 Task: Find connections with filter location Bhavāni with filter topic #Personaldevelopmentwith filter profile language English with filter current company Air India Limited with filter school Jobs in Telangana with filter industry Entertainment Providers with filter service category Ghostwriting with filter keywords title Manufacturing Assembler
Action: Mouse moved to (615, 81)
Screenshot: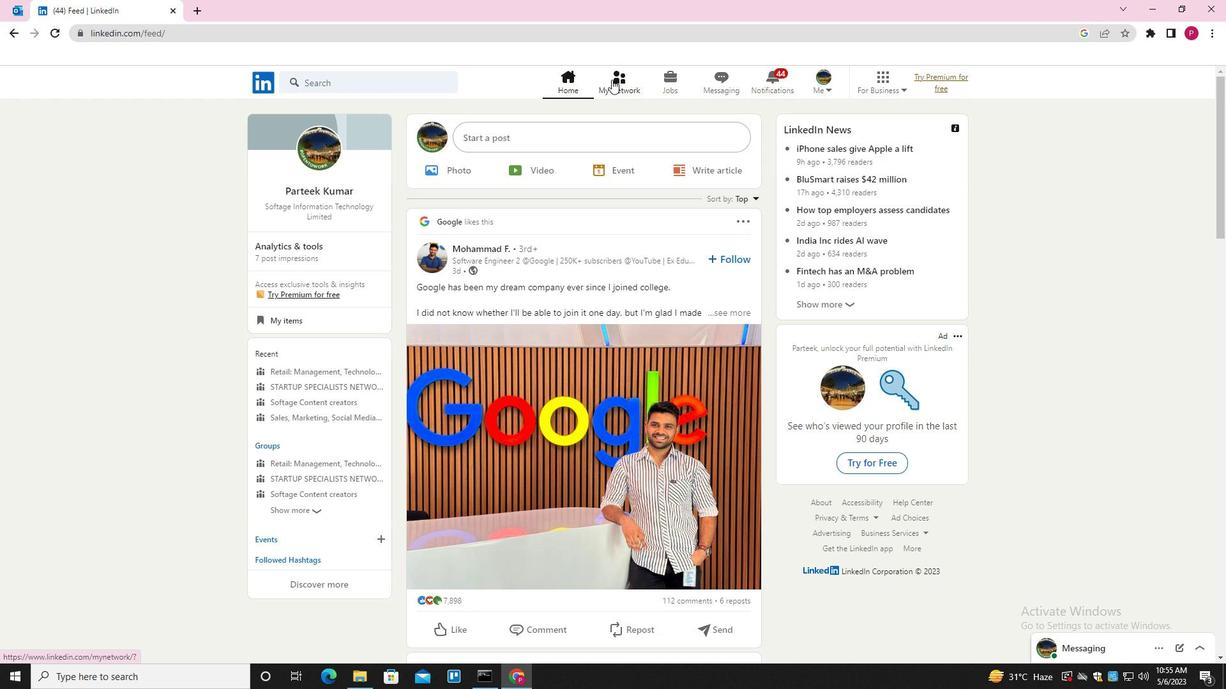 
Action: Mouse pressed left at (615, 81)
Screenshot: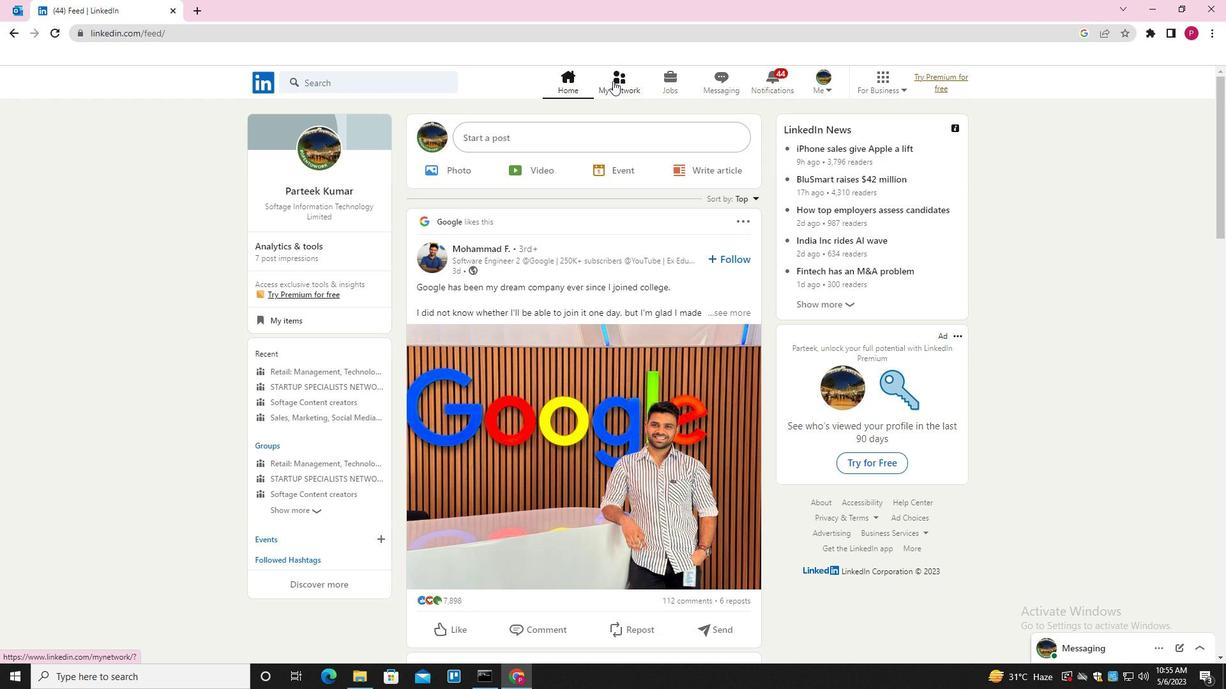 
Action: Mouse moved to (400, 151)
Screenshot: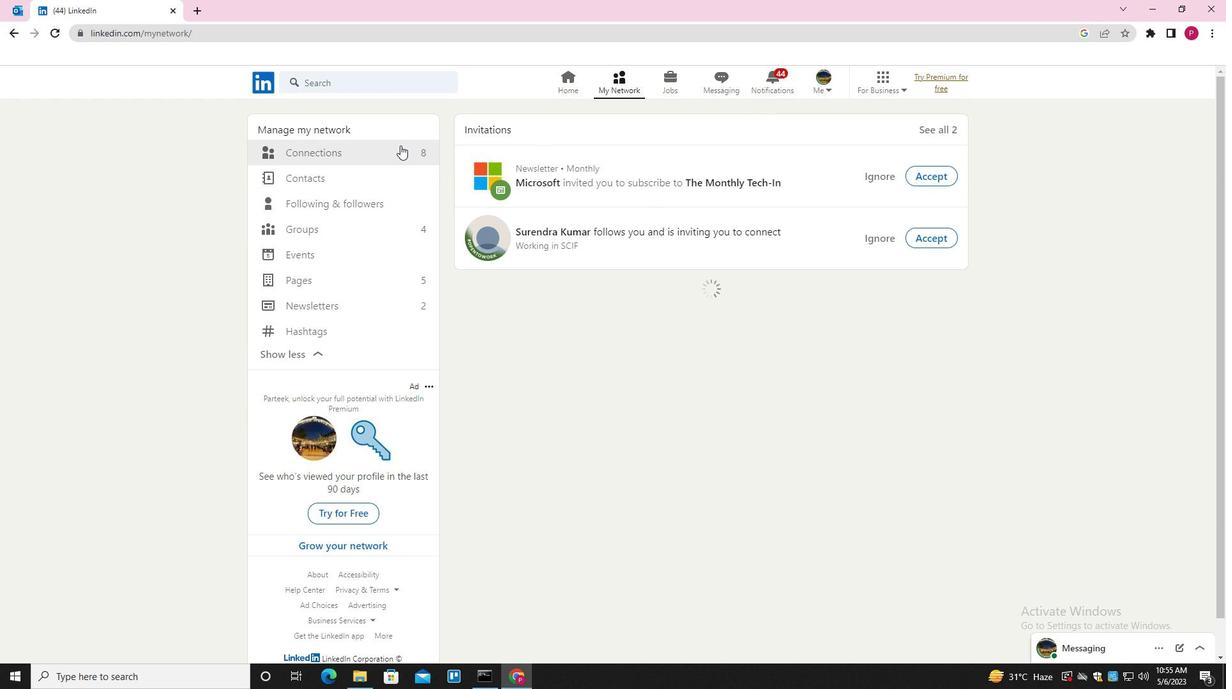 
Action: Mouse pressed left at (400, 151)
Screenshot: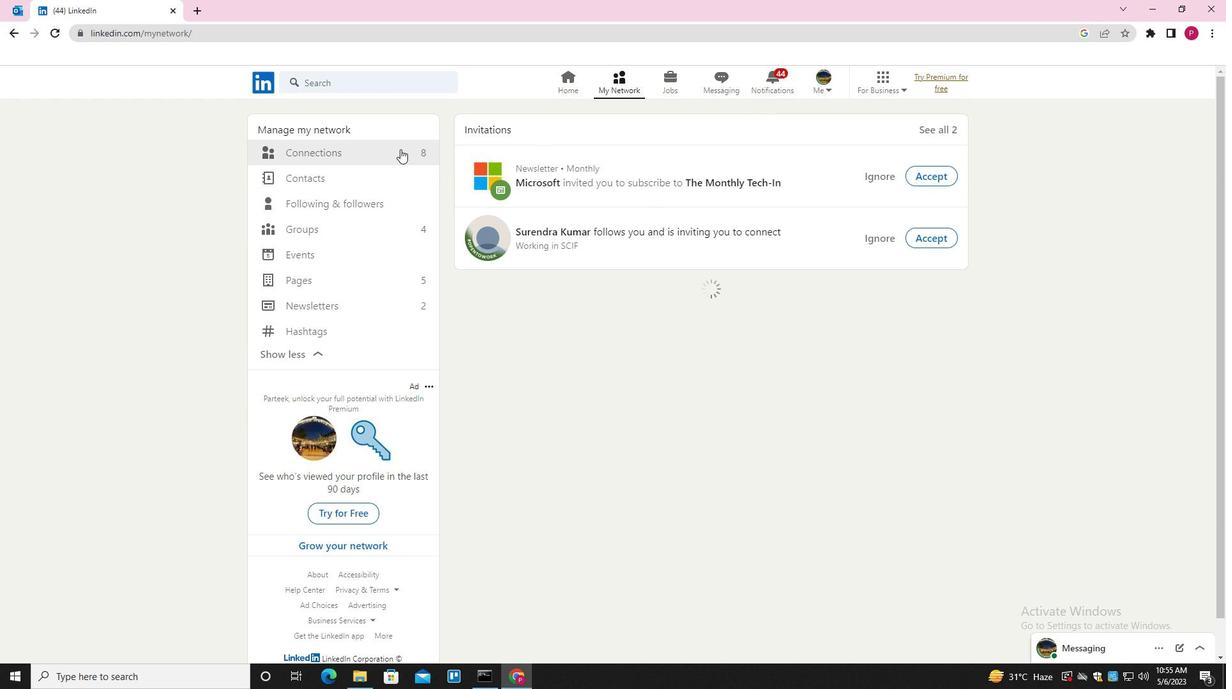 
Action: Mouse moved to (723, 152)
Screenshot: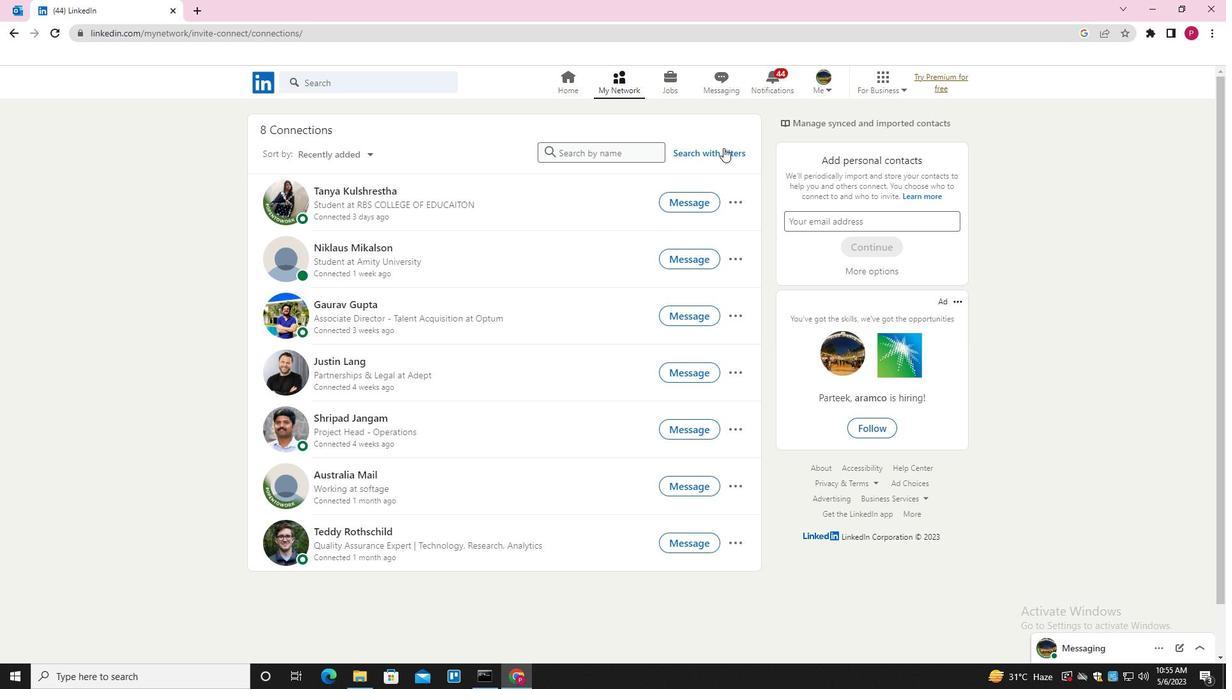 
Action: Mouse pressed left at (723, 152)
Screenshot: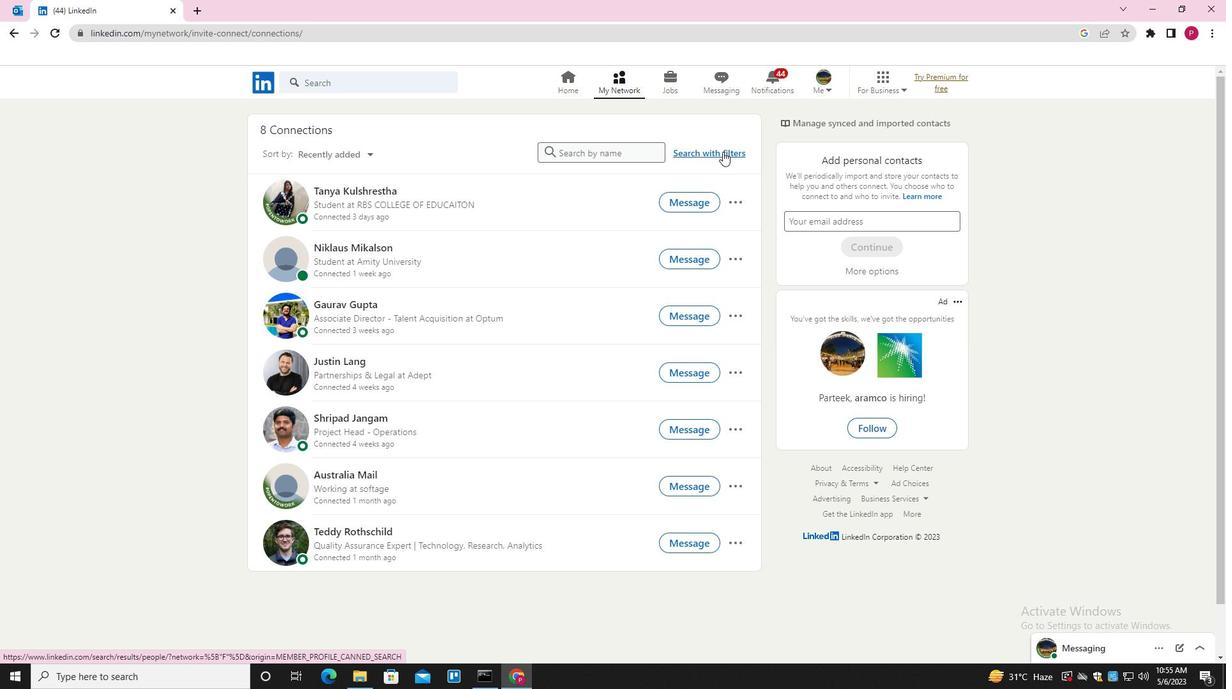 
Action: Mouse moved to (656, 118)
Screenshot: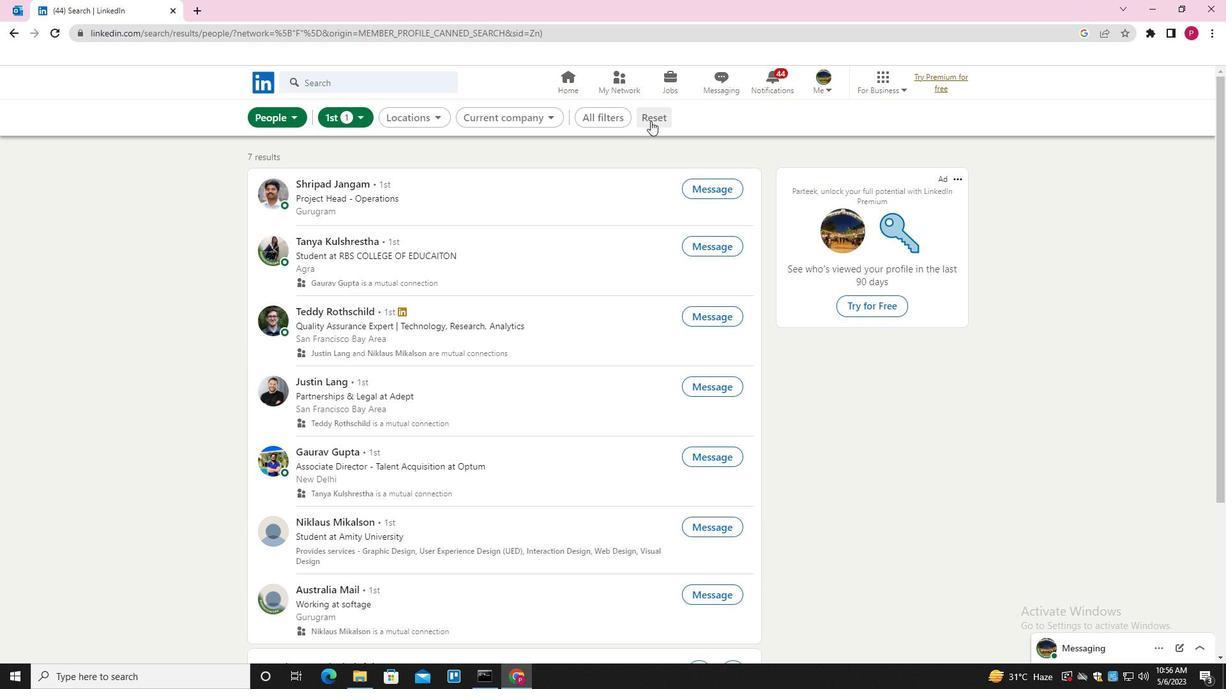 
Action: Mouse pressed left at (656, 118)
Screenshot: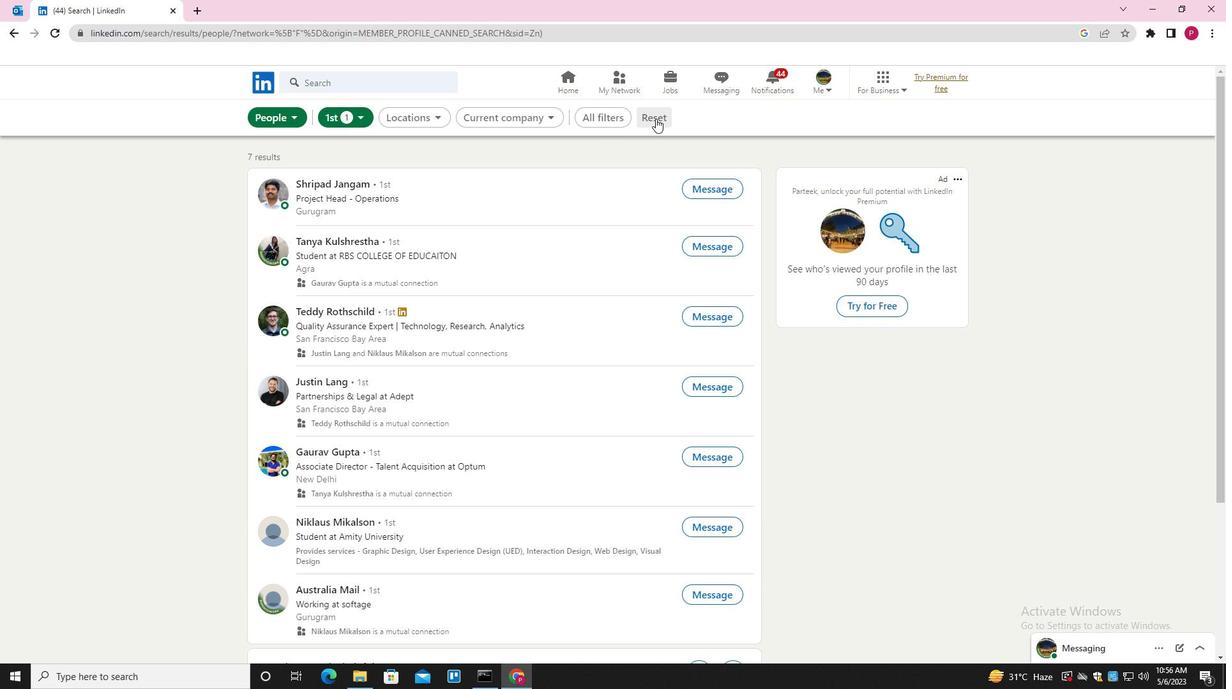 
Action: Mouse moved to (632, 119)
Screenshot: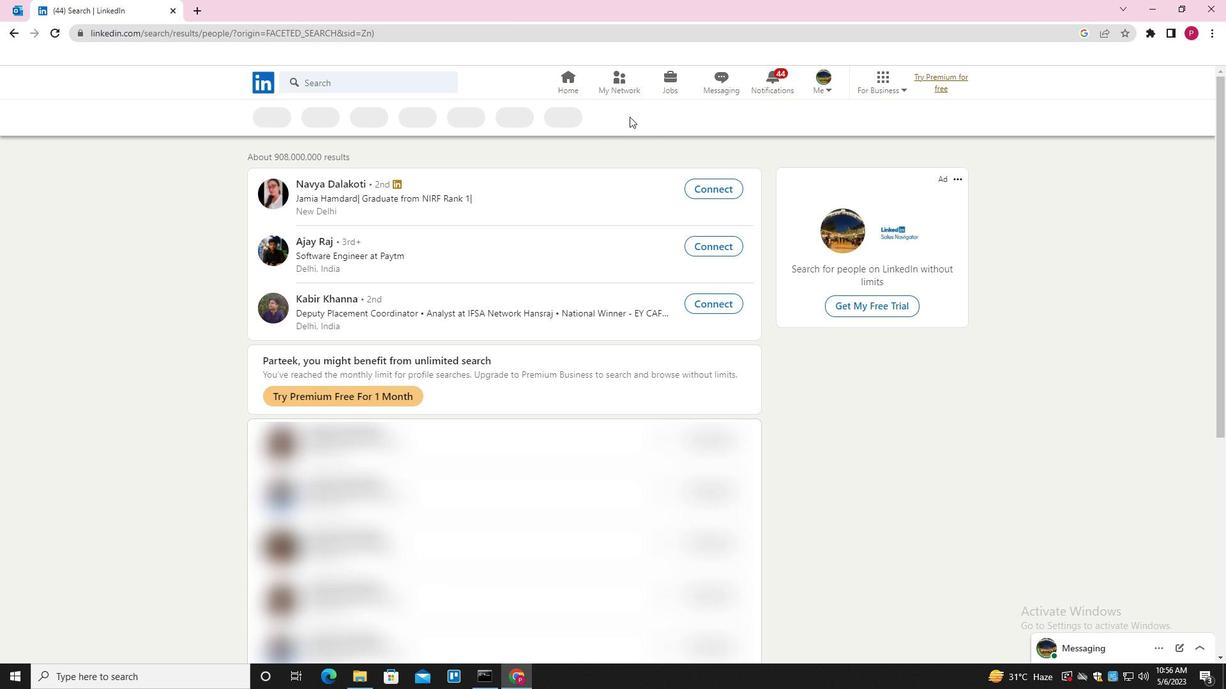 
Action: Mouse pressed left at (632, 119)
Screenshot: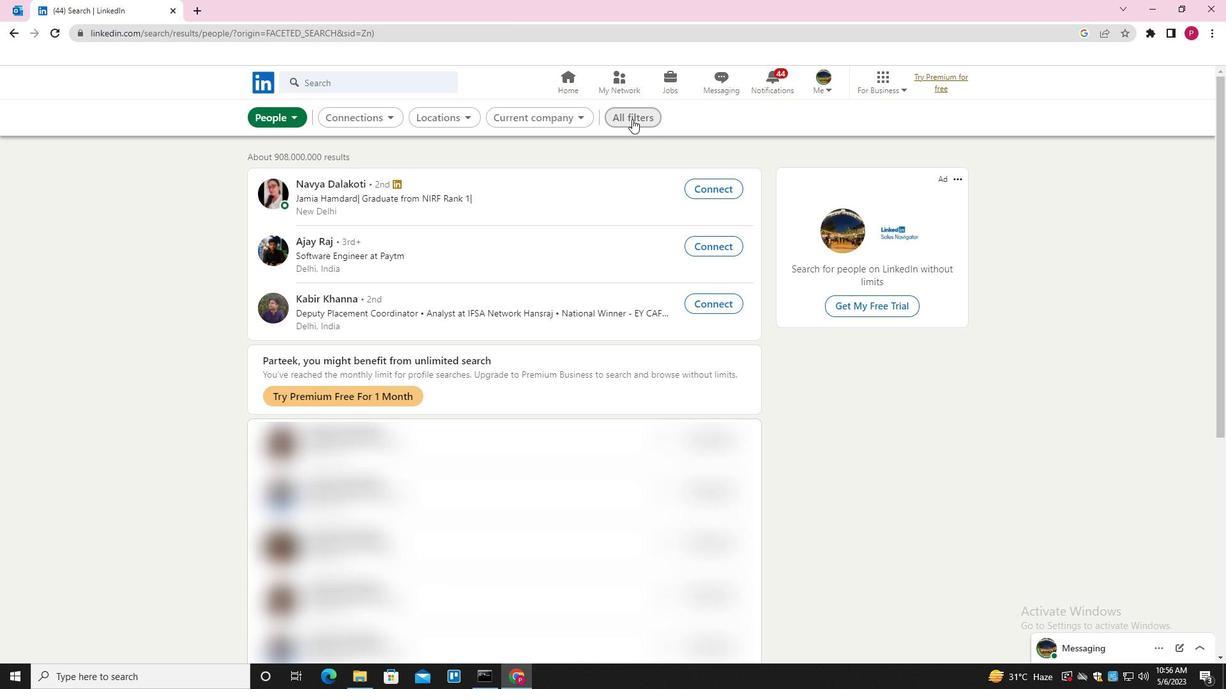 
Action: Mouse moved to (939, 277)
Screenshot: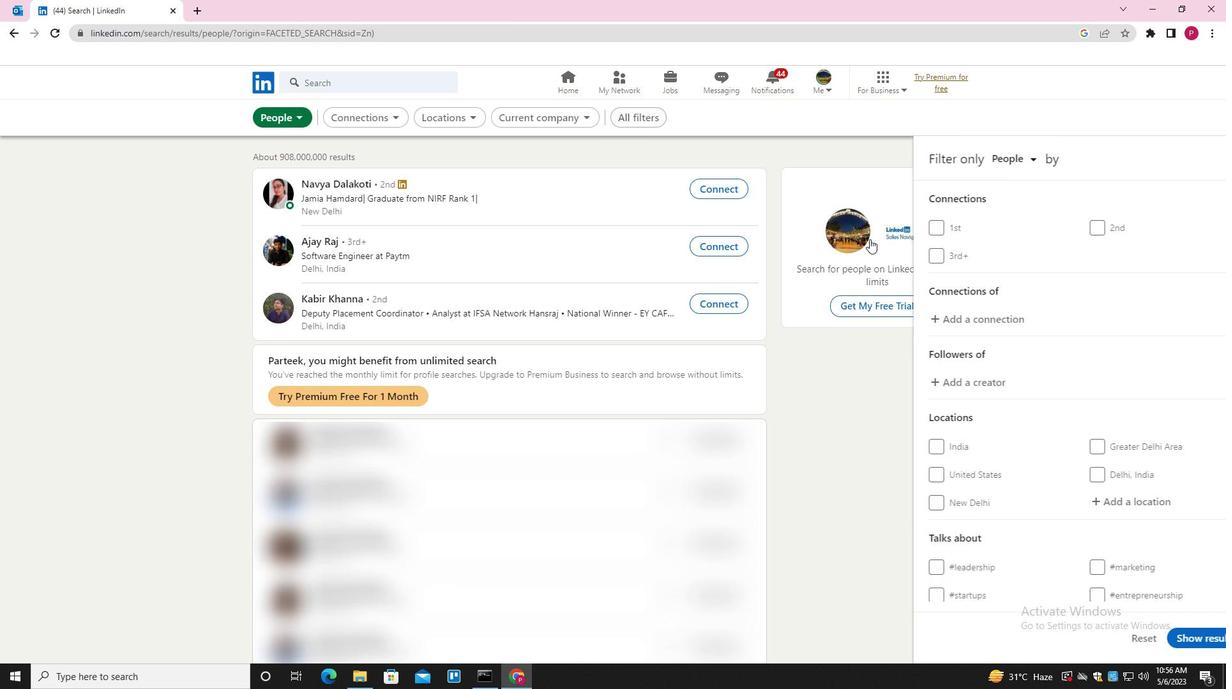 
Action: Mouse scrolled (939, 276) with delta (0, 0)
Screenshot: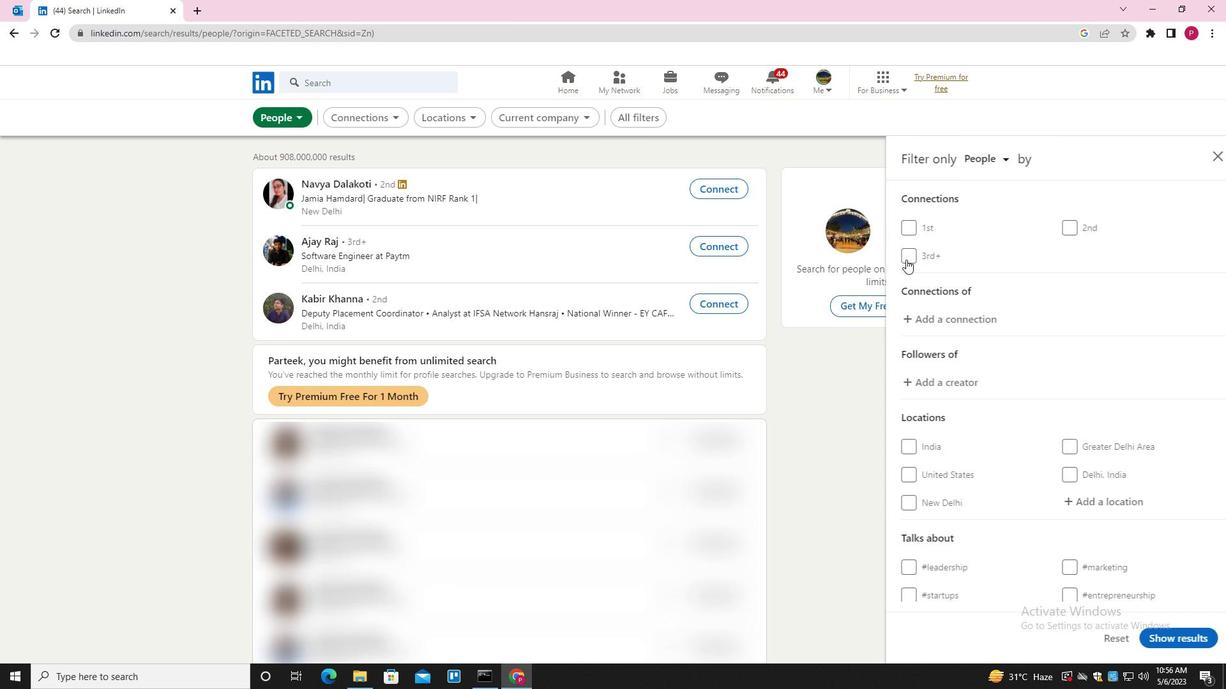 
Action: Mouse moved to (941, 277)
Screenshot: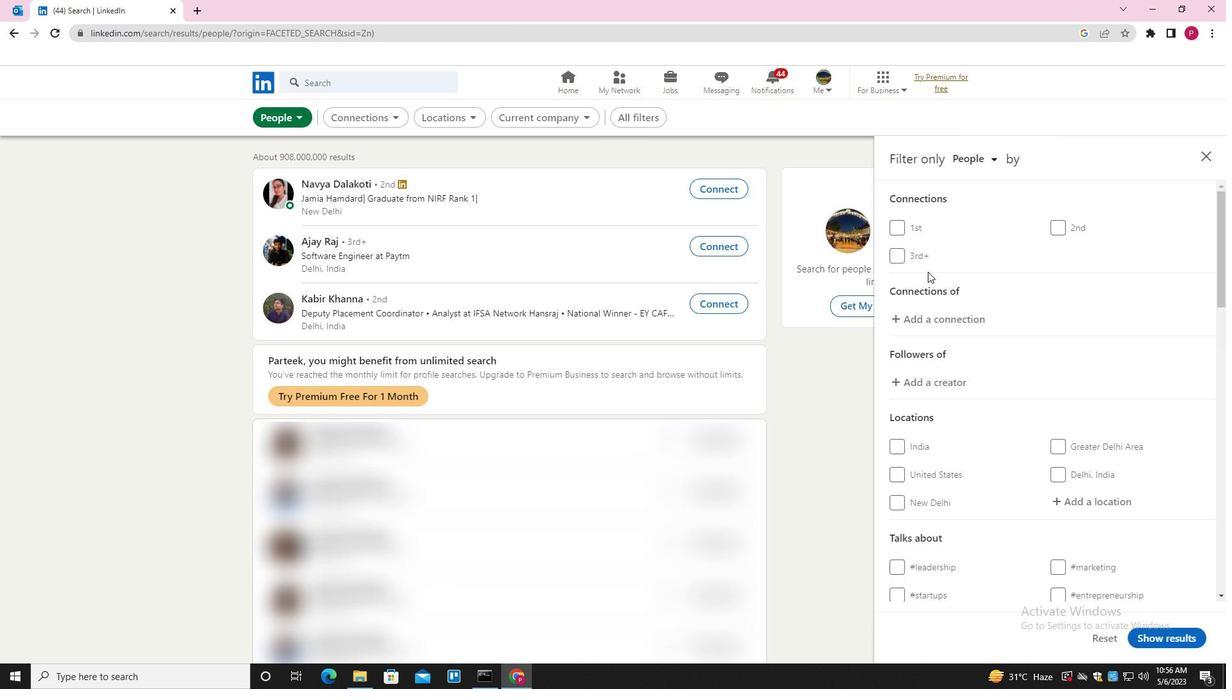 
Action: Mouse scrolled (941, 276) with delta (0, 0)
Screenshot: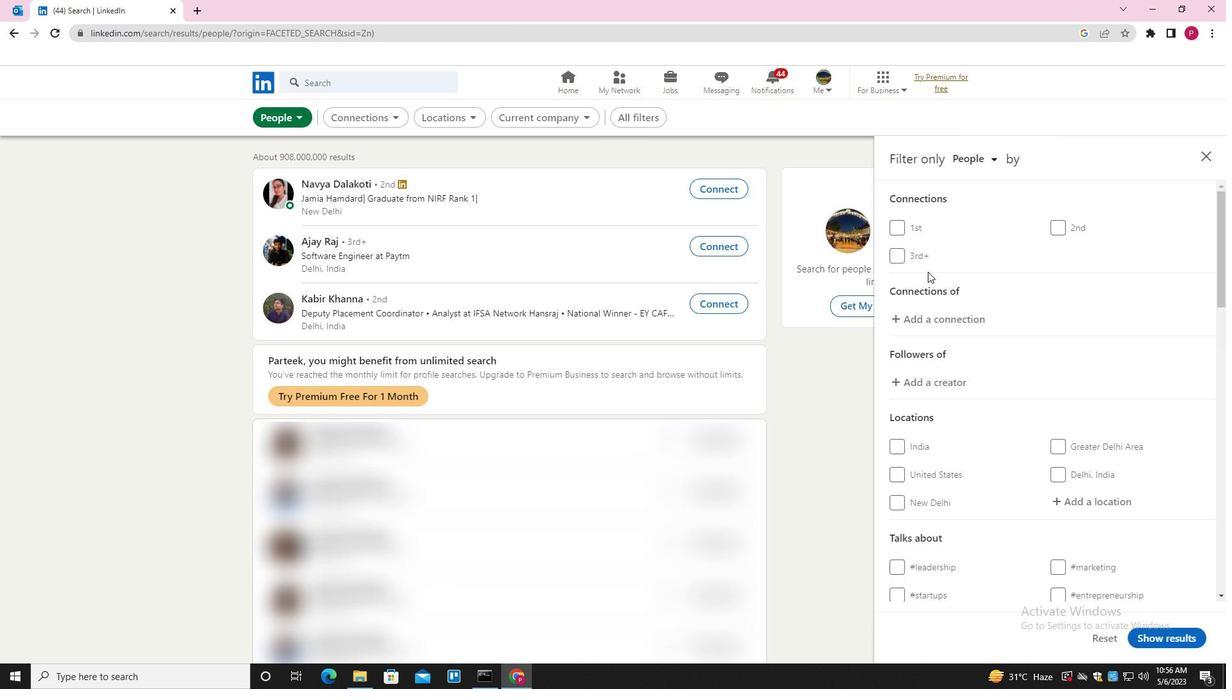 
Action: Mouse moved to (954, 281)
Screenshot: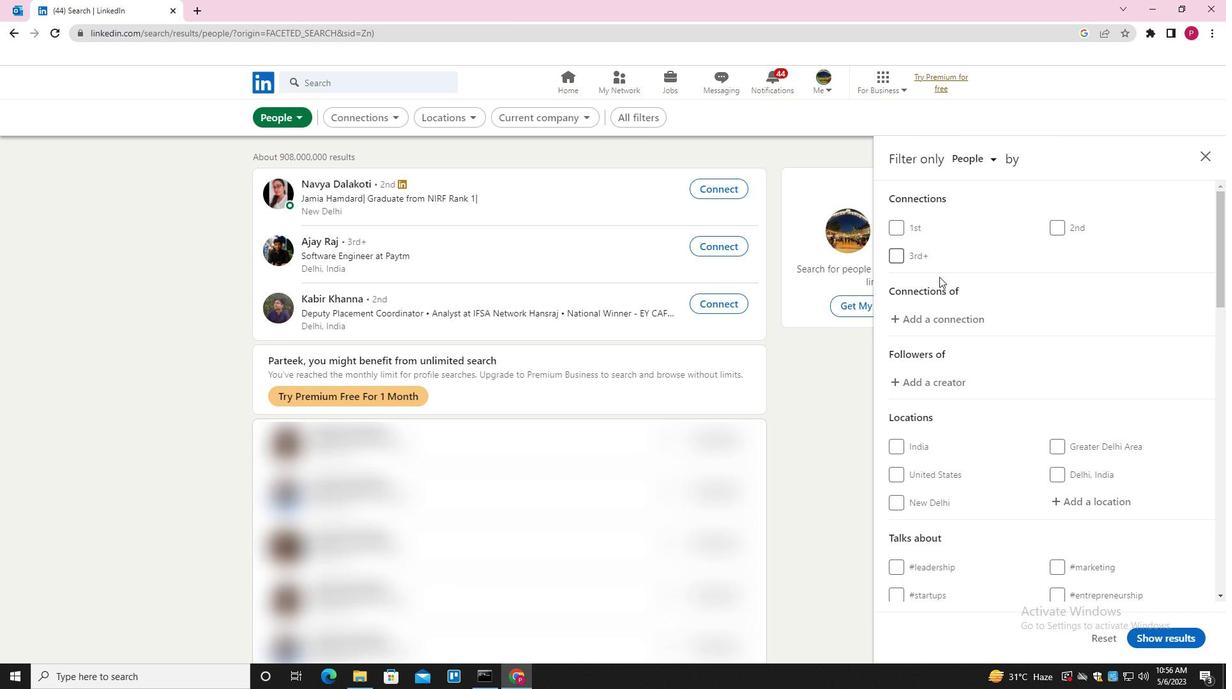 
Action: Mouse scrolled (954, 281) with delta (0, 0)
Screenshot: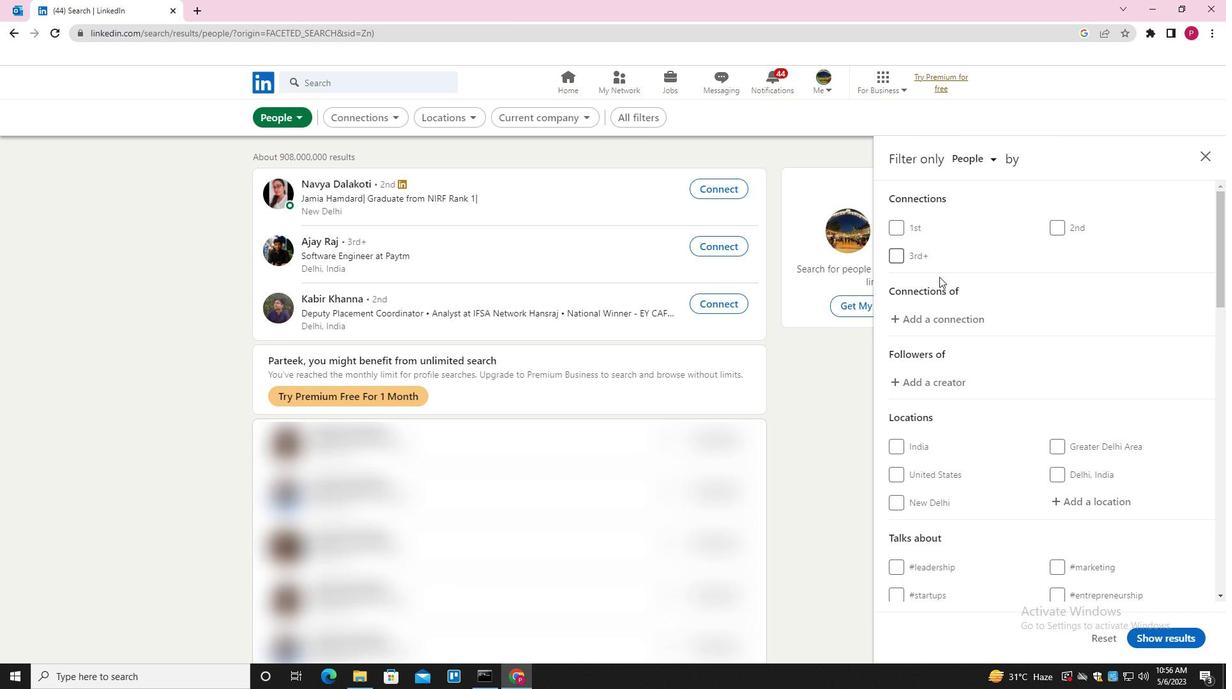 
Action: Mouse moved to (1085, 316)
Screenshot: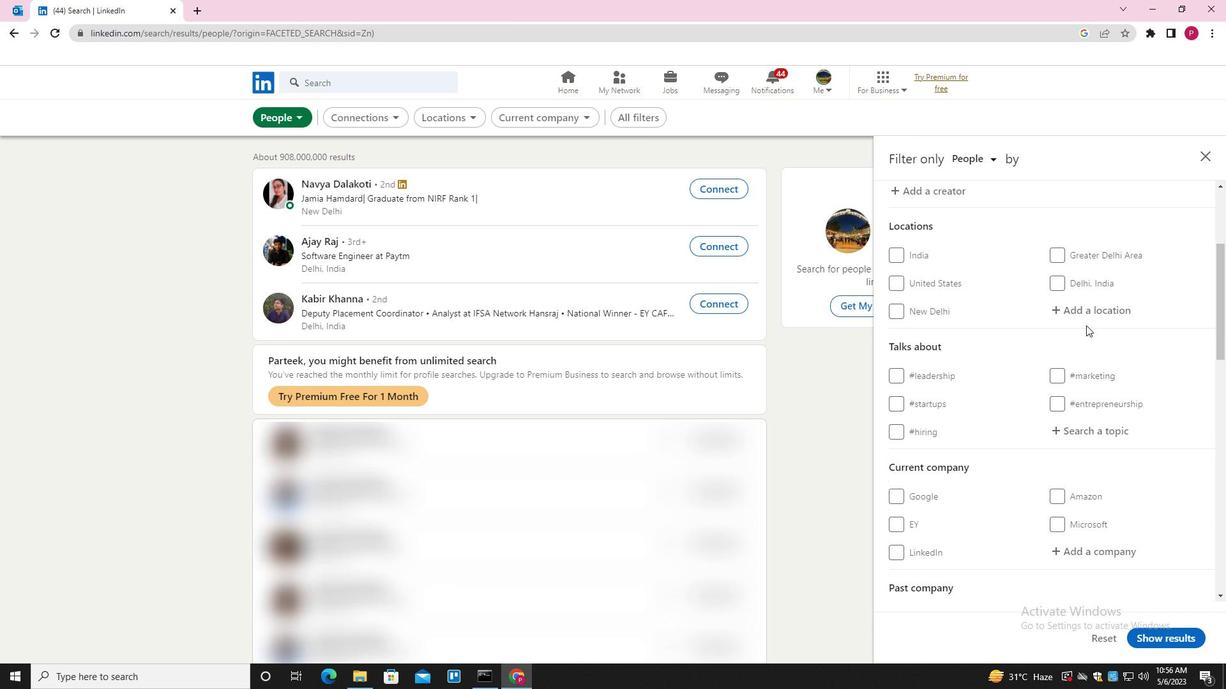 
Action: Mouse pressed left at (1085, 316)
Screenshot: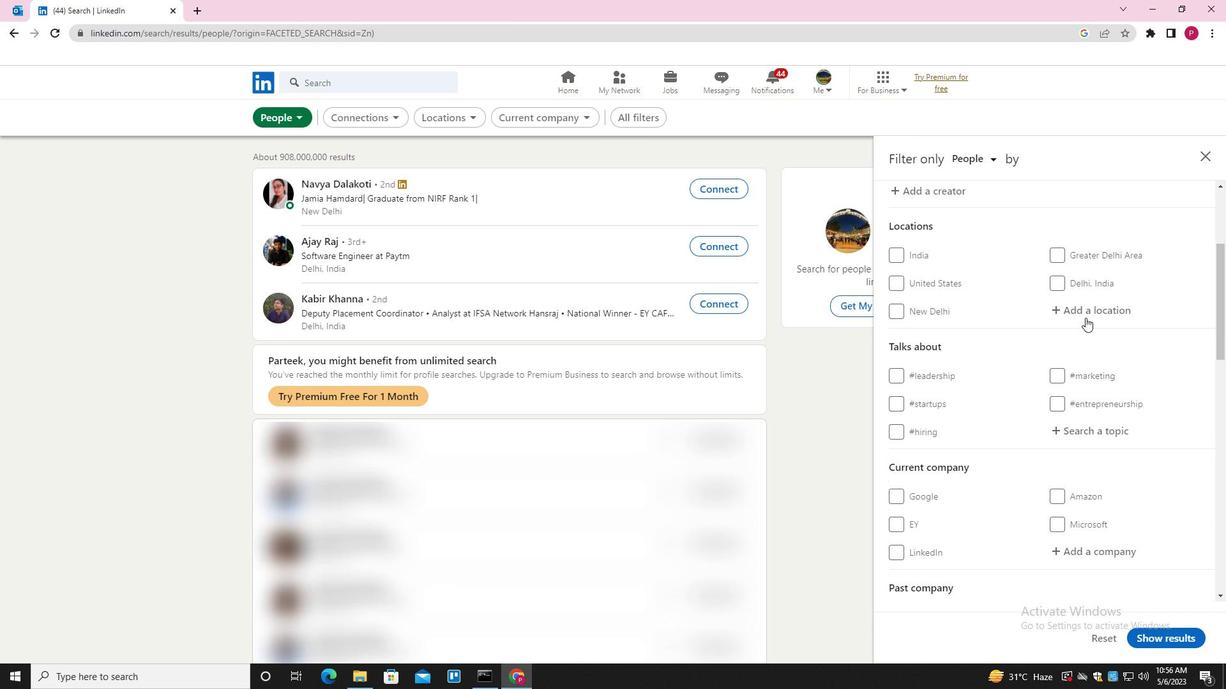 
Action: Key pressed <Key.shift>BHAVANI<Key.down><Key.enter>
Screenshot: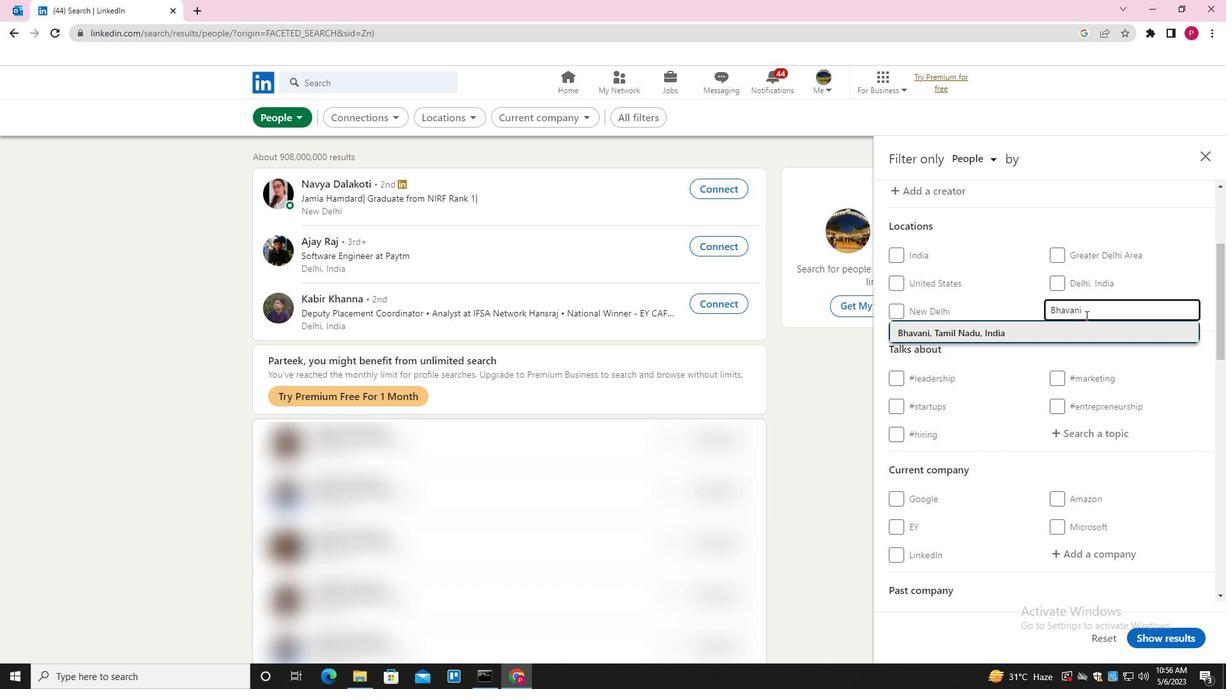 
Action: Mouse moved to (1114, 336)
Screenshot: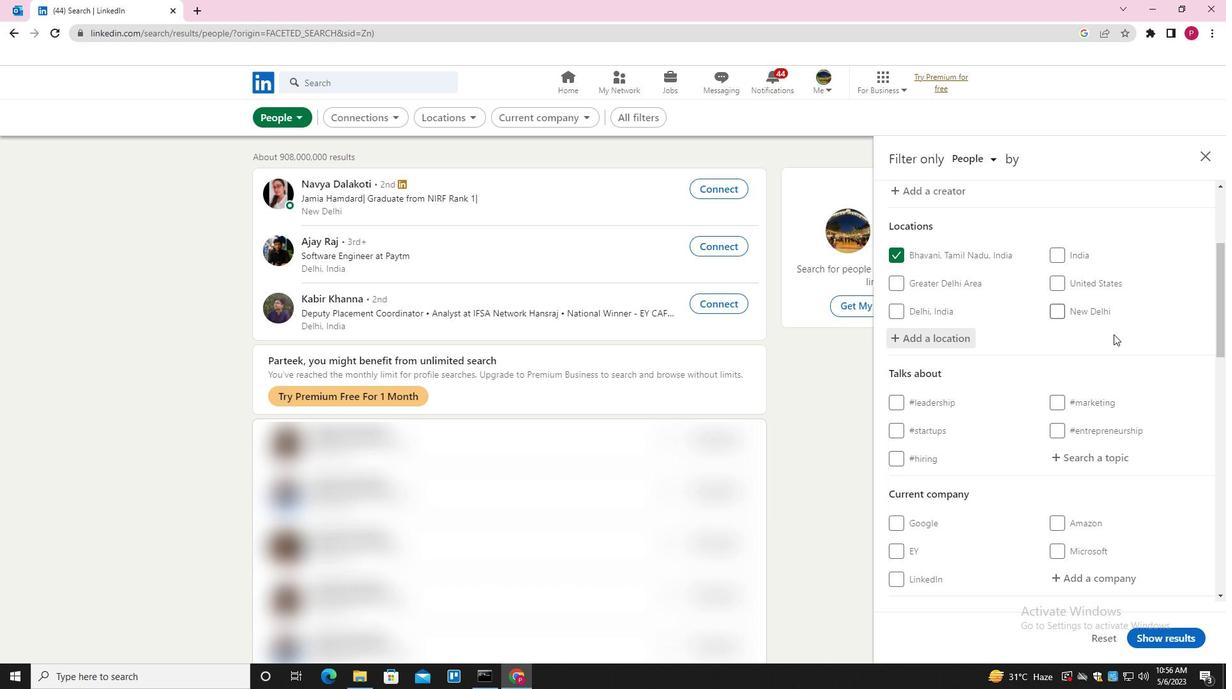 
Action: Mouse scrolled (1114, 336) with delta (0, 0)
Screenshot: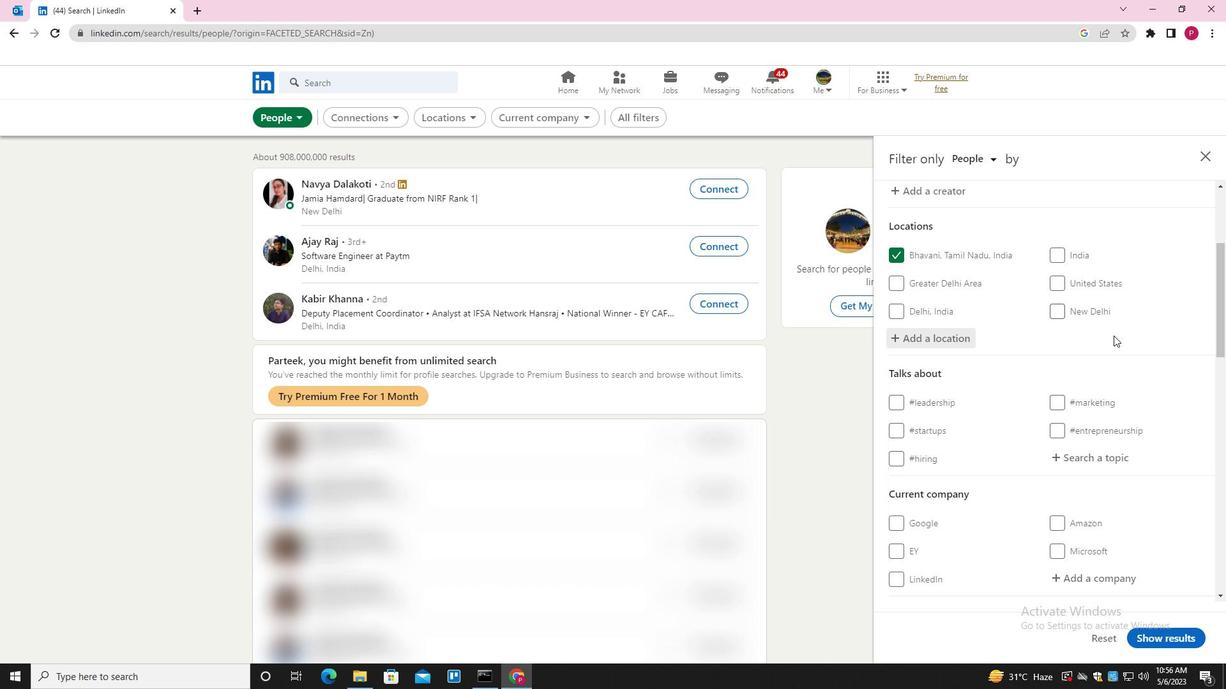 
Action: Mouse moved to (1115, 336)
Screenshot: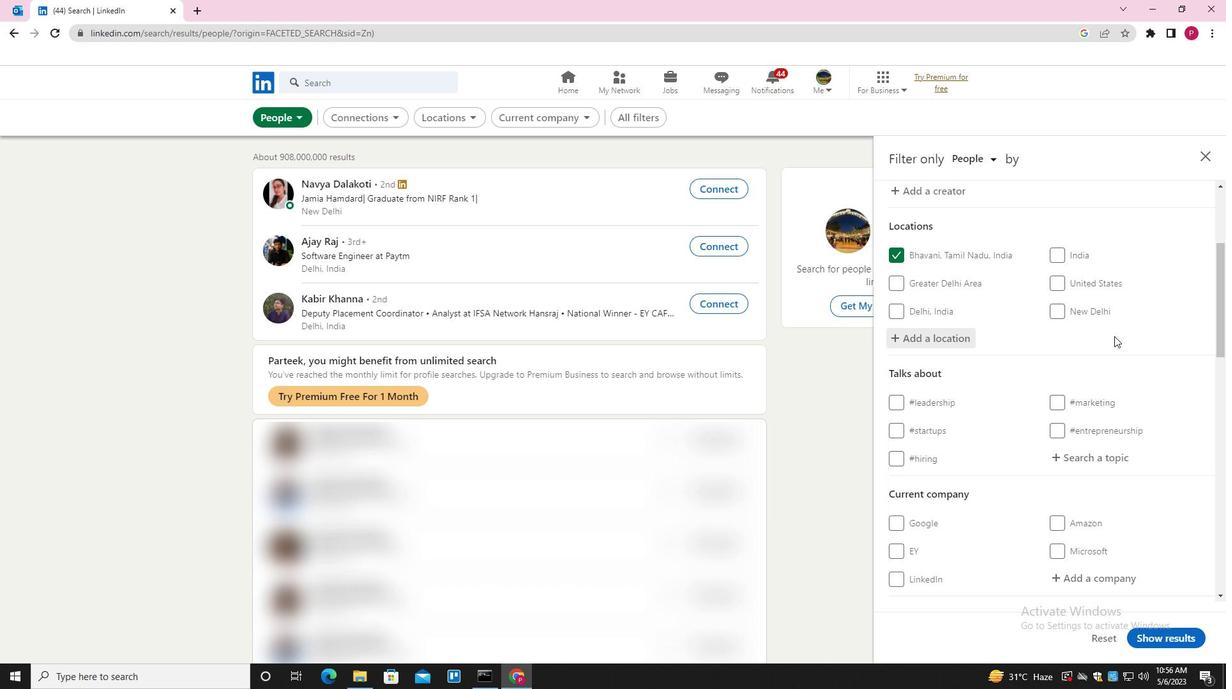 
Action: Mouse scrolled (1115, 336) with delta (0, 0)
Screenshot: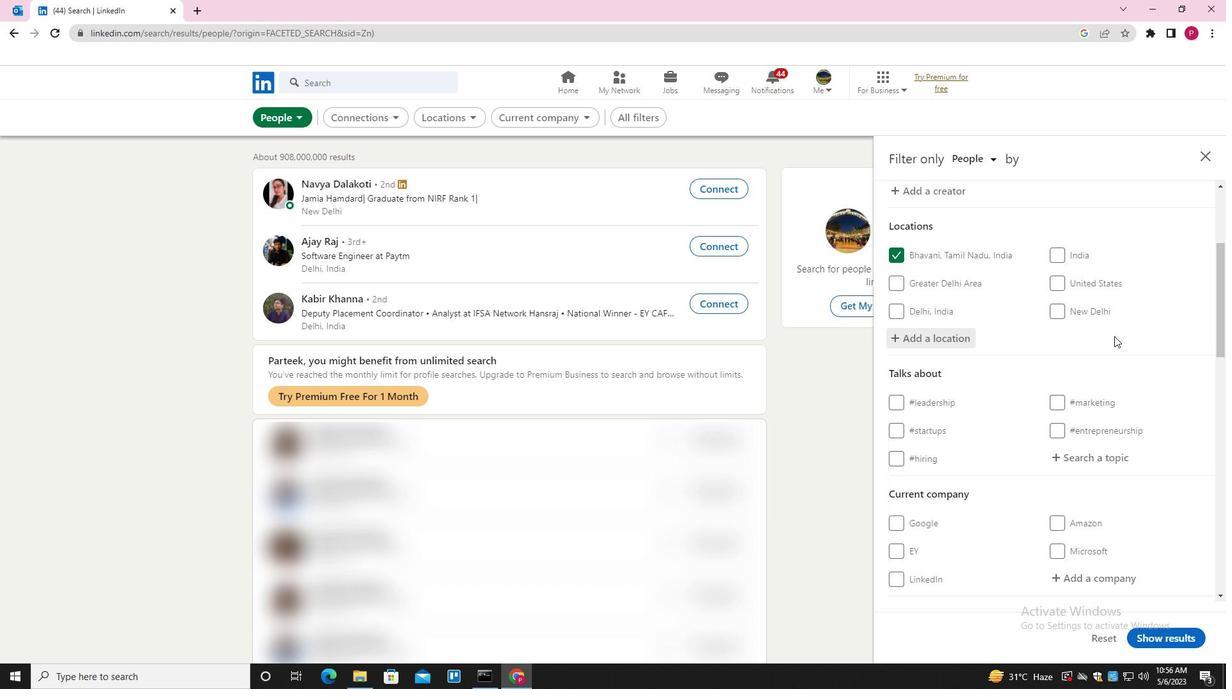 
Action: Mouse moved to (1102, 332)
Screenshot: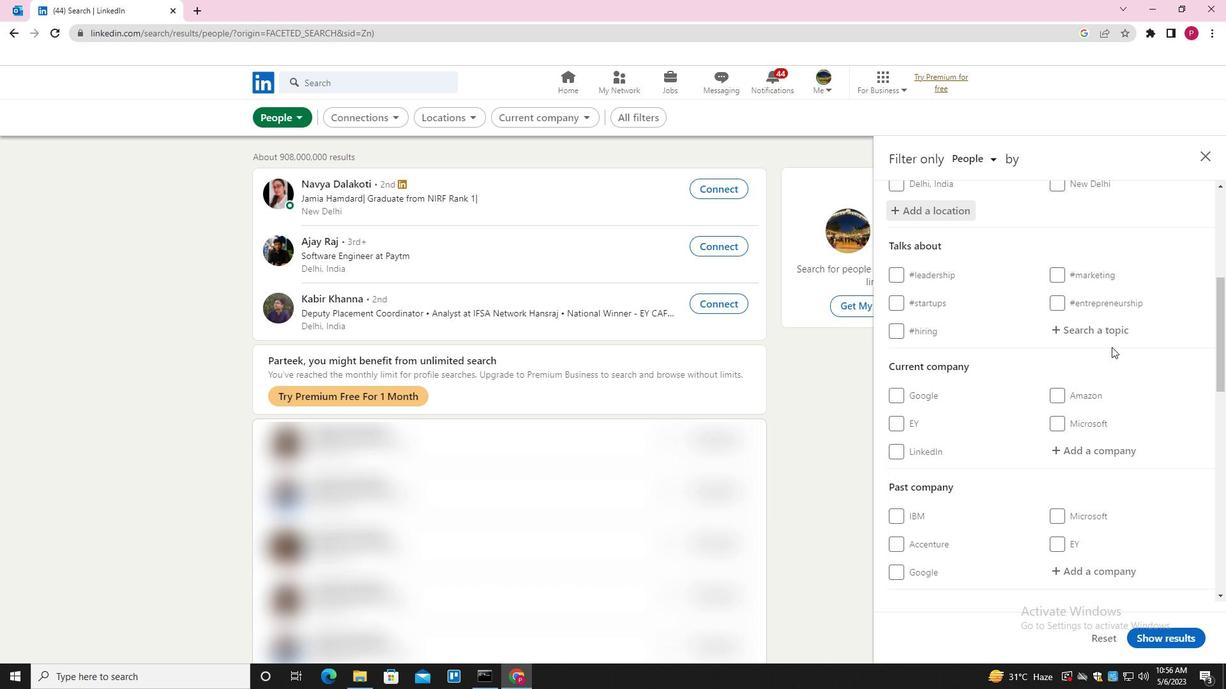 
Action: Mouse pressed left at (1102, 332)
Screenshot: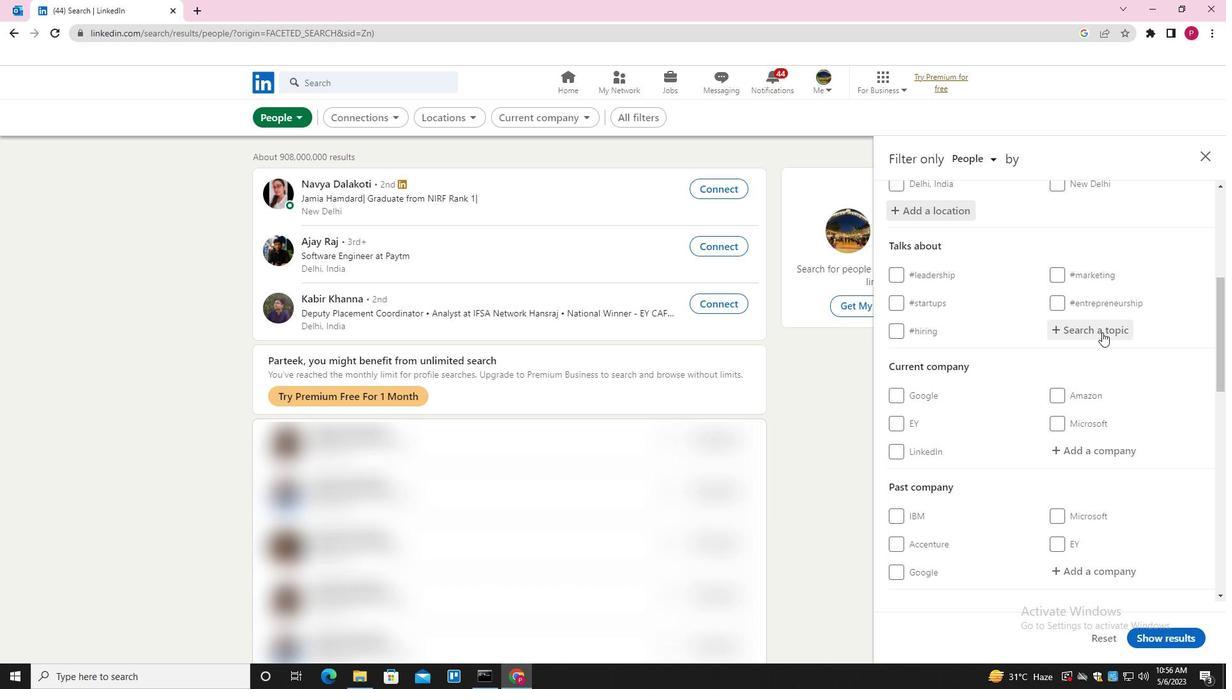 
Action: Key pressed PERSONALDEVELOPMENT<Key.down><Key.enter>
Screenshot: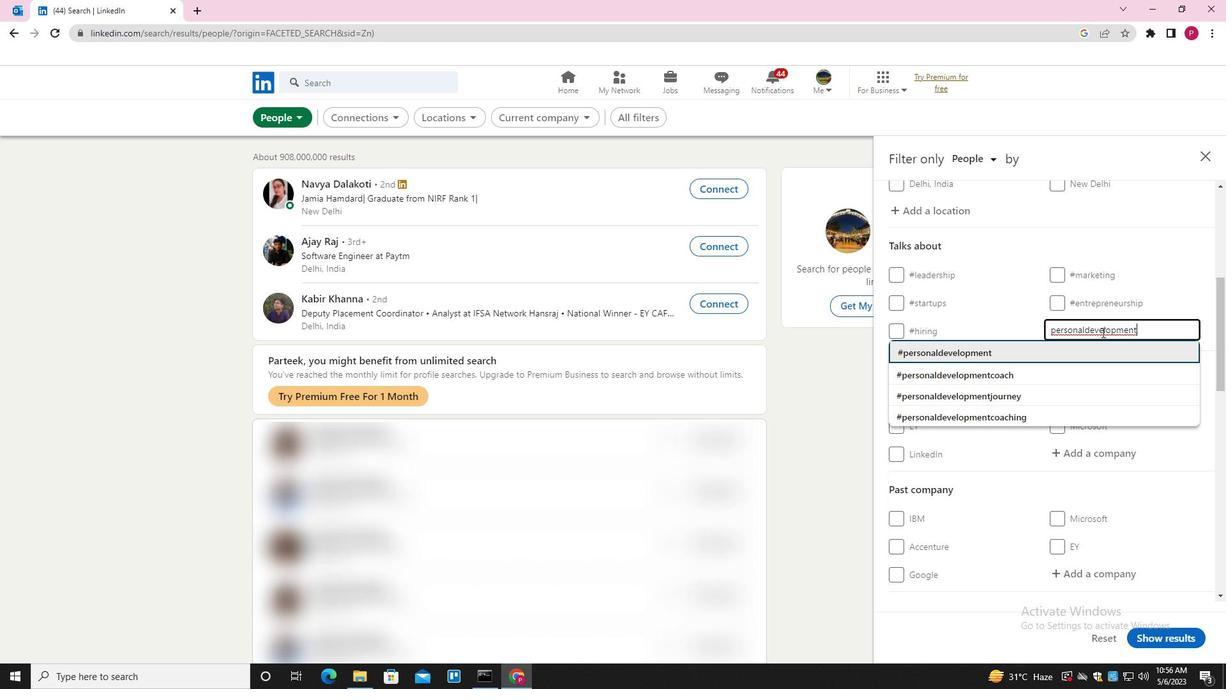 
Action: Mouse moved to (1105, 338)
Screenshot: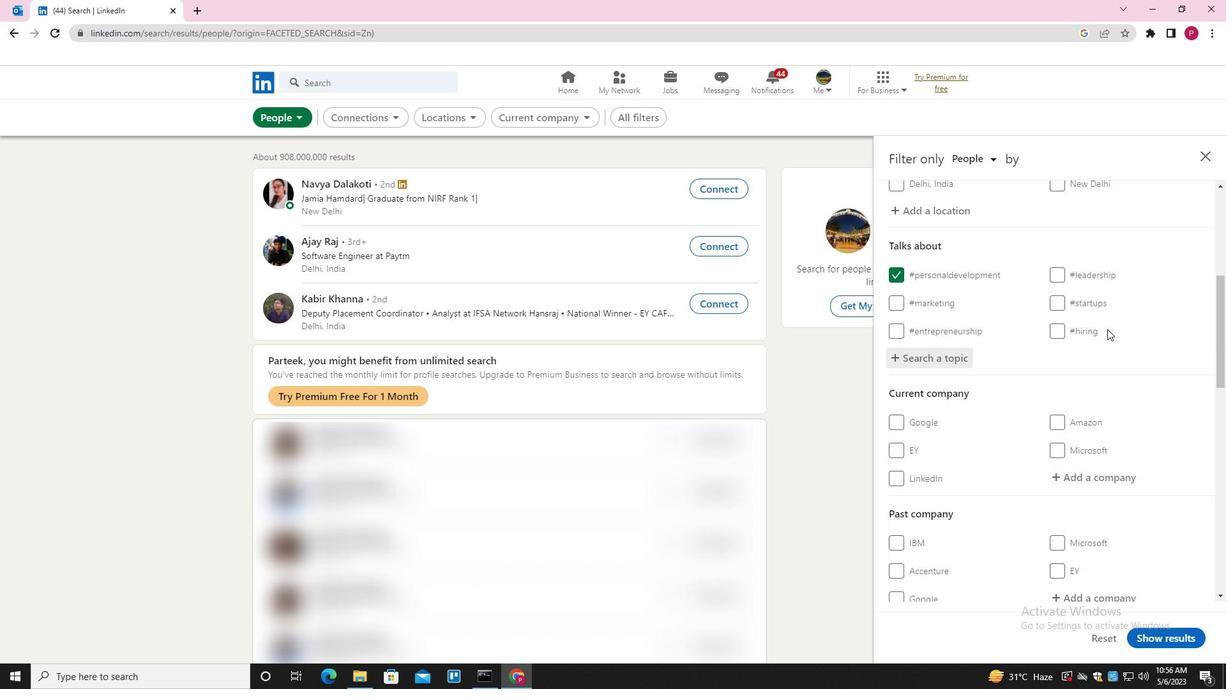
Action: Mouse scrolled (1105, 337) with delta (0, 0)
Screenshot: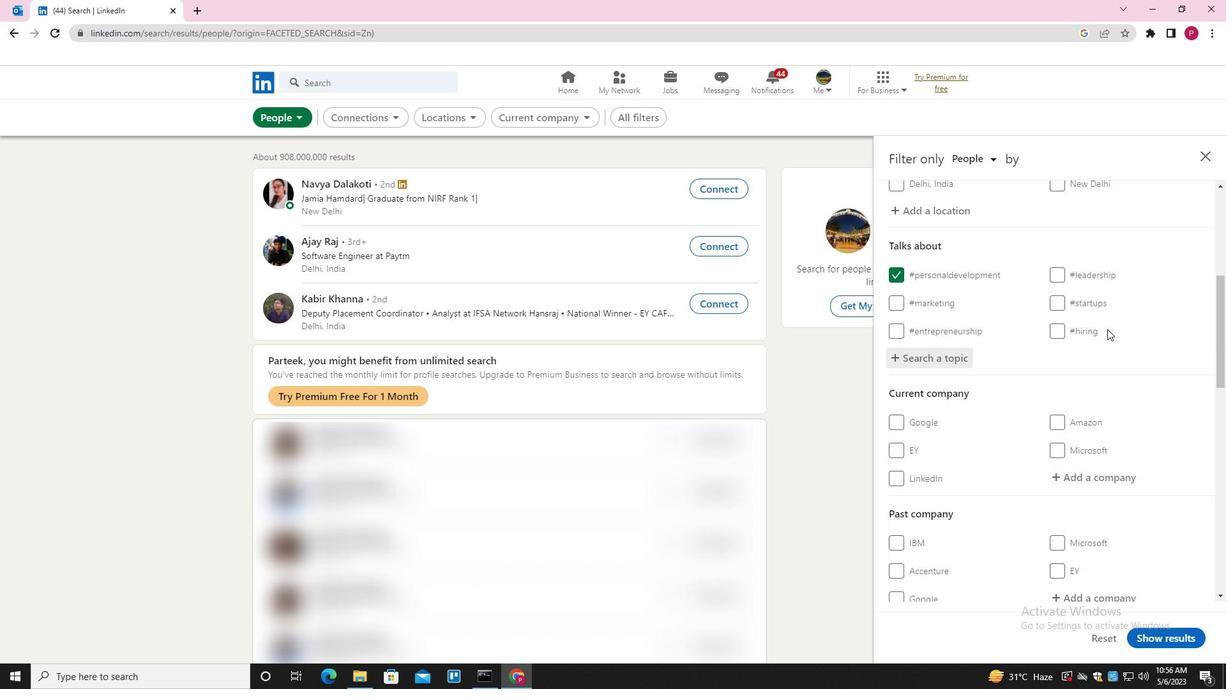 
Action: Mouse moved to (1104, 343)
Screenshot: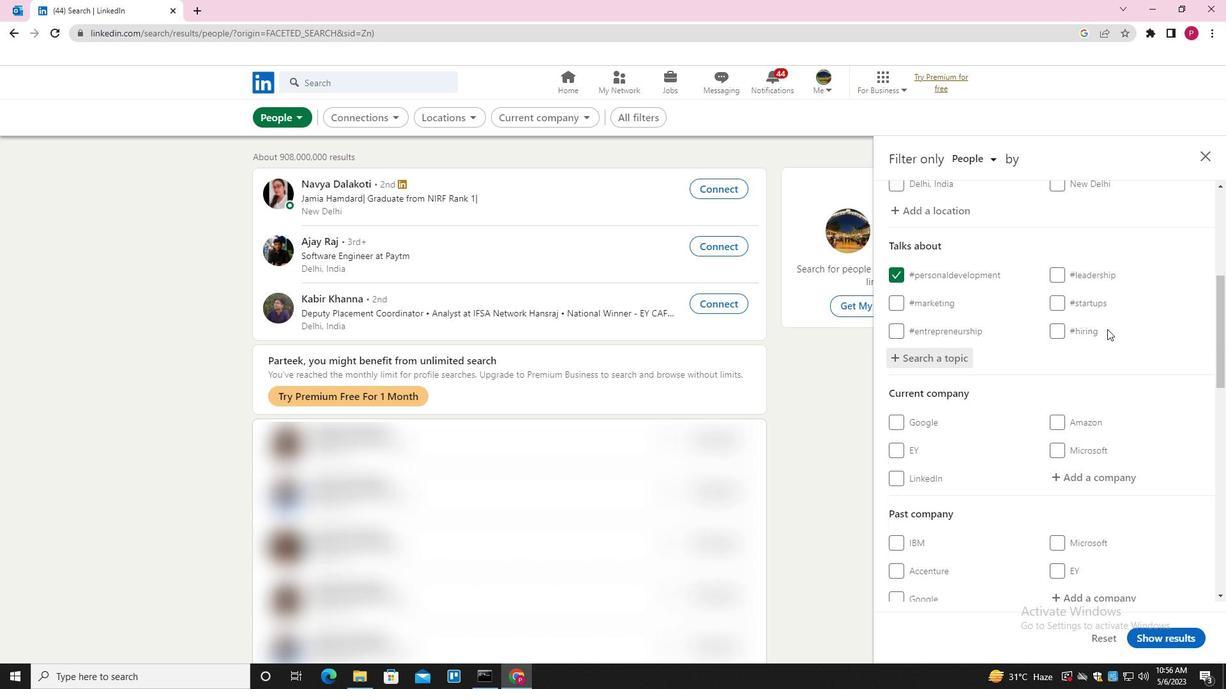 
Action: Mouse scrolled (1104, 342) with delta (0, 0)
Screenshot: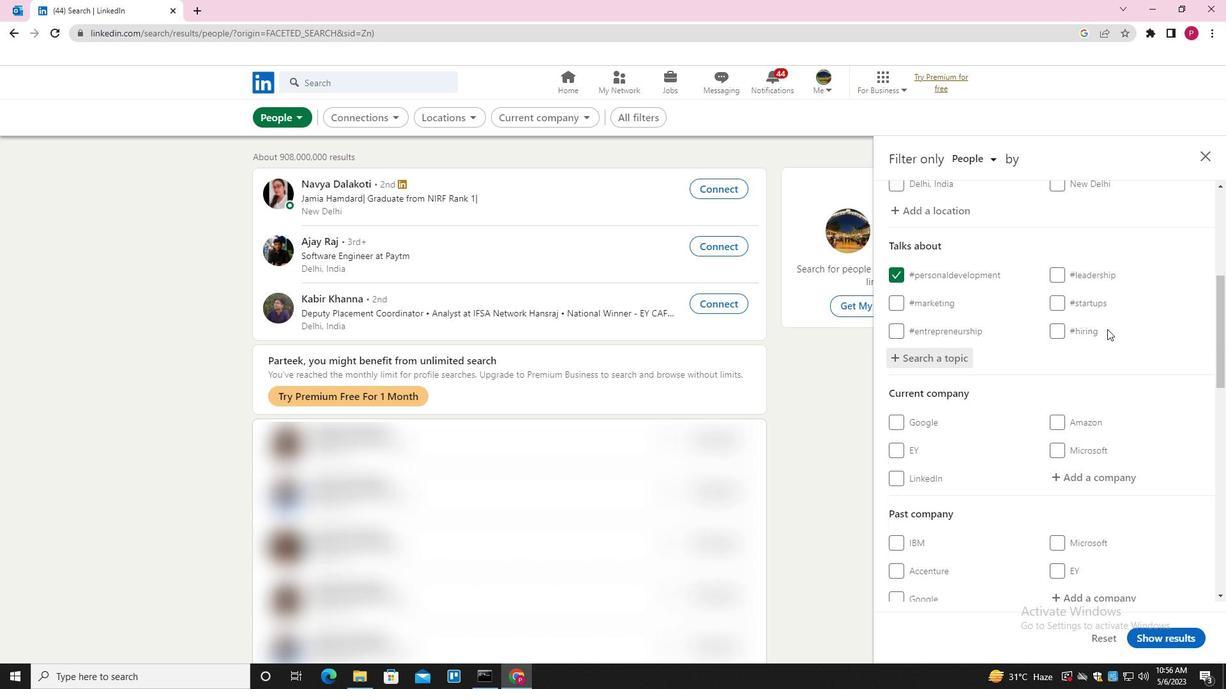 
Action: Mouse moved to (1104, 344)
Screenshot: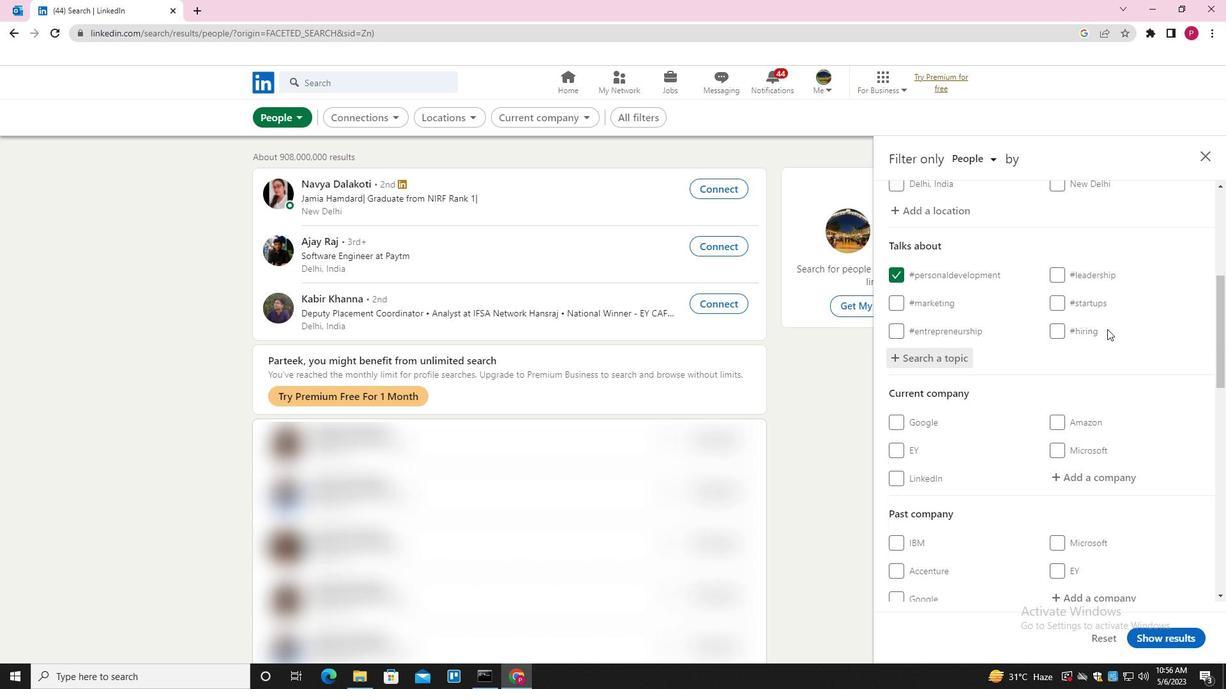 
Action: Mouse scrolled (1104, 343) with delta (0, 0)
Screenshot: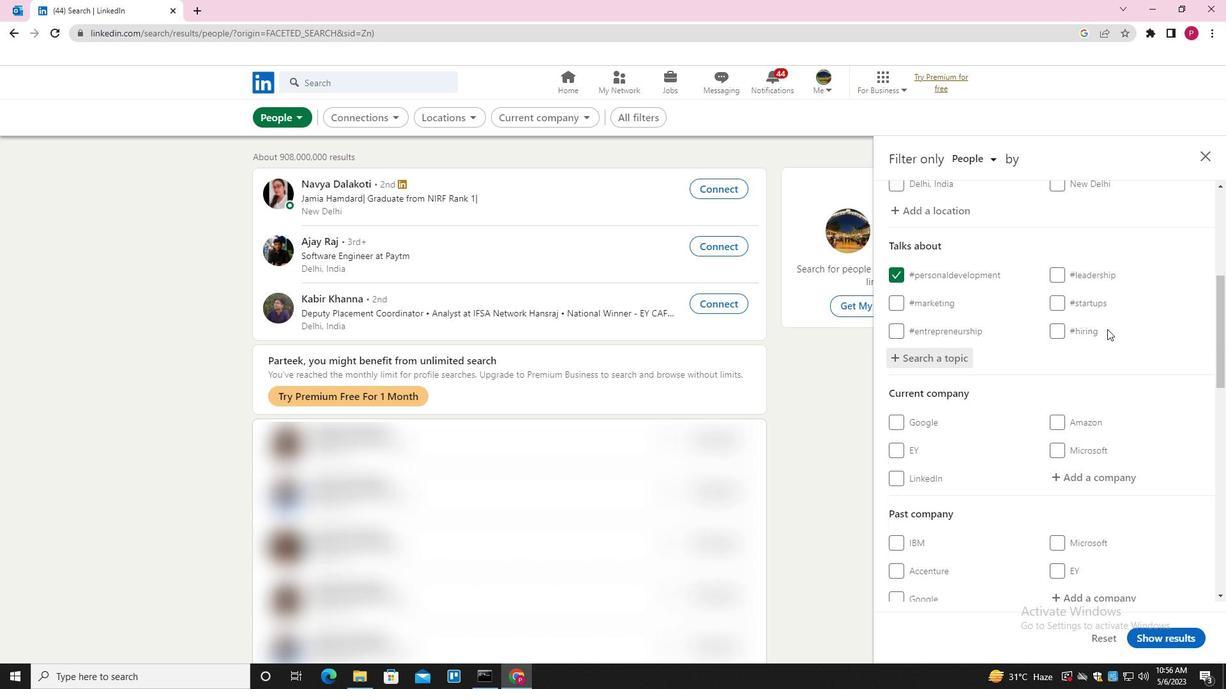 
Action: Mouse moved to (1104, 344)
Screenshot: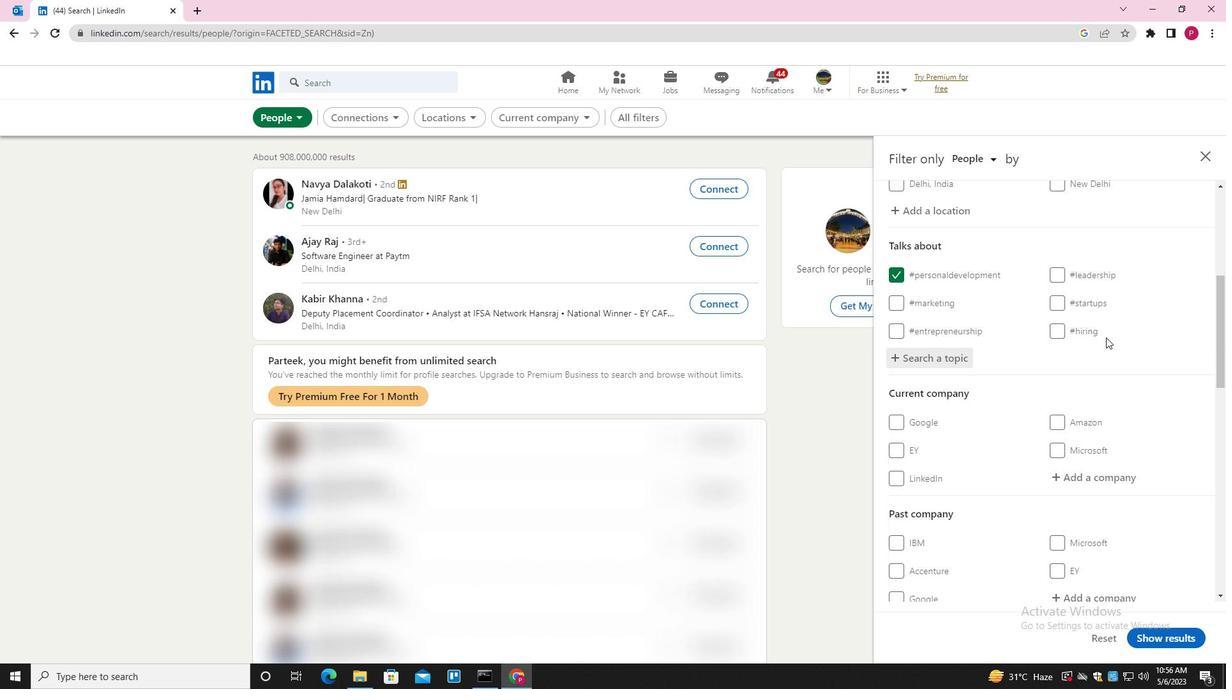 
Action: Mouse scrolled (1104, 343) with delta (0, 0)
Screenshot: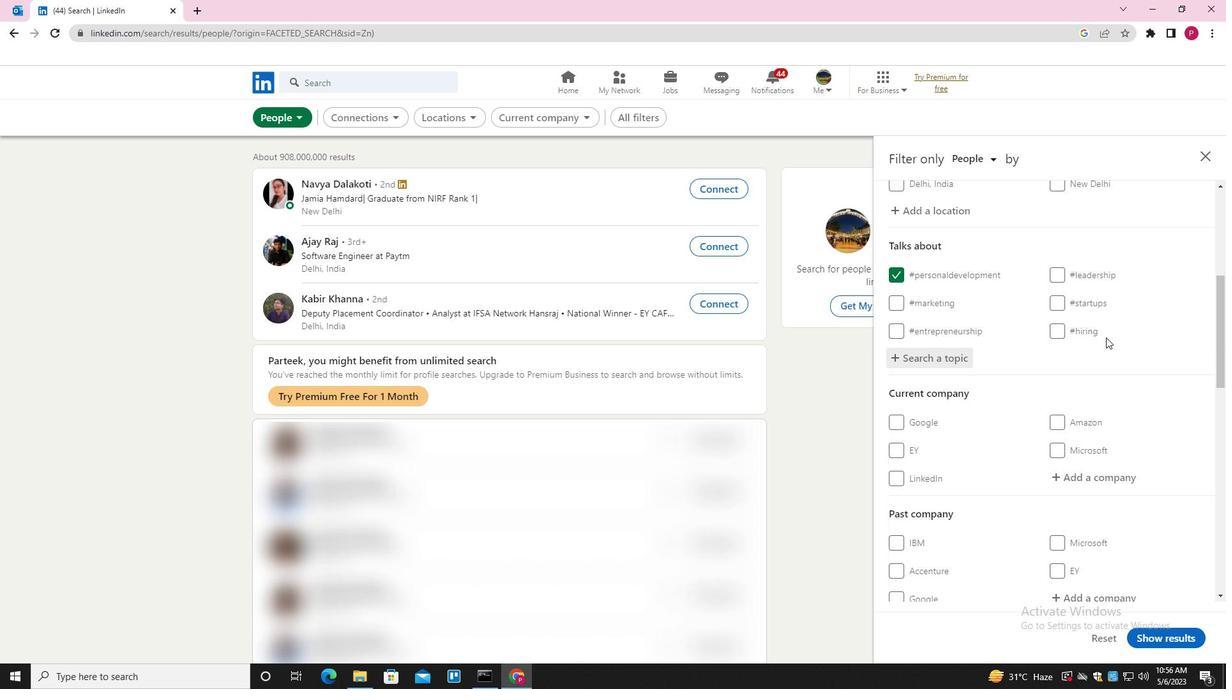 
Action: Mouse moved to (1103, 346)
Screenshot: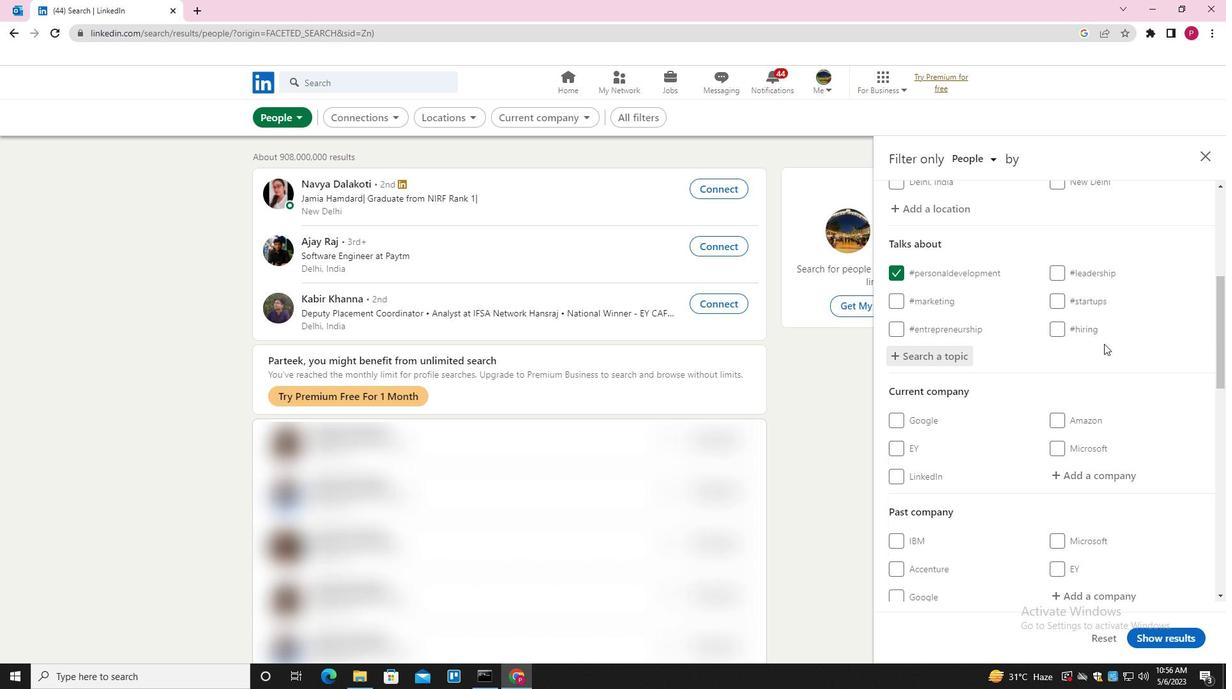 
Action: Mouse scrolled (1103, 345) with delta (0, 0)
Screenshot: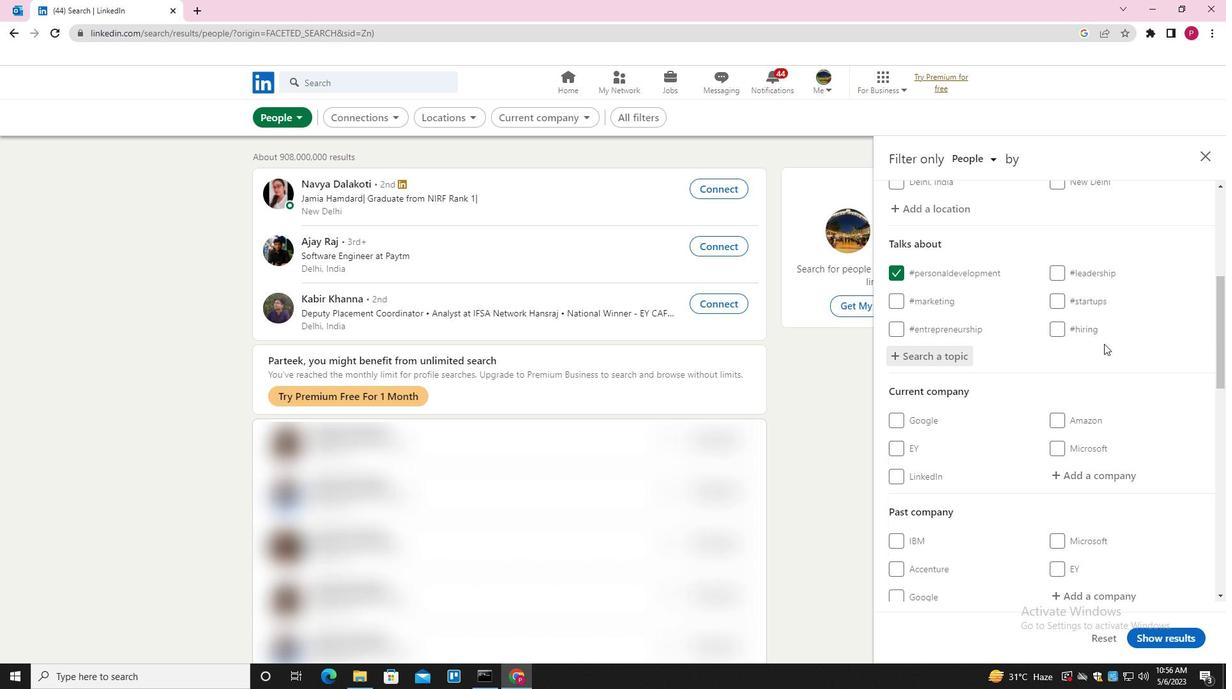 
Action: Mouse moved to (1015, 402)
Screenshot: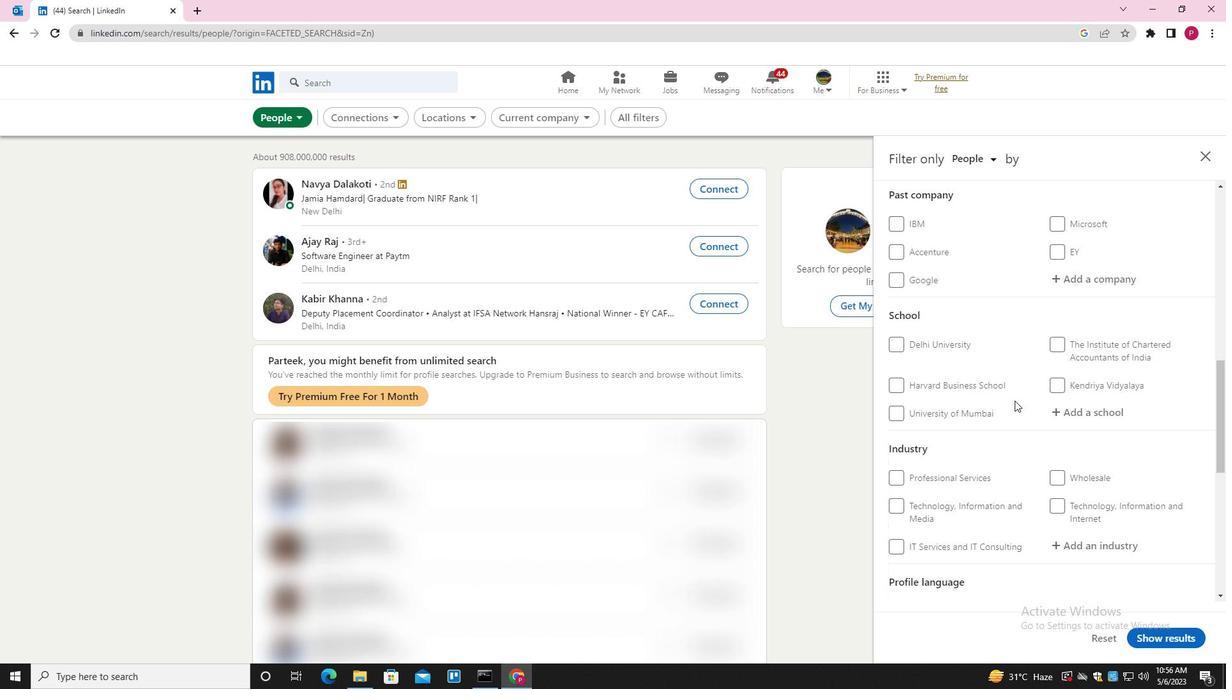 
Action: Mouse scrolled (1015, 401) with delta (0, 0)
Screenshot: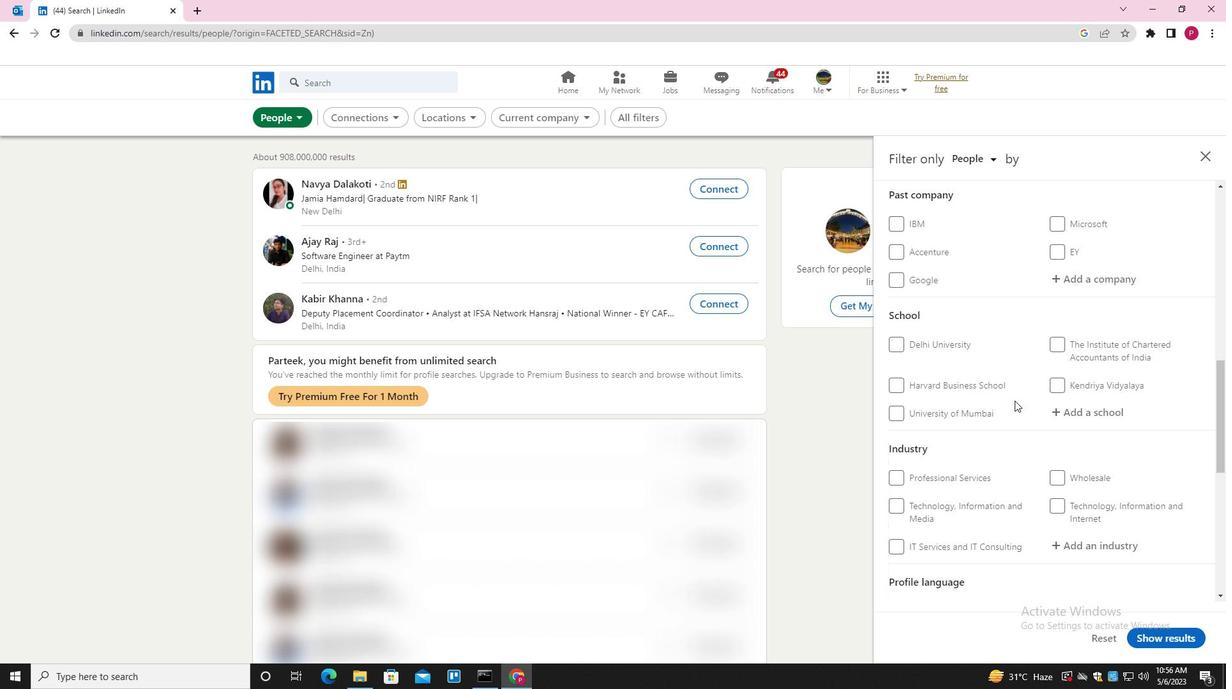 
Action: Mouse moved to (1013, 403)
Screenshot: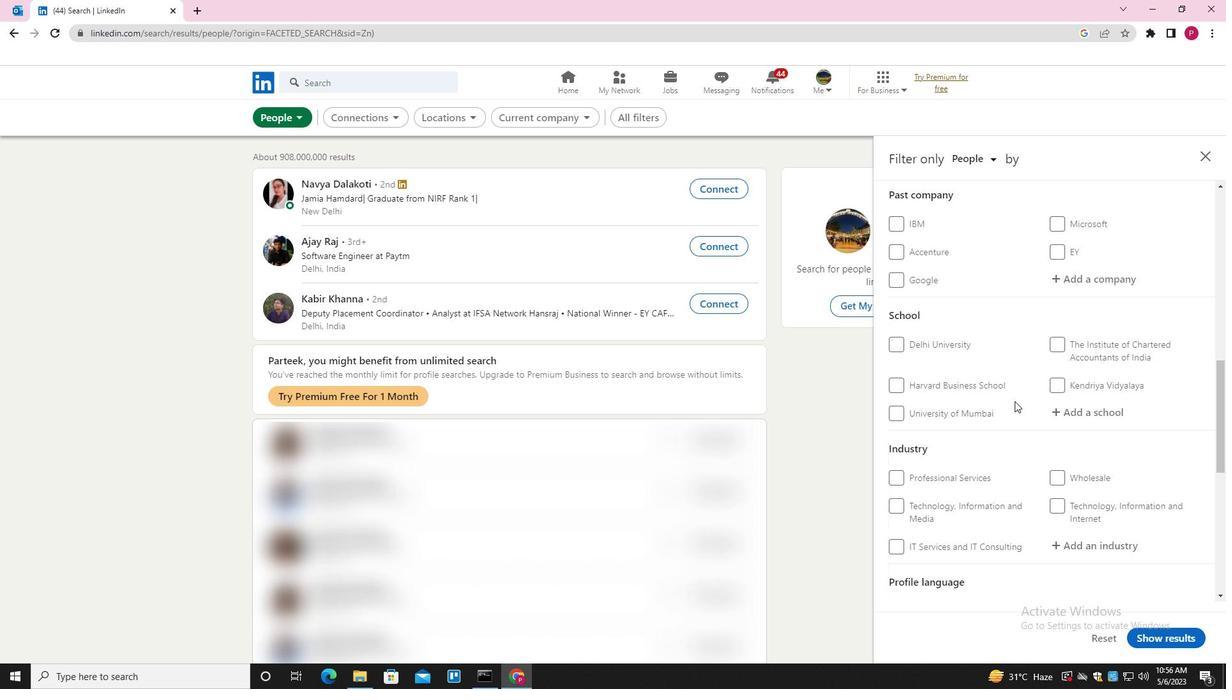 
Action: Mouse scrolled (1013, 402) with delta (0, 0)
Screenshot: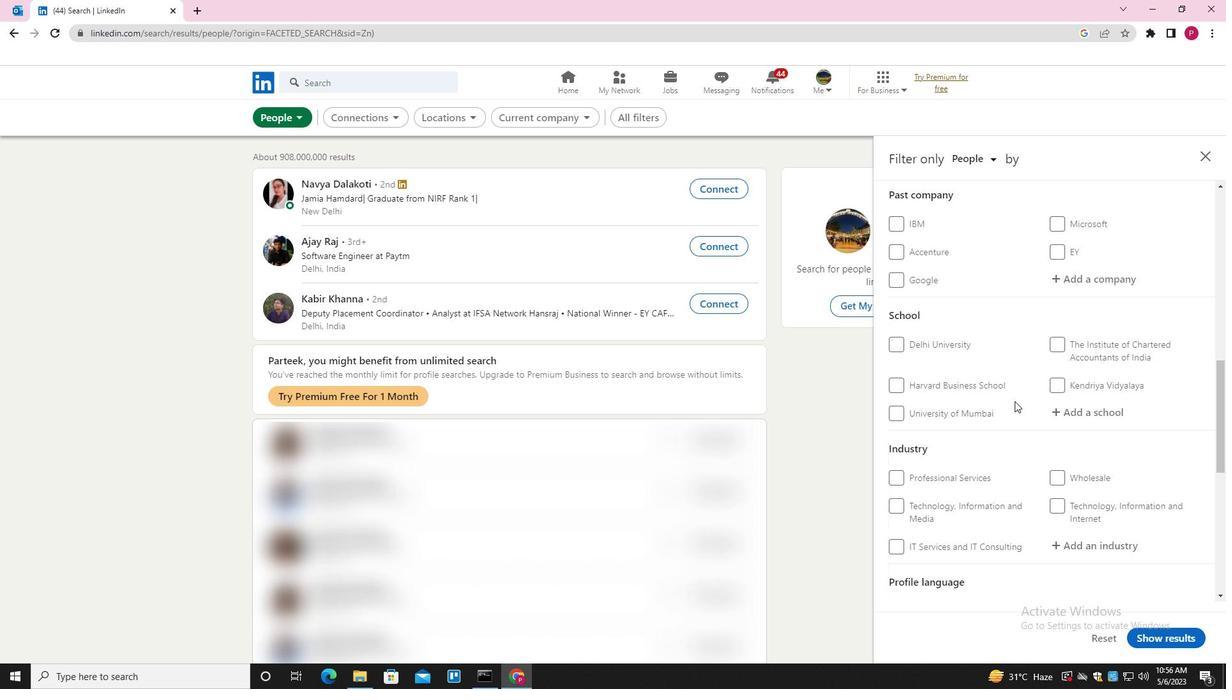 
Action: Mouse scrolled (1013, 402) with delta (0, 0)
Screenshot: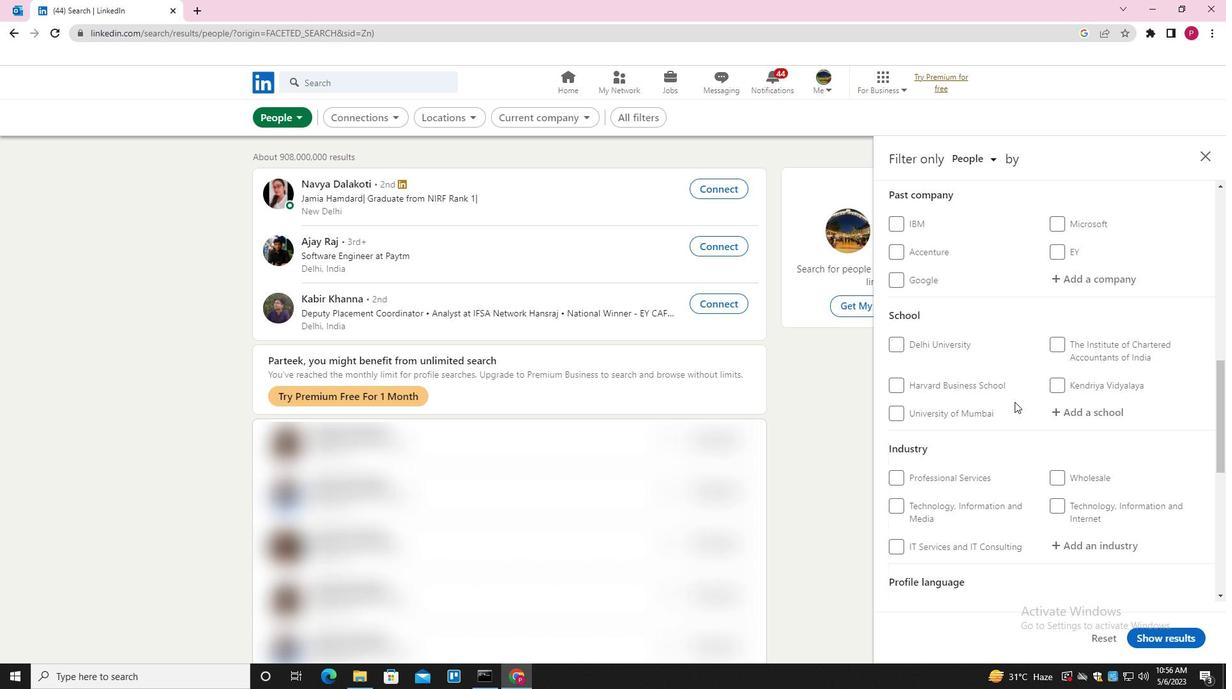 
Action: Mouse scrolled (1013, 402) with delta (0, 0)
Screenshot: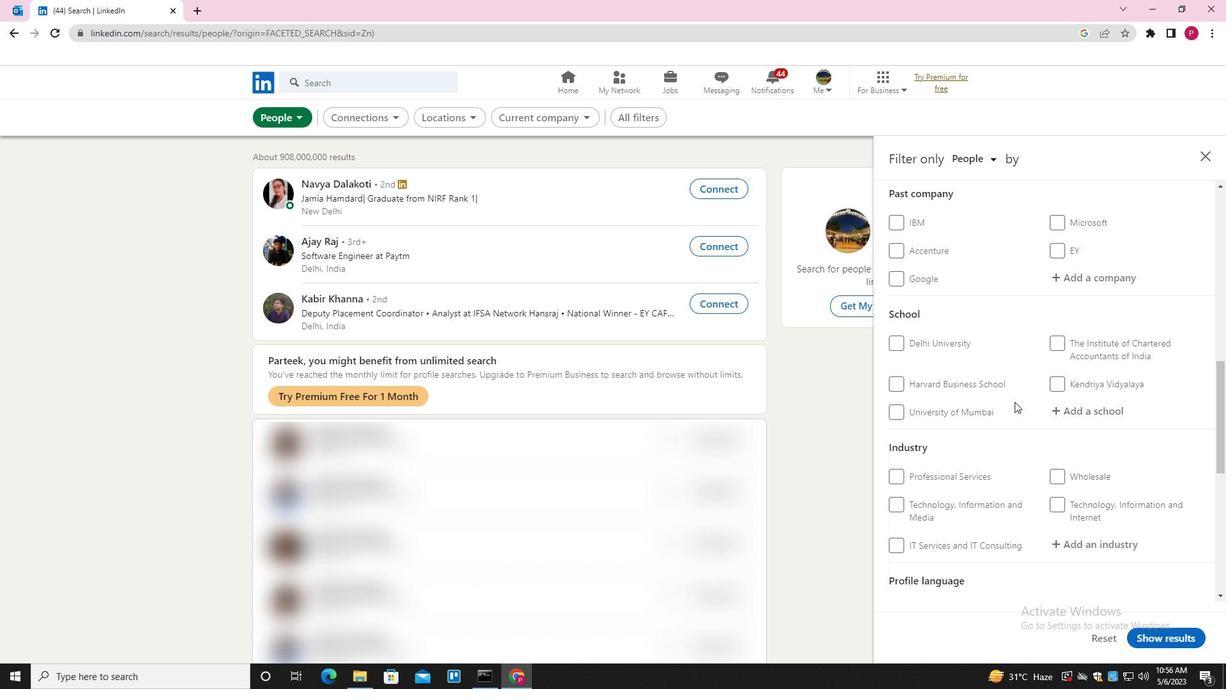 
Action: Mouse scrolled (1013, 402) with delta (0, 0)
Screenshot: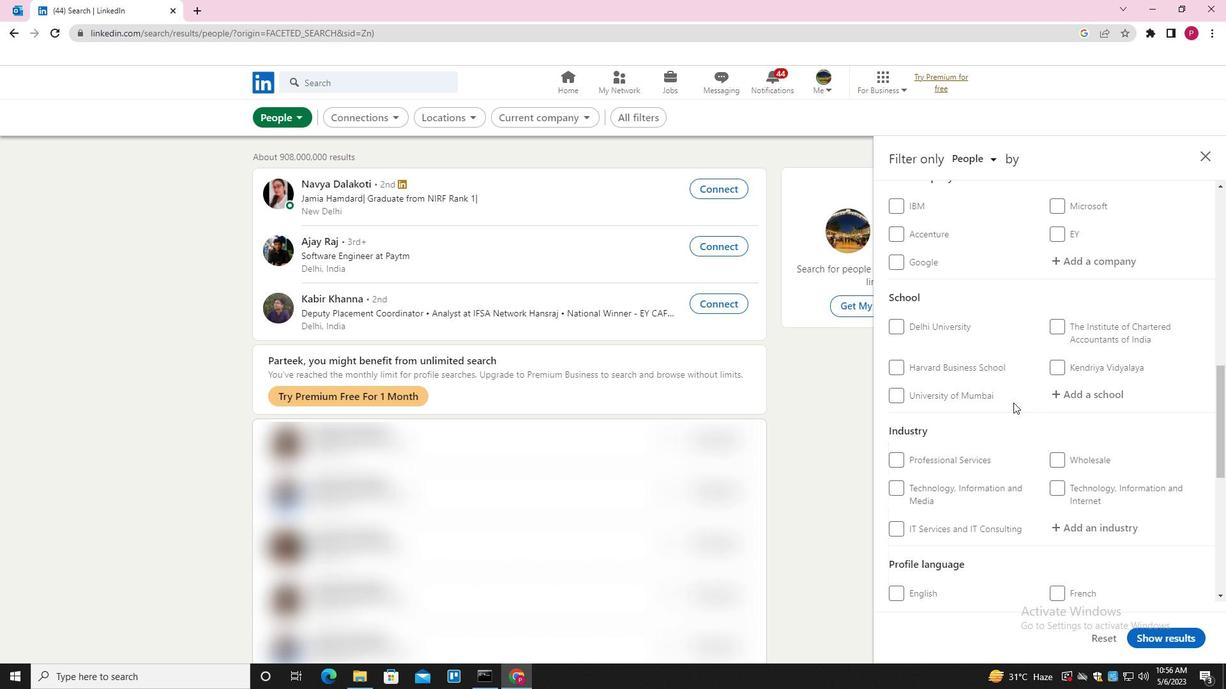 
Action: Mouse moved to (896, 292)
Screenshot: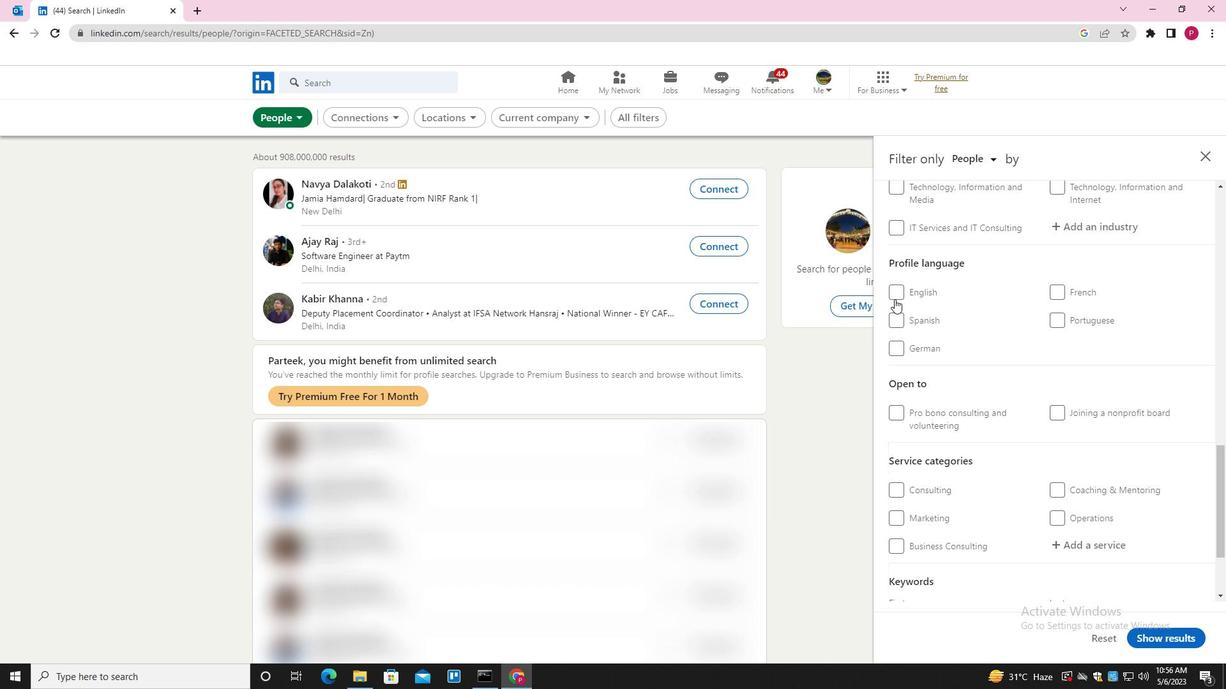 
Action: Mouse pressed left at (896, 292)
Screenshot: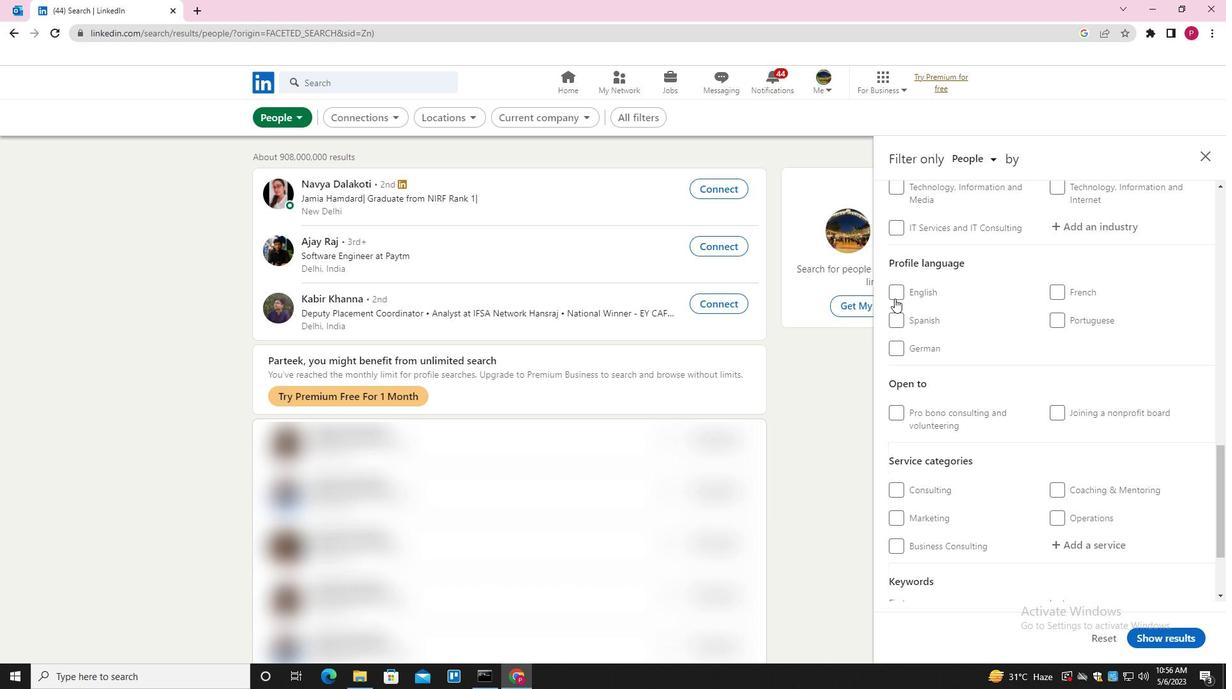 
Action: Mouse moved to (965, 356)
Screenshot: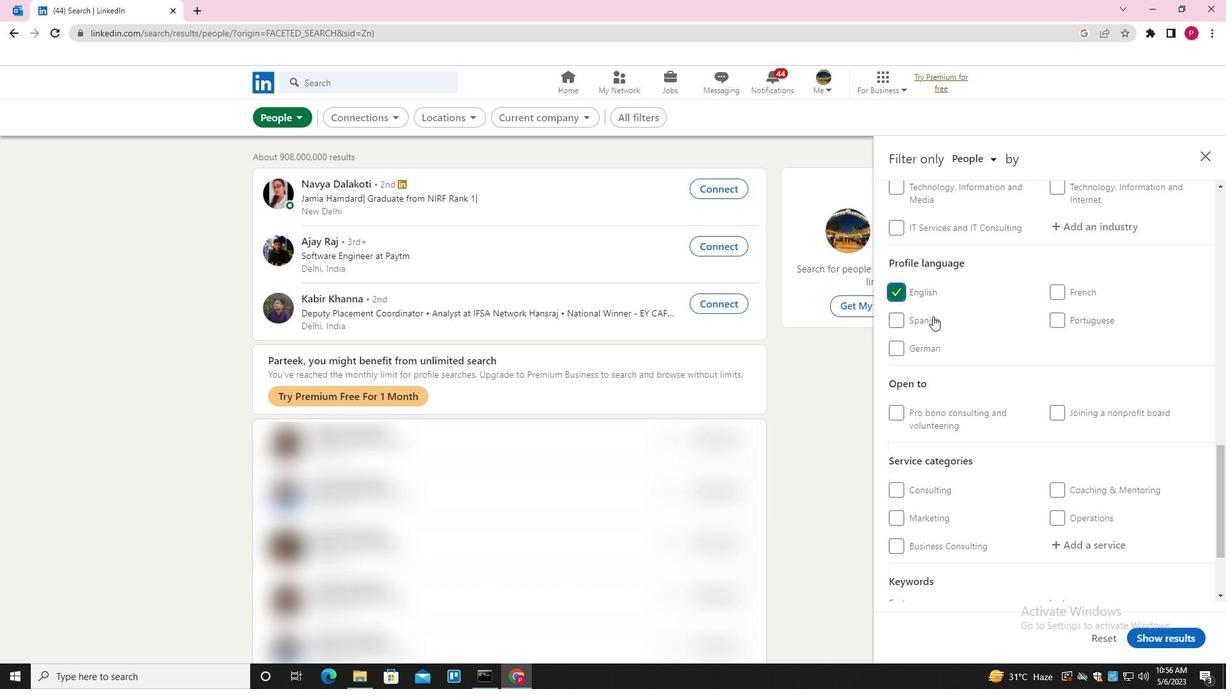 
Action: Mouse scrolled (965, 357) with delta (0, 0)
Screenshot: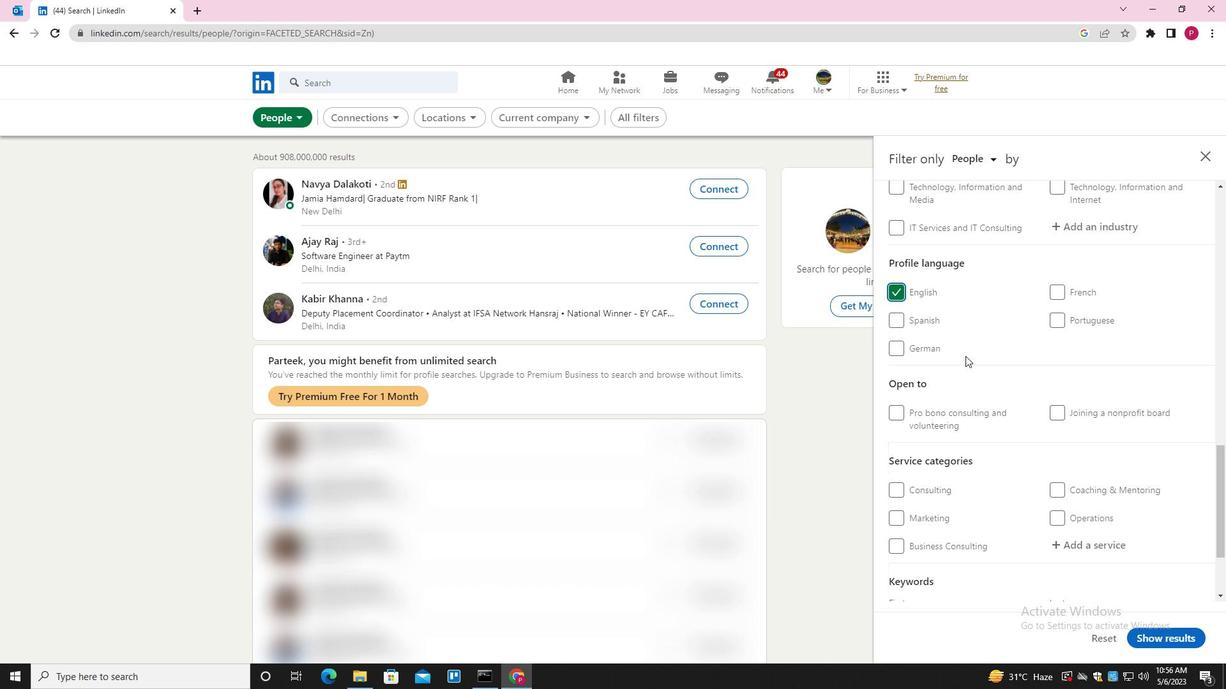 
Action: Mouse scrolled (965, 357) with delta (0, 0)
Screenshot: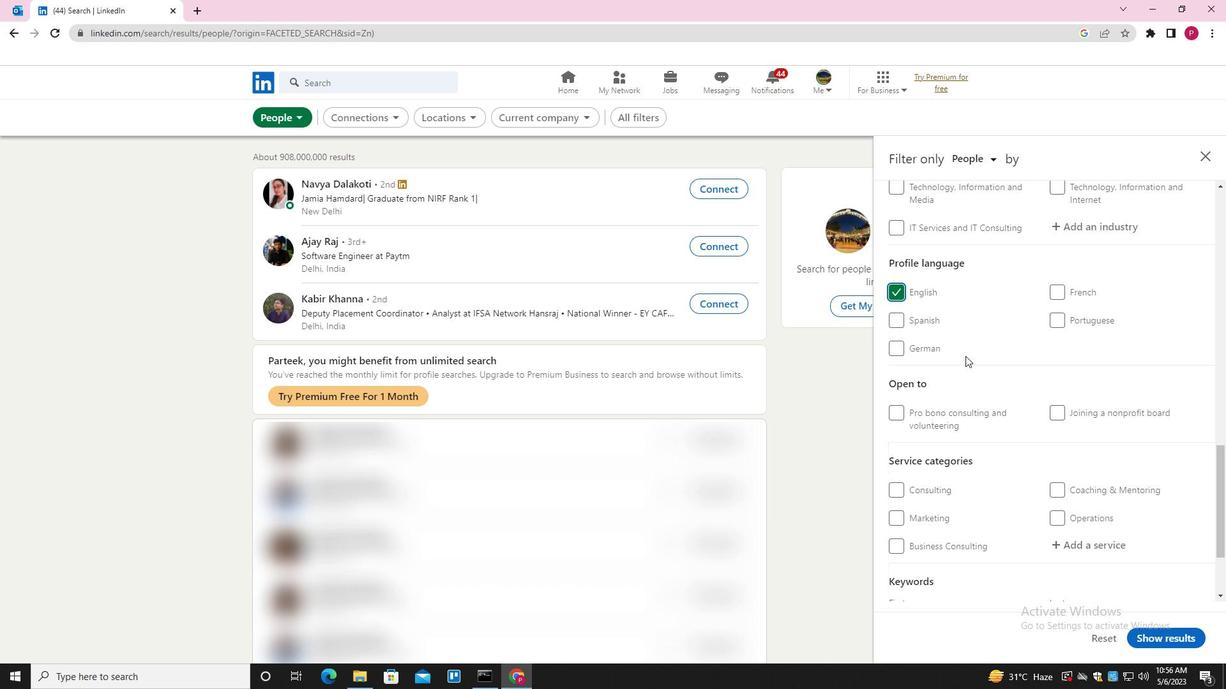 
Action: Mouse scrolled (965, 357) with delta (0, 0)
Screenshot: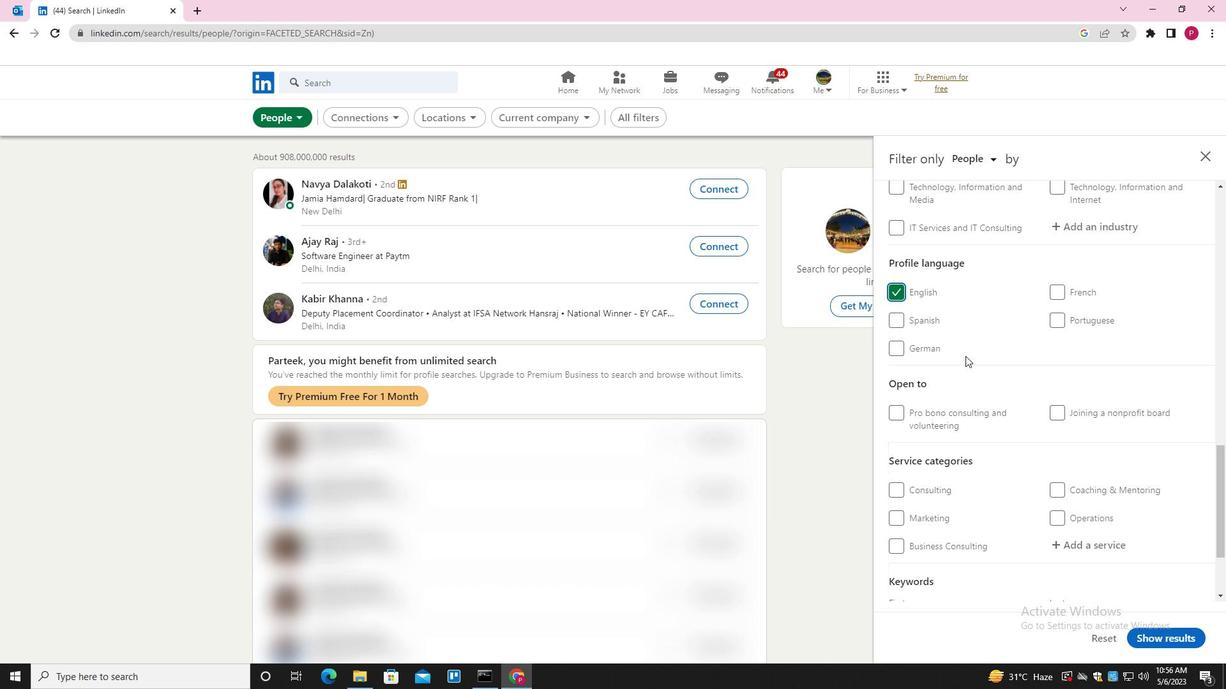 
Action: Mouse scrolled (965, 357) with delta (0, 0)
Screenshot: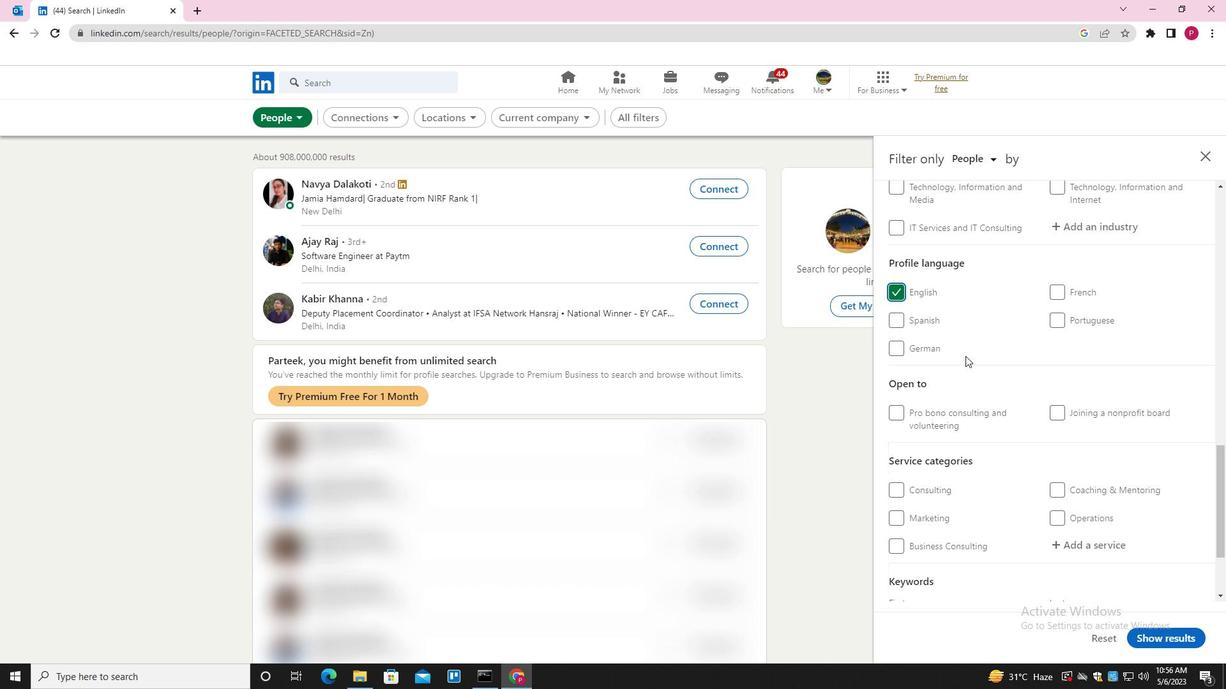 
Action: Mouse scrolled (965, 357) with delta (0, 0)
Screenshot: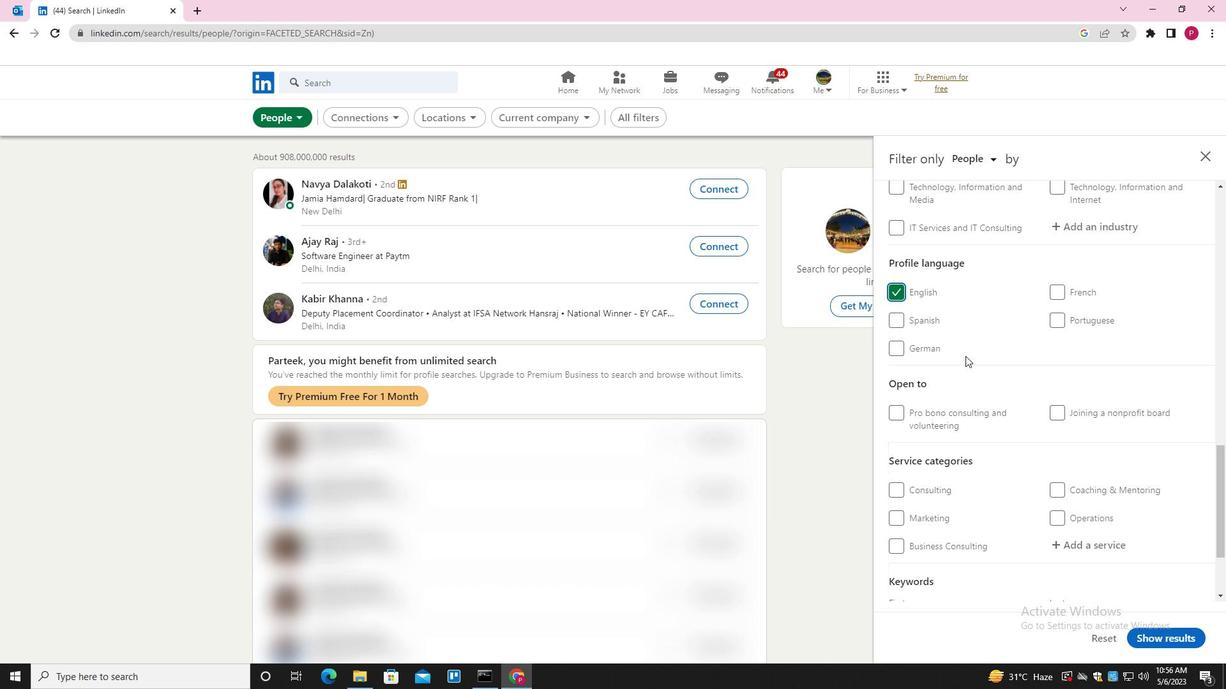 
Action: Mouse moved to (965, 359)
Screenshot: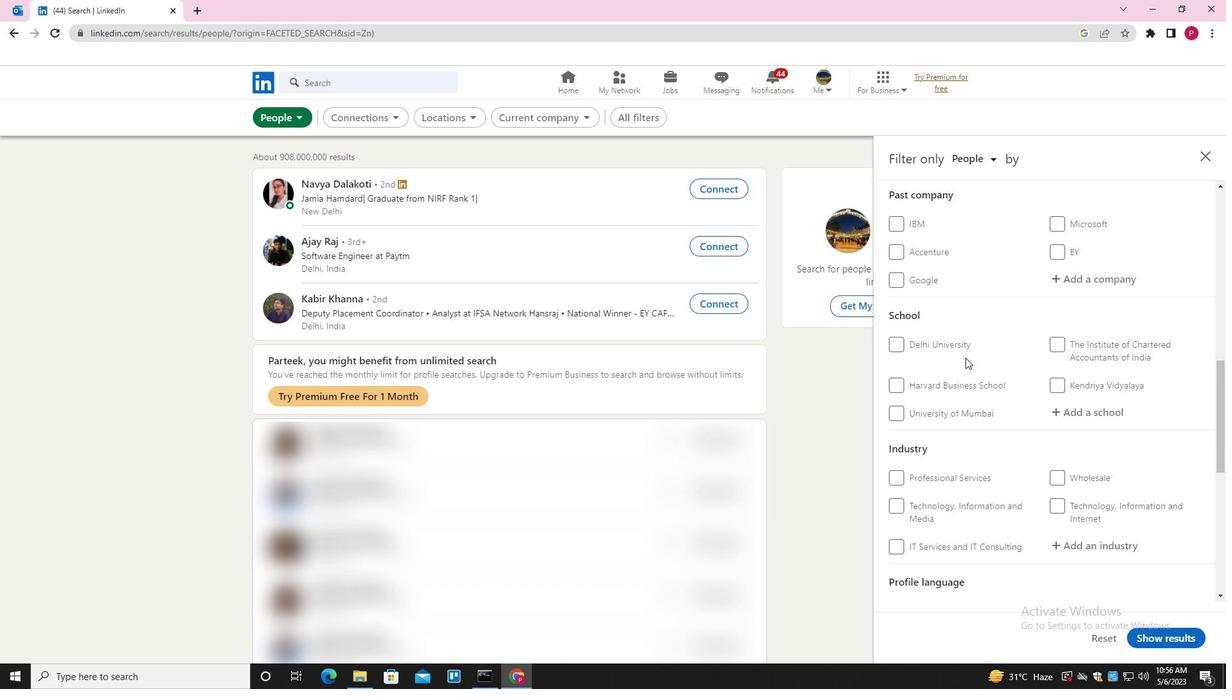 
Action: Mouse scrolled (965, 359) with delta (0, 0)
Screenshot: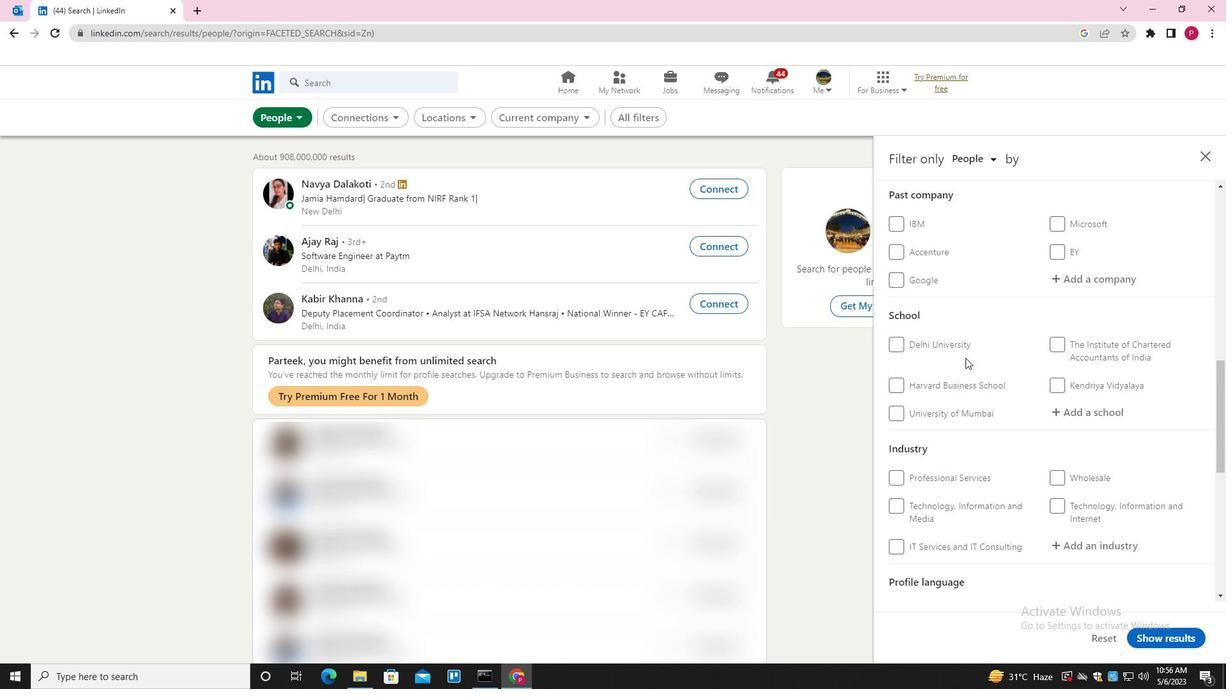 
Action: Mouse scrolled (965, 359) with delta (0, 0)
Screenshot: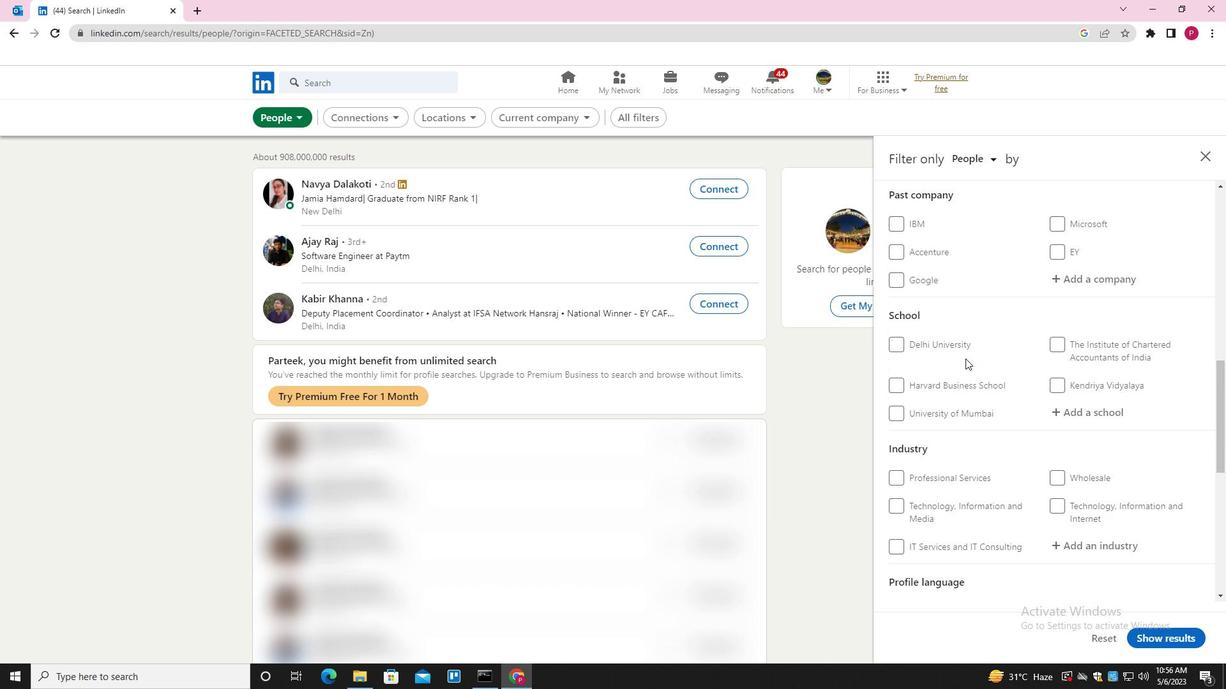 
Action: Mouse scrolled (965, 359) with delta (0, 0)
Screenshot: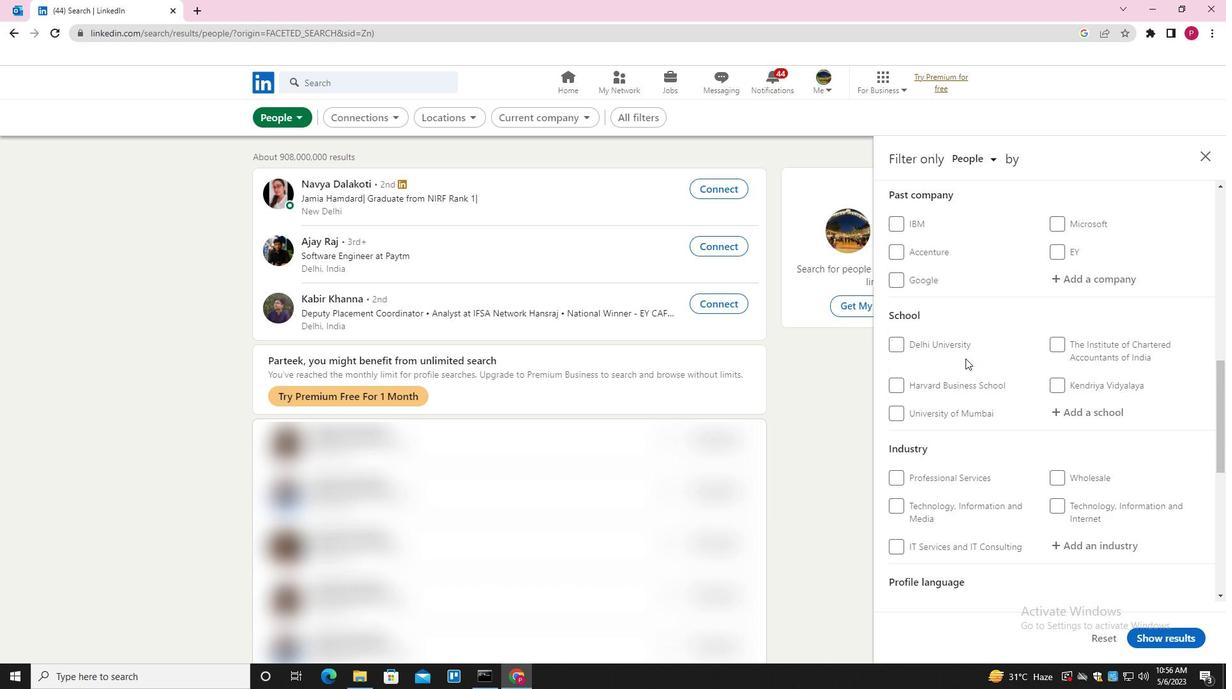 
Action: Mouse moved to (1084, 354)
Screenshot: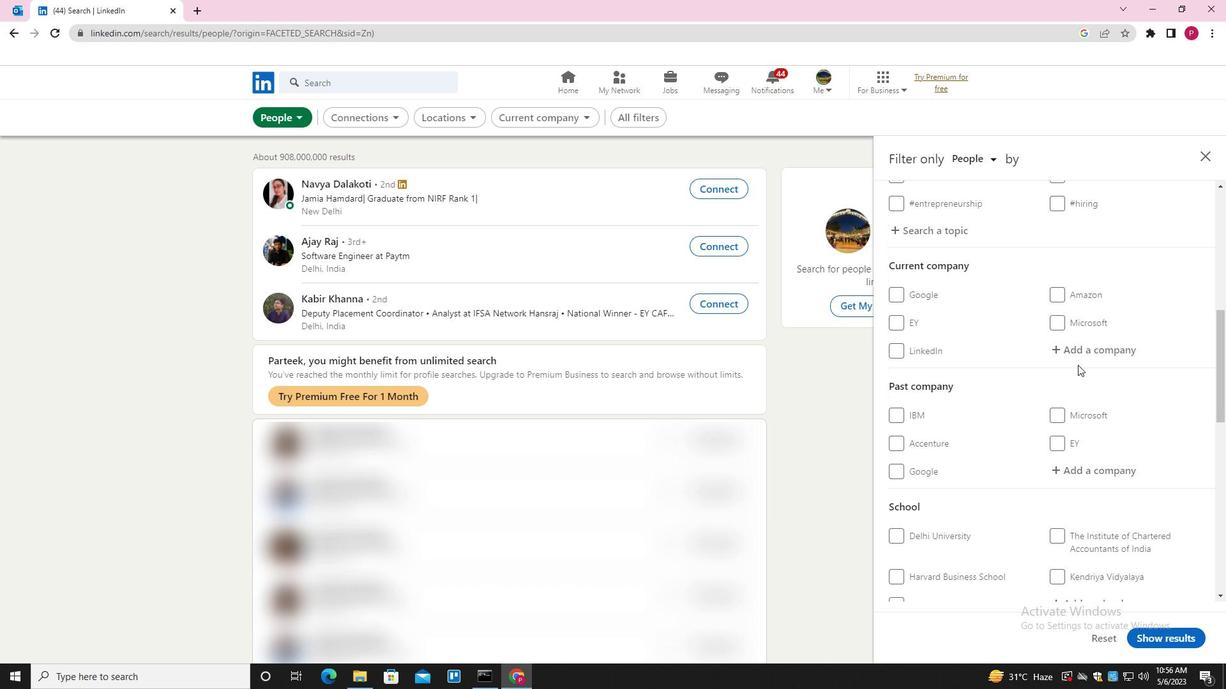 
Action: Mouse pressed left at (1084, 354)
Screenshot: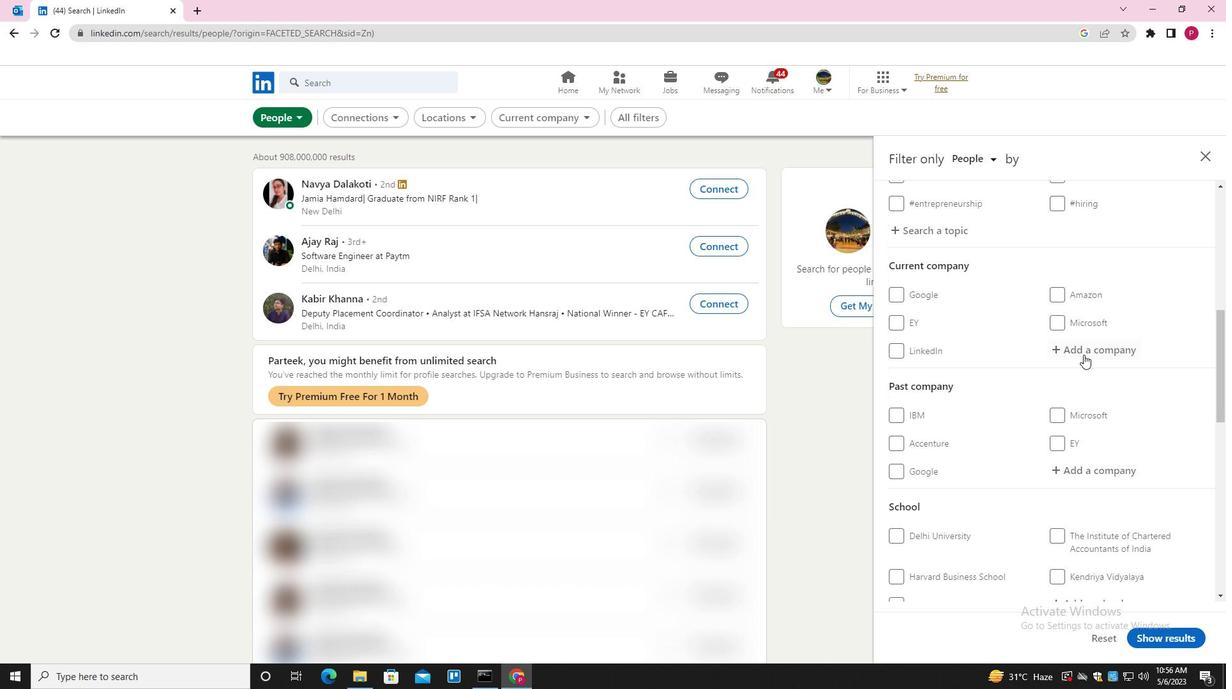 
Action: Key pressed <Key.shift>AIR<Key.space><Key.shift>INDIA<Key.space><Key.shift>LIM<Key.backspace>MITED<Key.down><Key.enter>
Screenshot: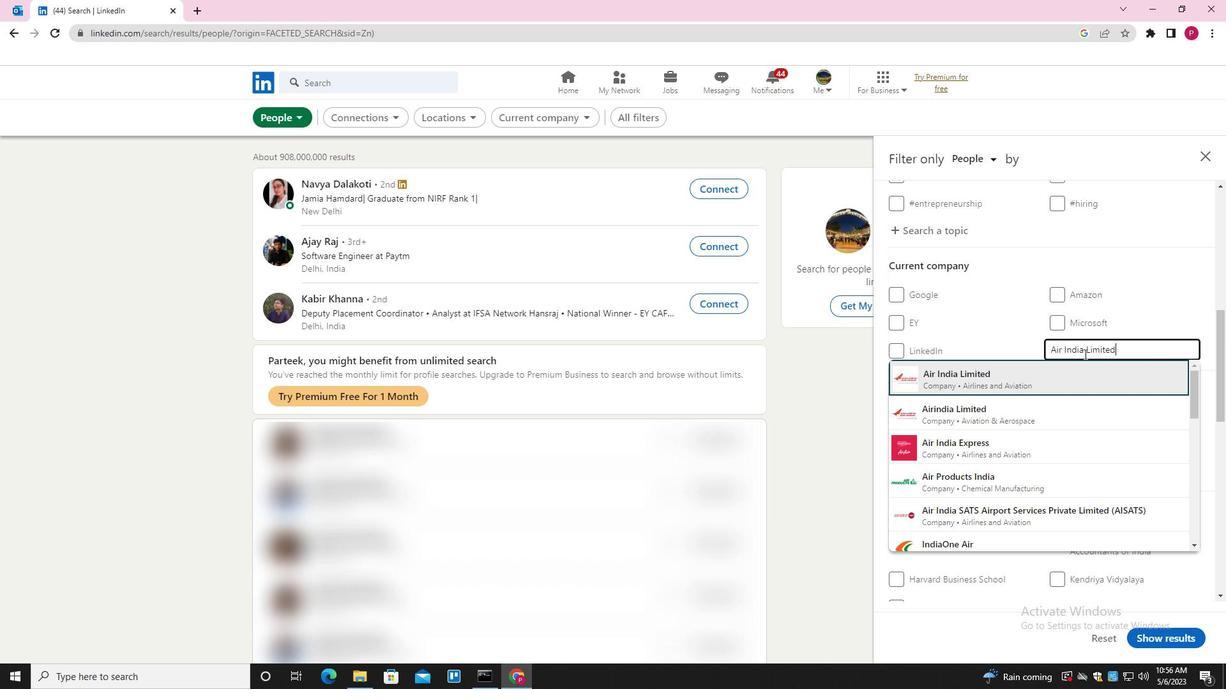 
Action: Mouse scrolled (1084, 353) with delta (0, 0)
Screenshot: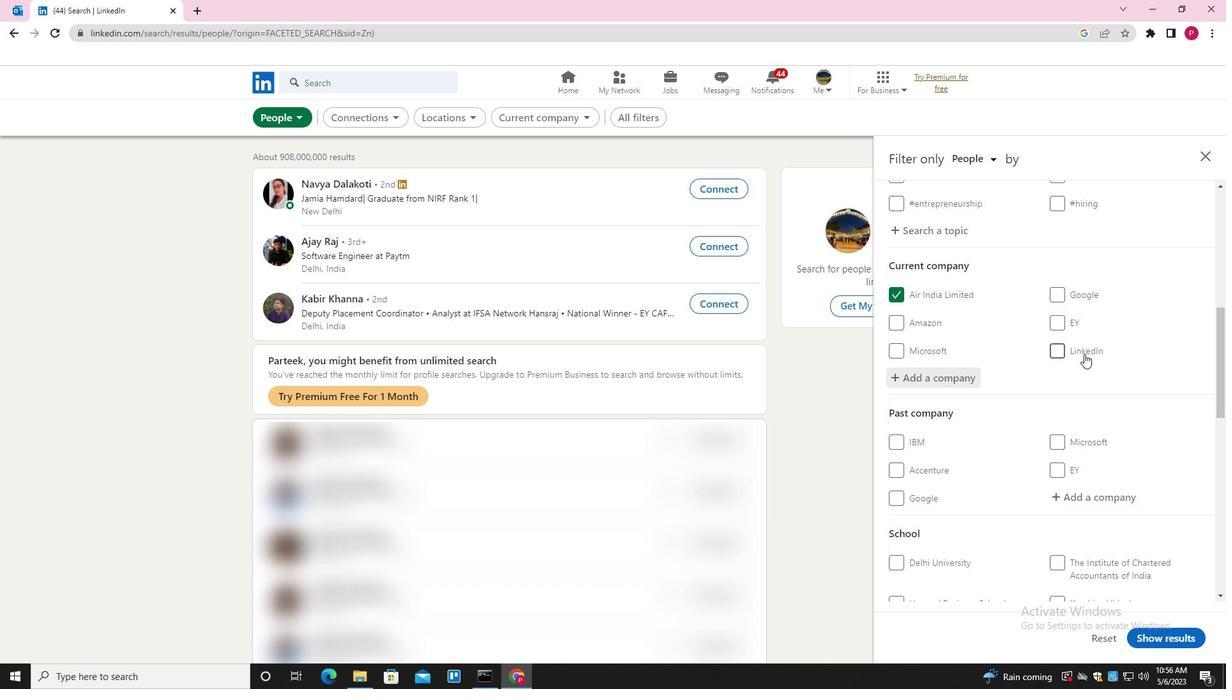 
Action: Mouse scrolled (1084, 353) with delta (0, 0)
Screenshot: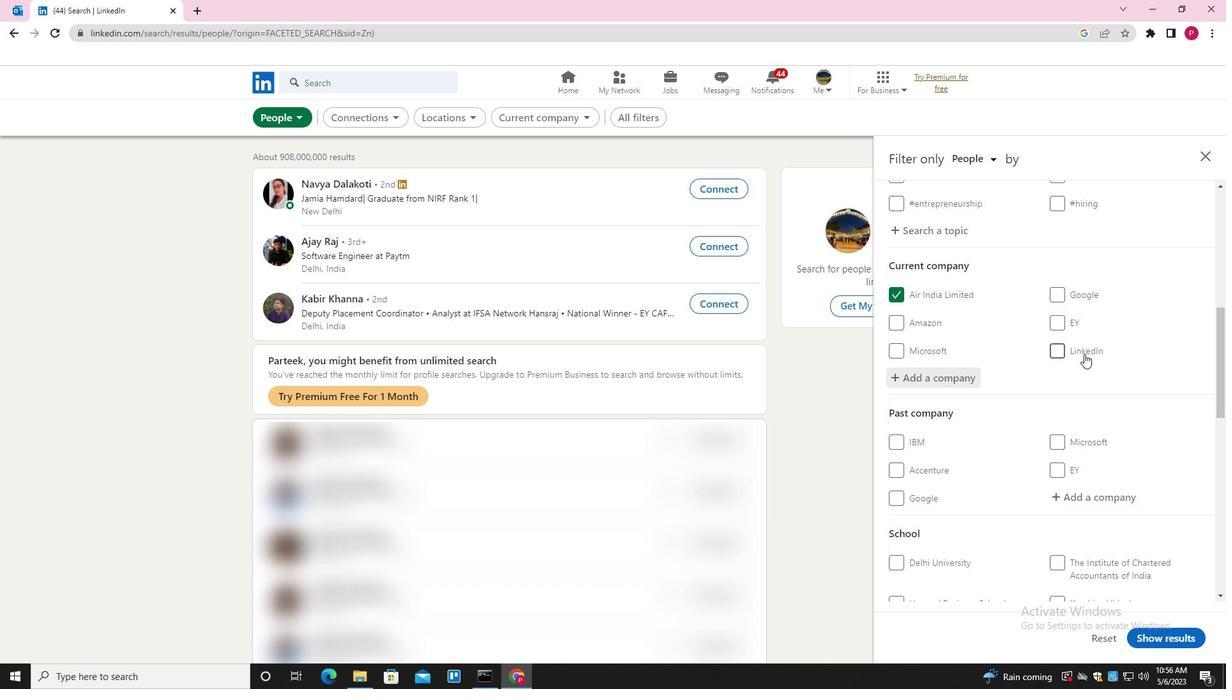 
Action: Mouse scrolled (1084, 353) with delta (0, 0)
Screenshot: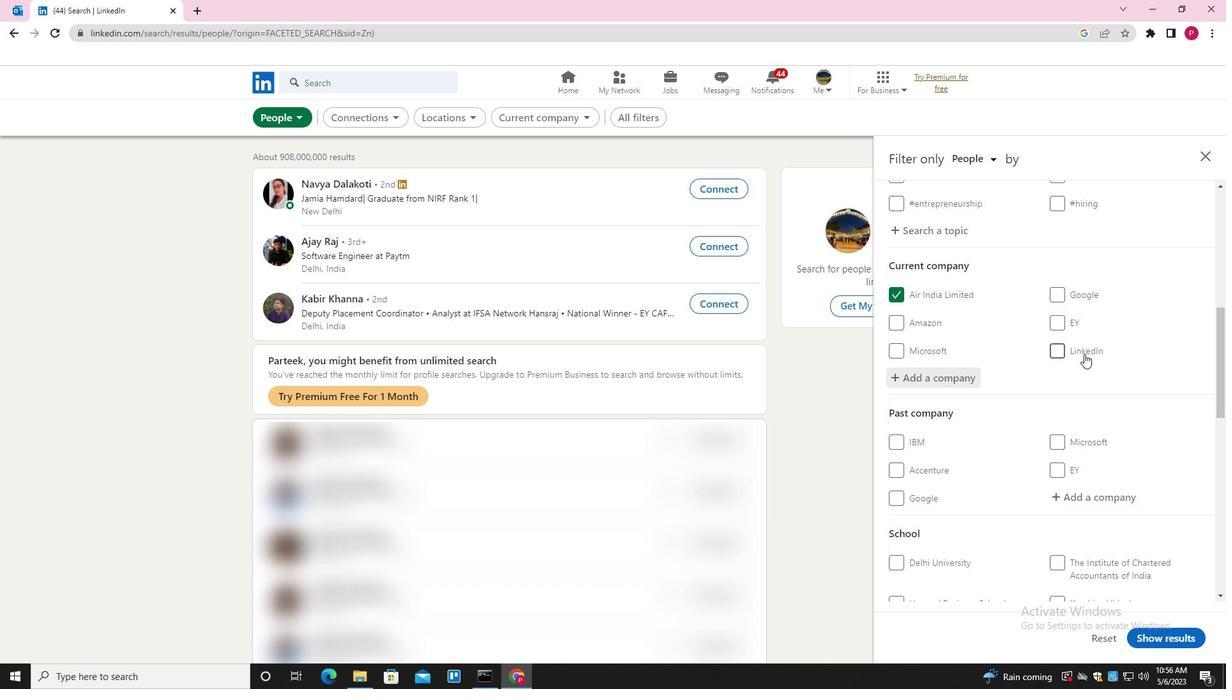 
Action: Mouse scrolled (1084, 353) with delta (0, 0)
Screenshot: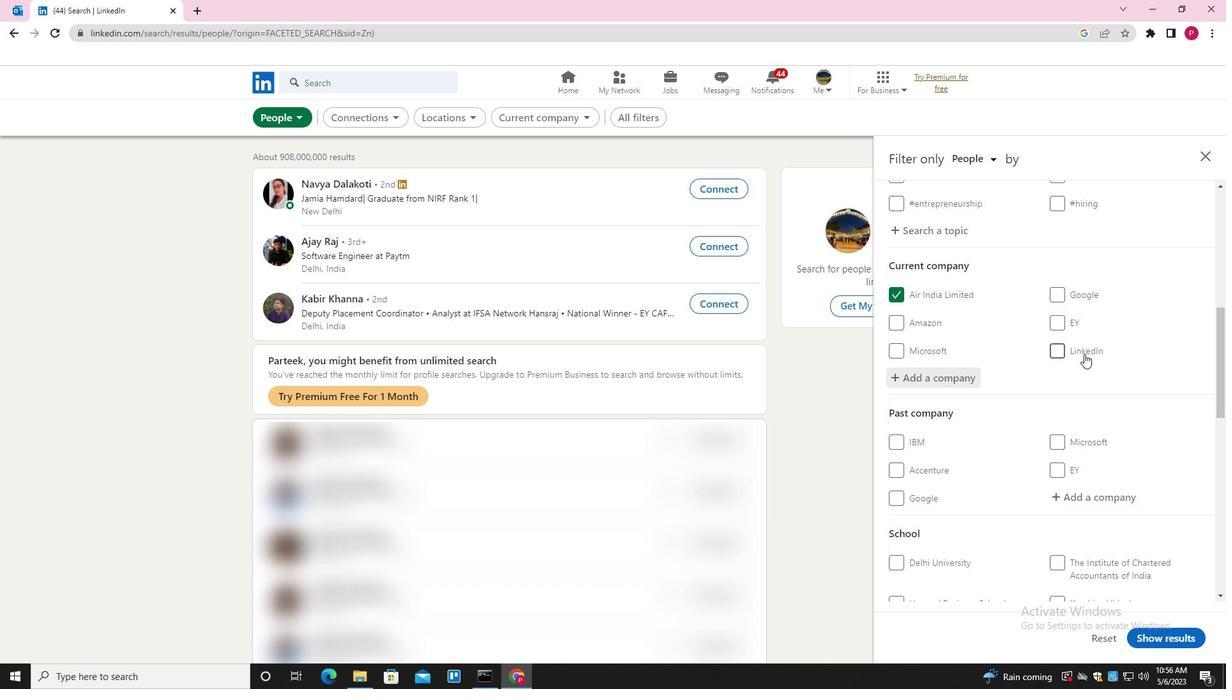 
Action: Mouse scrolled (1084, 353) with delta (0, 0)
Screenshot: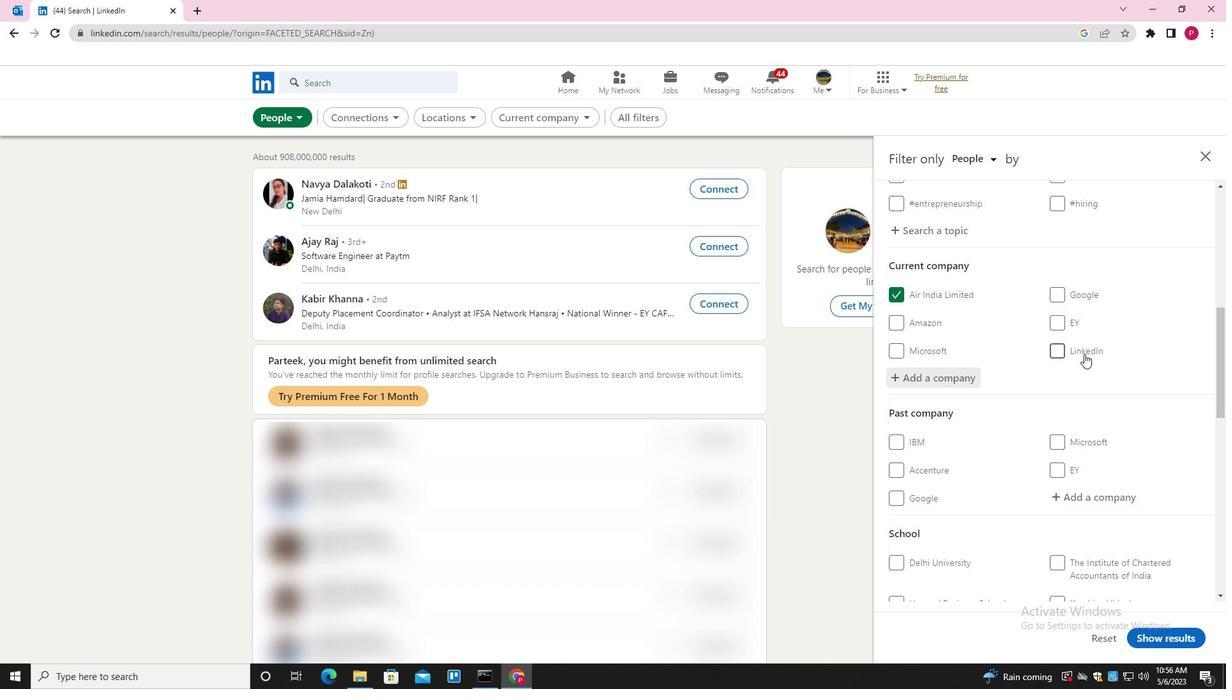 
Action: Mouse moved to (1092, 314)
Screenshot: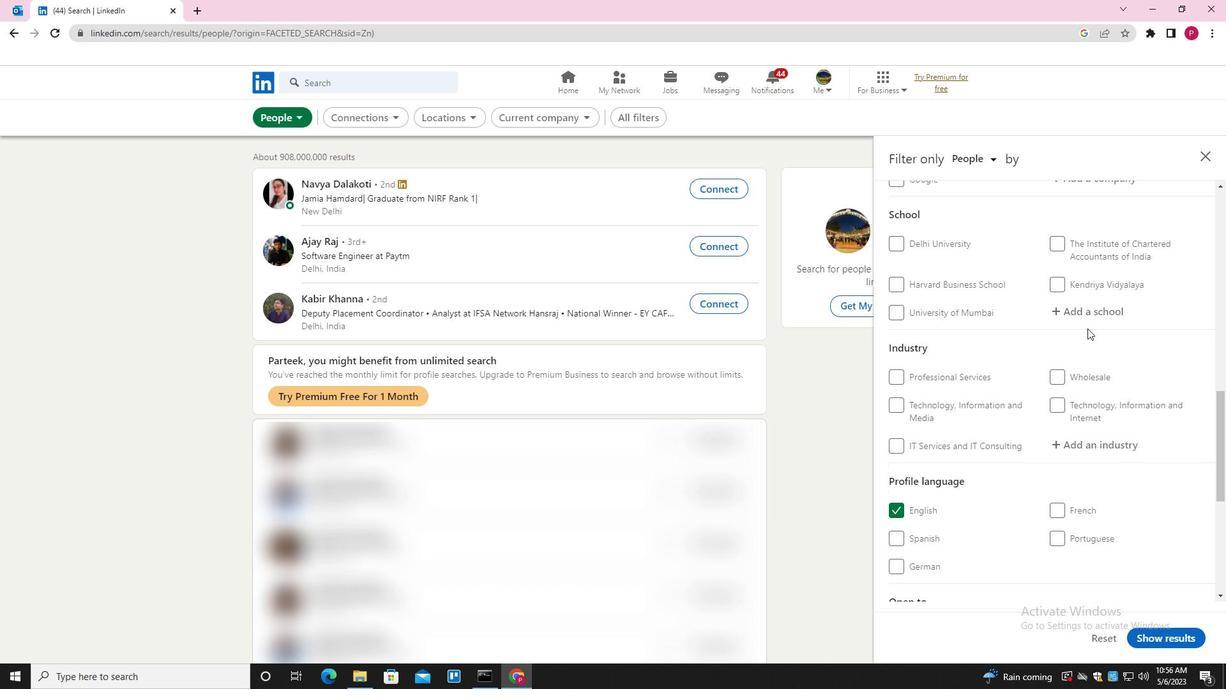 
Action: Mouse pressed left at (1092, 314)
Screenshot: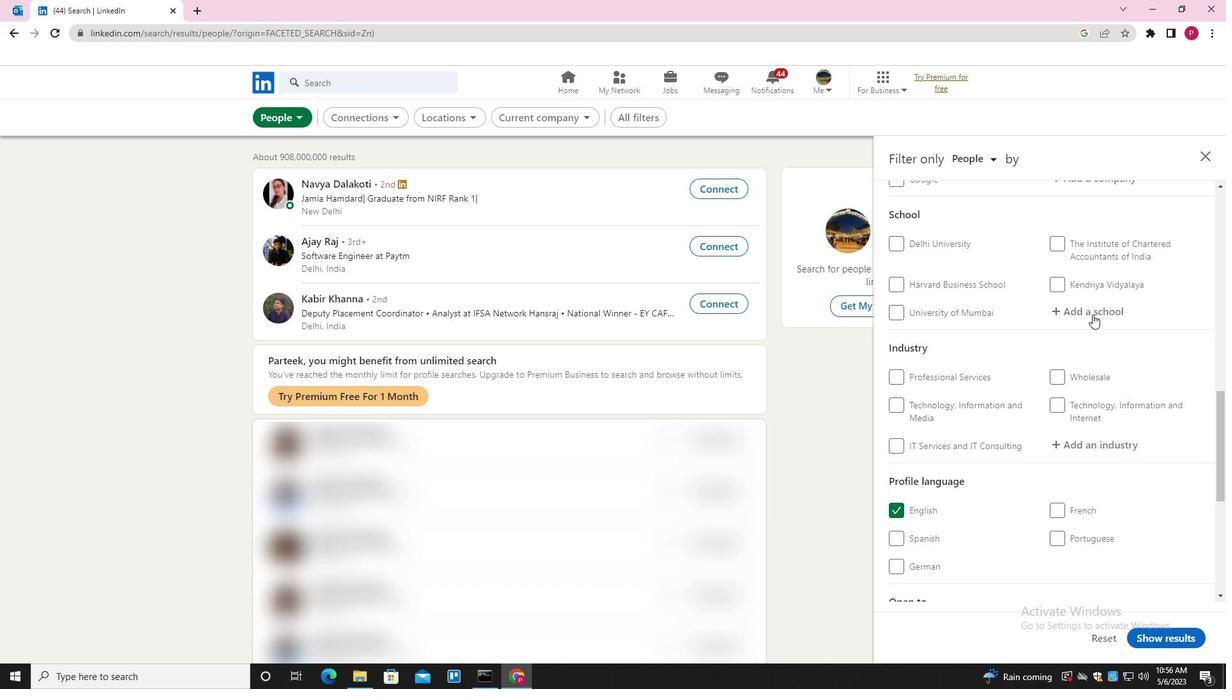 
Action: Key pressed <Key.shift><Key.shift><Key.shift><Key.shift><Key.shift><Key.shift><Key.shift><Key.shift><Key.shift><Key.shift><Key.shift><Key.shift><Key.shift>JOBS<Key.space>IN<Key.space><Key.shift>TELENGANA<Key.space><Key.backspace><Key.backspace><Key.backspace><Key.backspace><Key.backspace><Key.backspace><Key.backspace>ANGANA<Key.down><Key.enter>
Screenshot: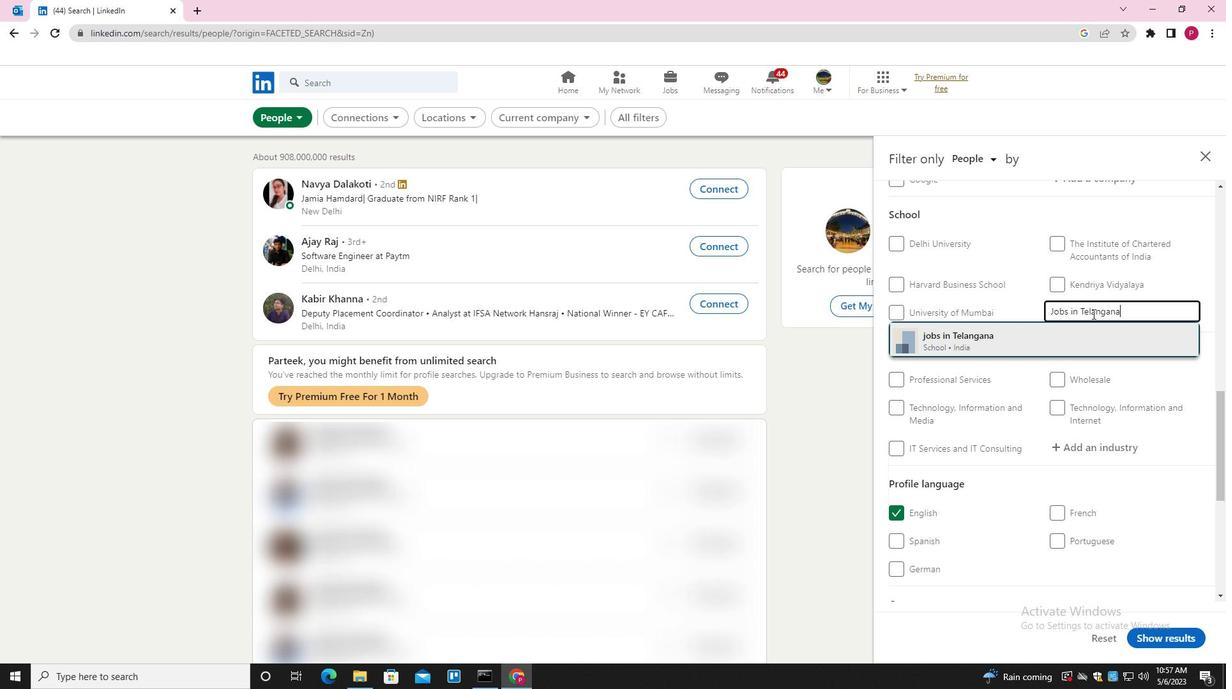 
Action: Mouse moved to (1101, 349)
Screenshot: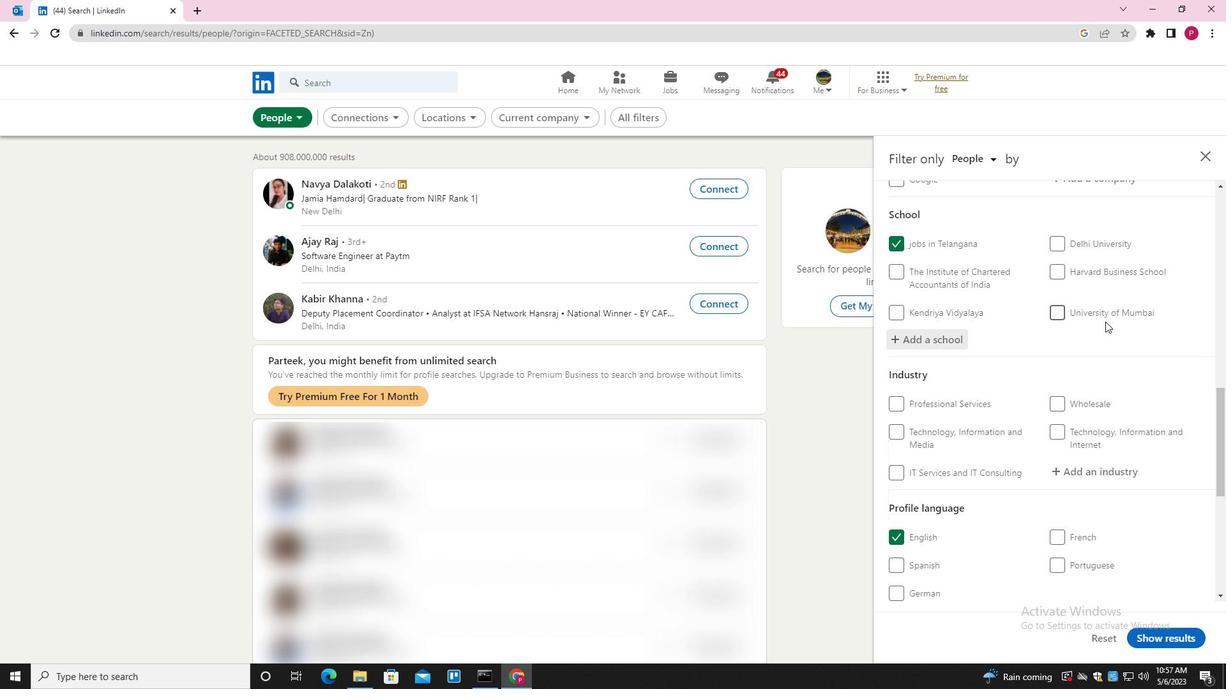 
Action: Mouse scrolled (1101, 348) with delta (0, 0)
Screenshot: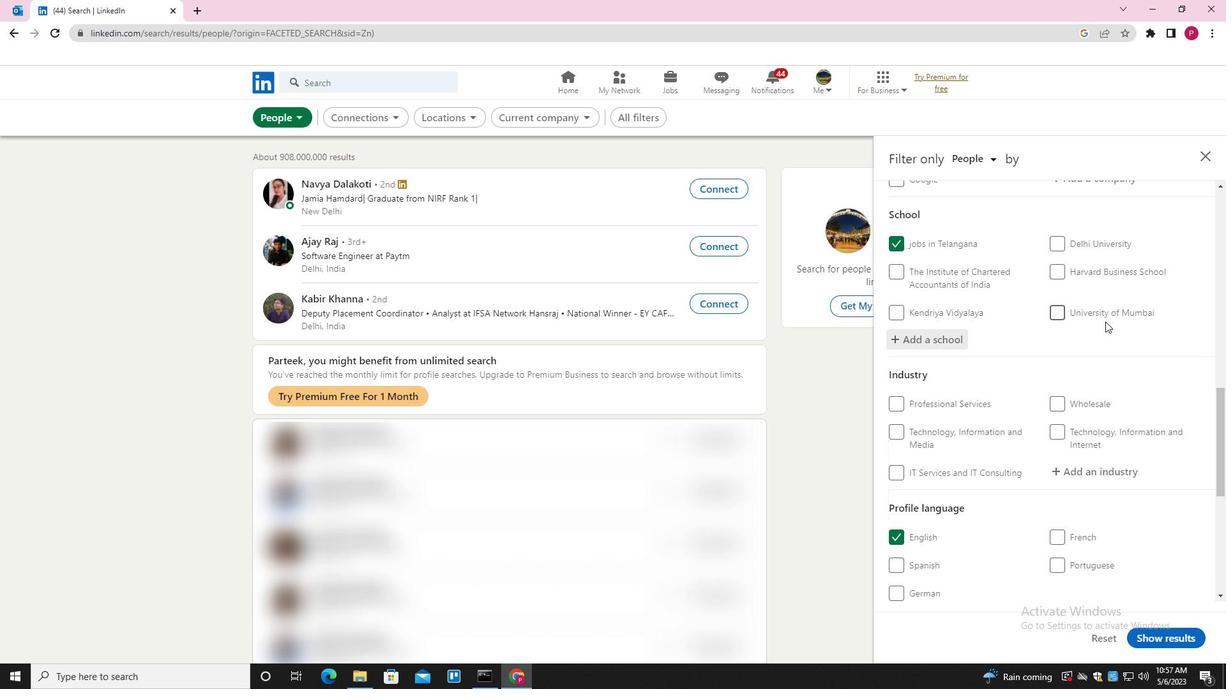 
Action: Mouse moved to (1100, 350)
Screenshot: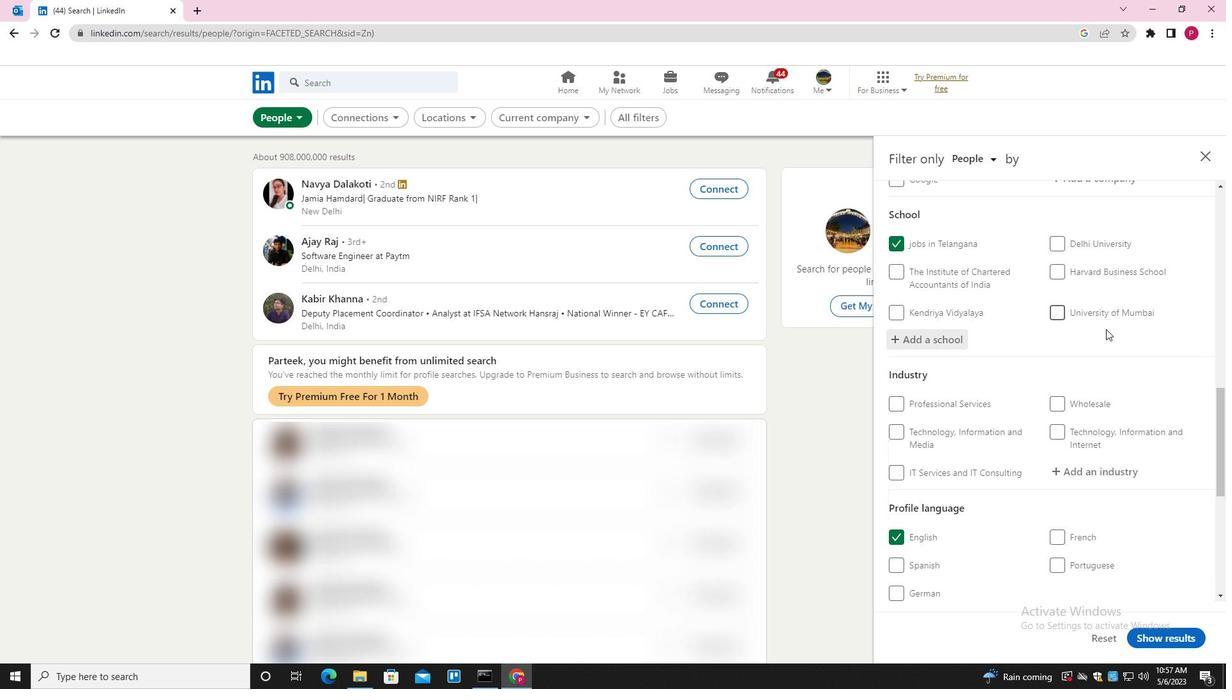 
Action: Mouse scrolled (1100, 350) with delta (0, 0)
Screenshot: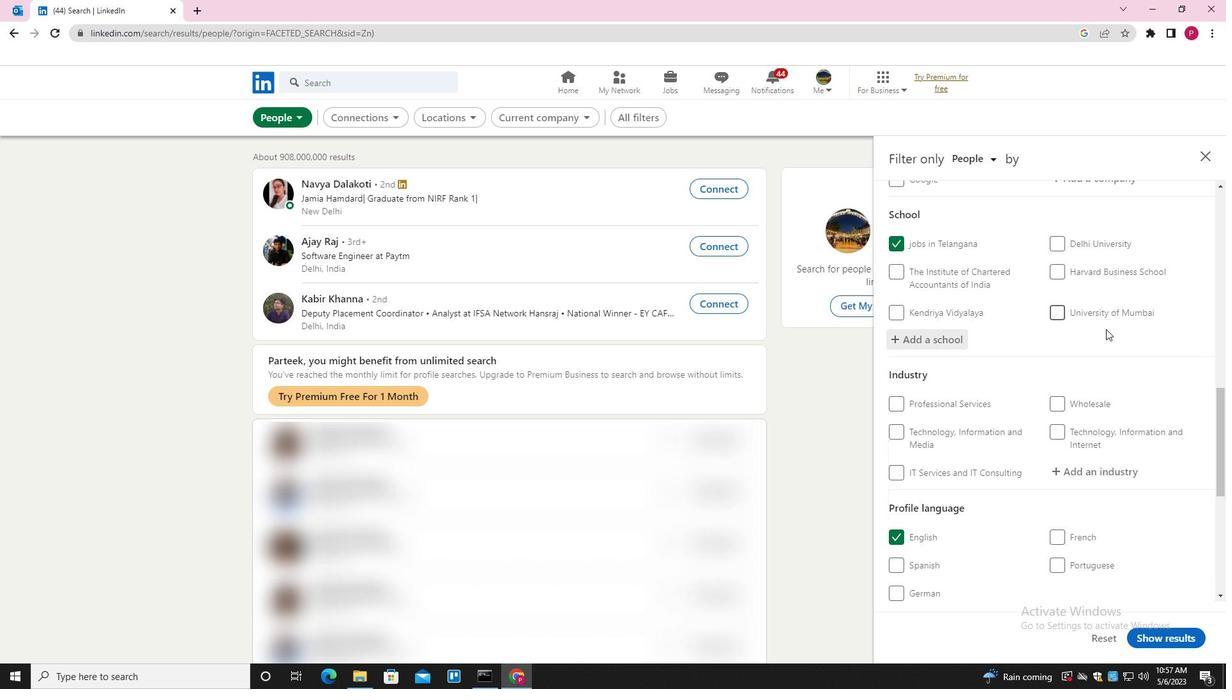 
Action: Mouse moved to (1100, 353)
Screenshot: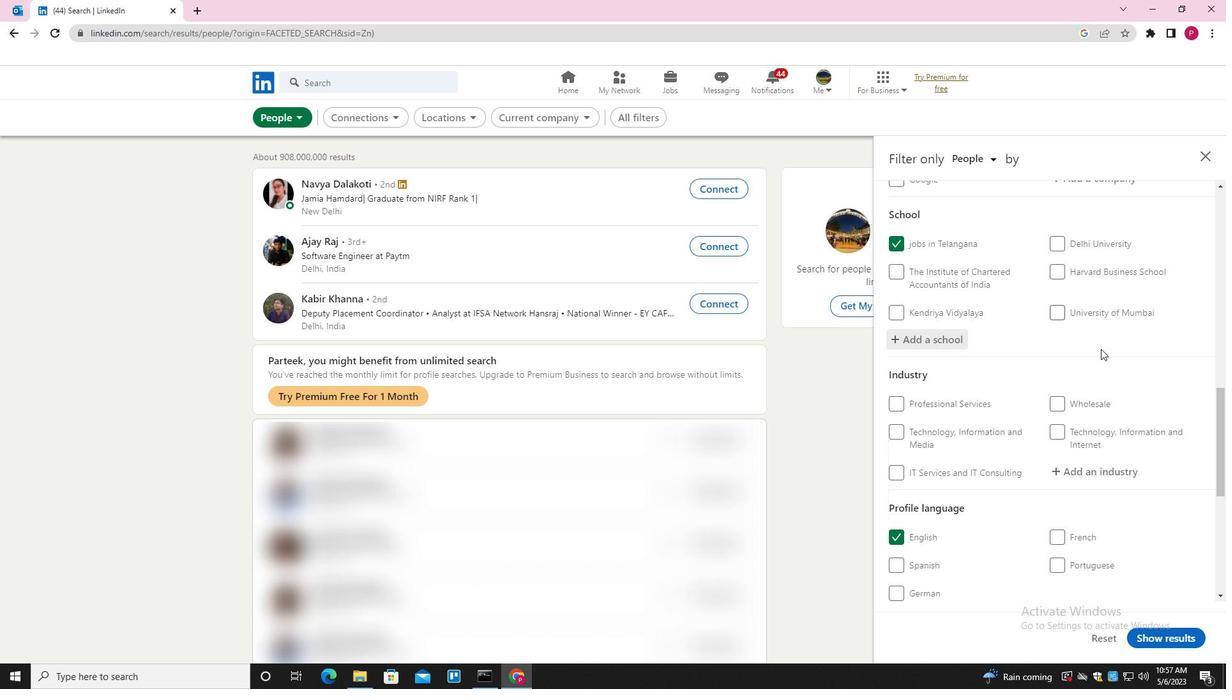 
Action: Mouse scrolled (1100, 352) with delta (0, 0)
Screenshot: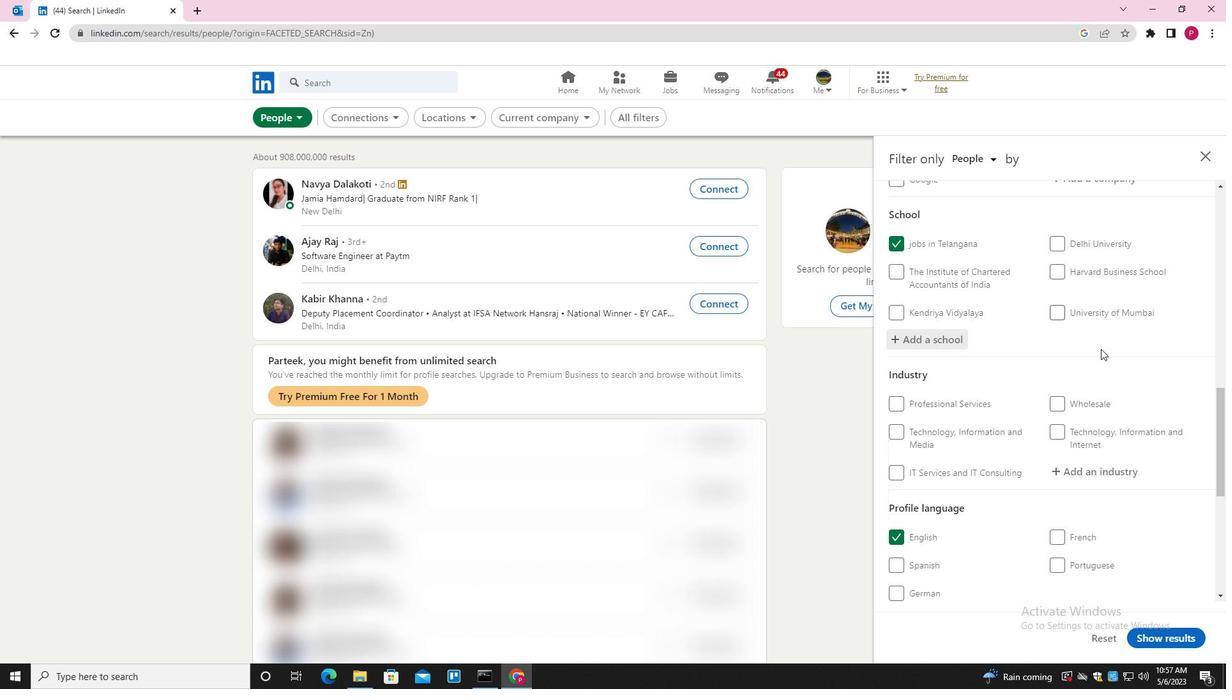 
Action: Mouse moved to (1098, 279)
Screenshot: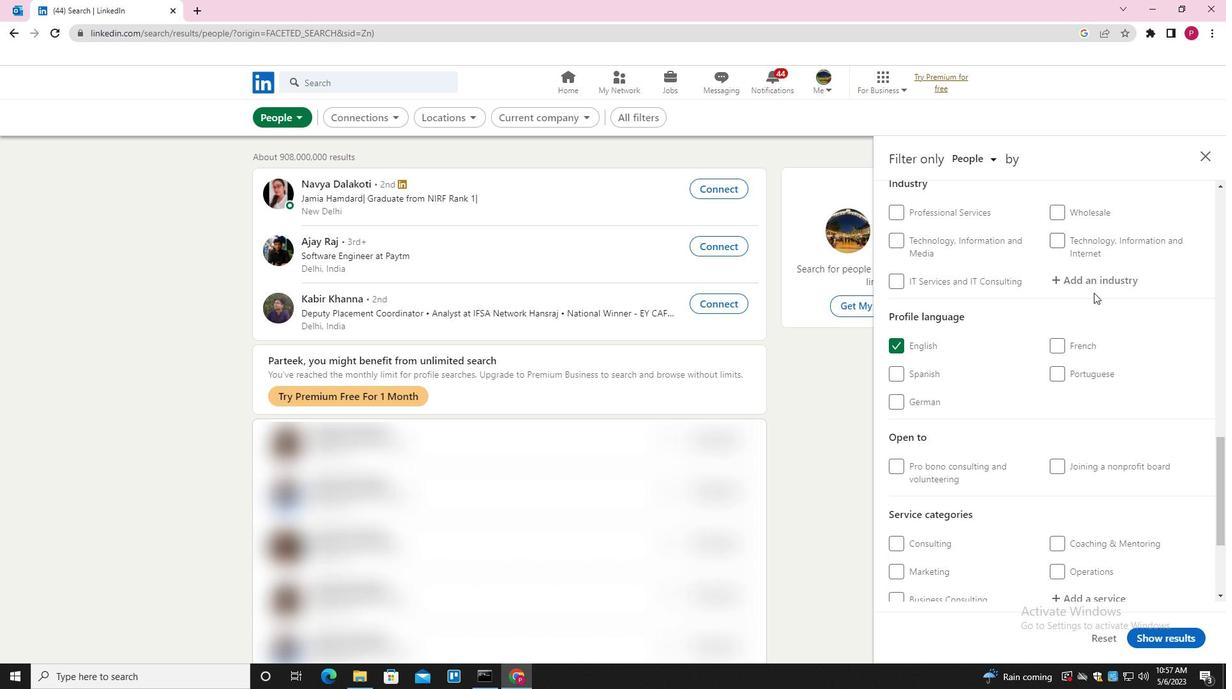
Action: Mouse pressed left at (1098, 279)
Screenshot: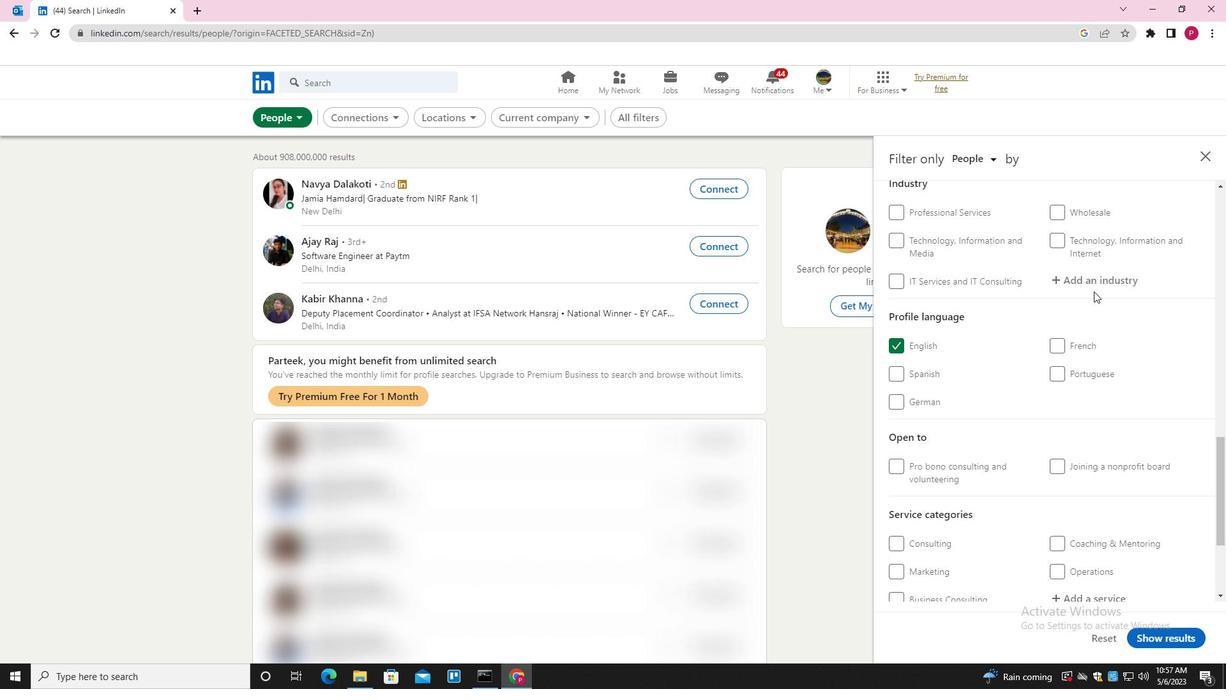 
Action: Key pressed <Key.shift><Key.shift><Key.shift><Key.shift><Key.shift><Key.shift><Key.shift>EM<Key.backspace>NTERTAINNENT<Key.space><Key.backspace><Key.backspace><Key.backspace><Key.backspace><Key.backspace>MENT<Key.space><Key.shift>PROVIDERS<Key.down><Key.enter>
Screenshot: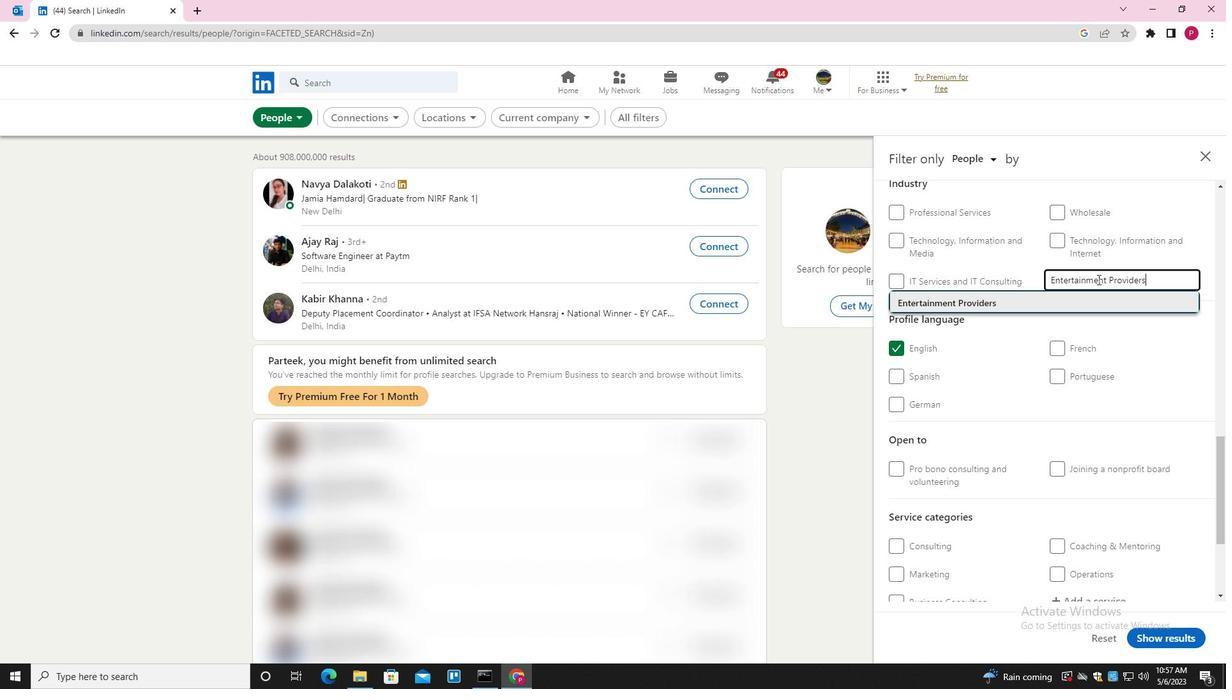
Action: Mouse moved to (1092, 336)
Screenshot: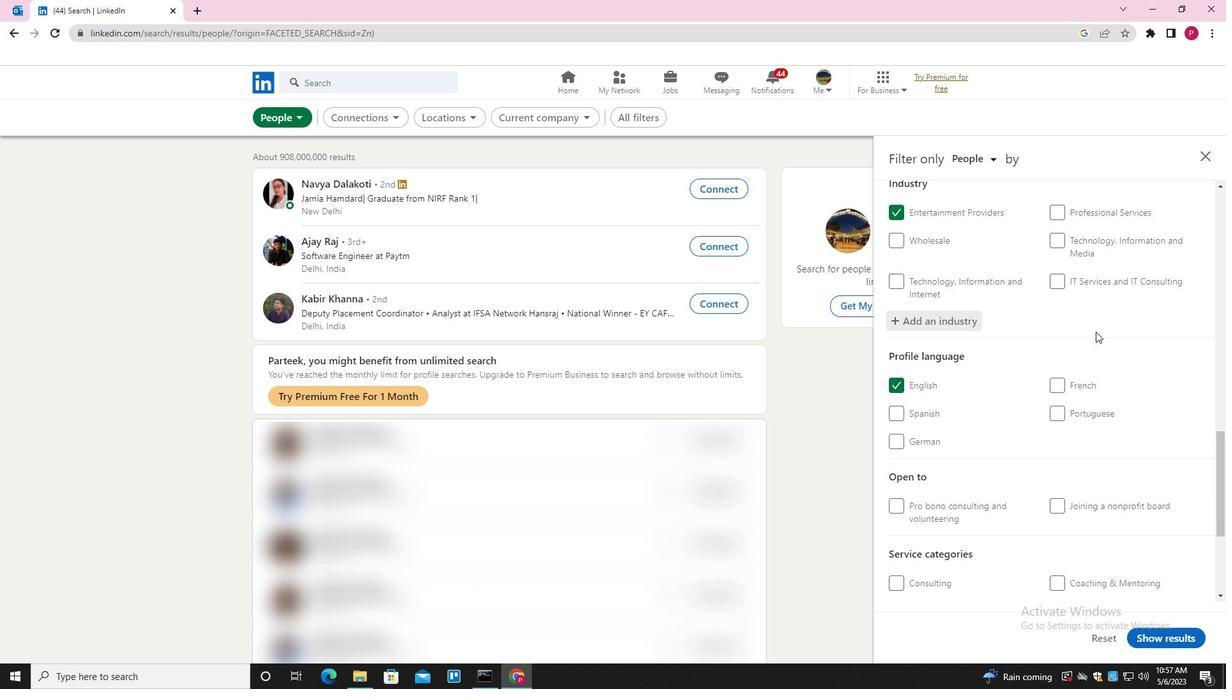 
Action: Mouse scrolled (1092, 335) with delta (0, 0)
Screenshot: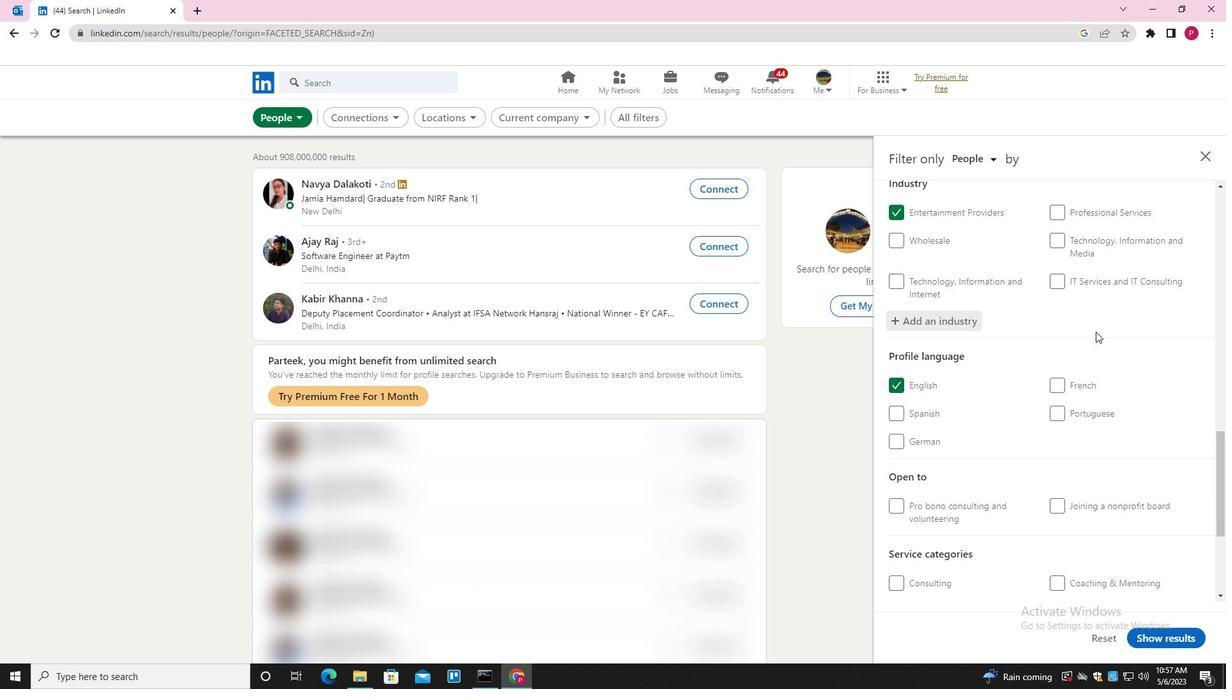 
Action: Mouse moved to (1091, 339)
Screenshot: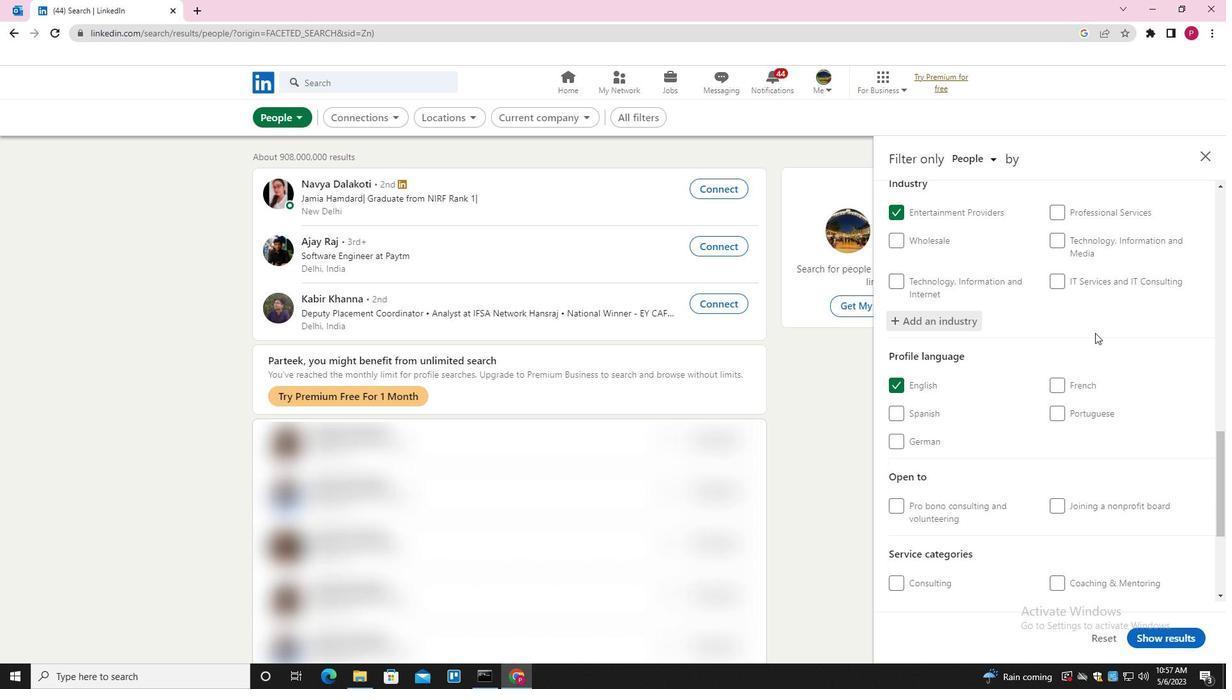 
Action: Mouse scrolled (1091, 338) with delta (0, 0)
Screenshot: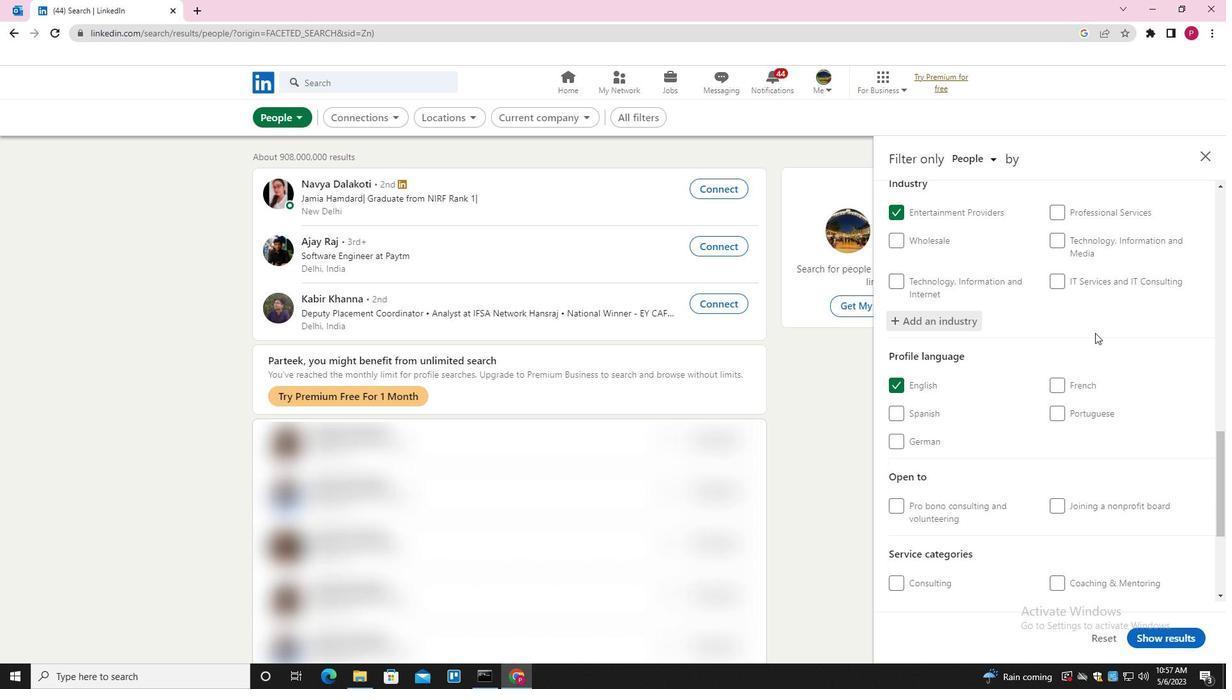 
Action: Mouse moved to (1076, 362)
Screenshot: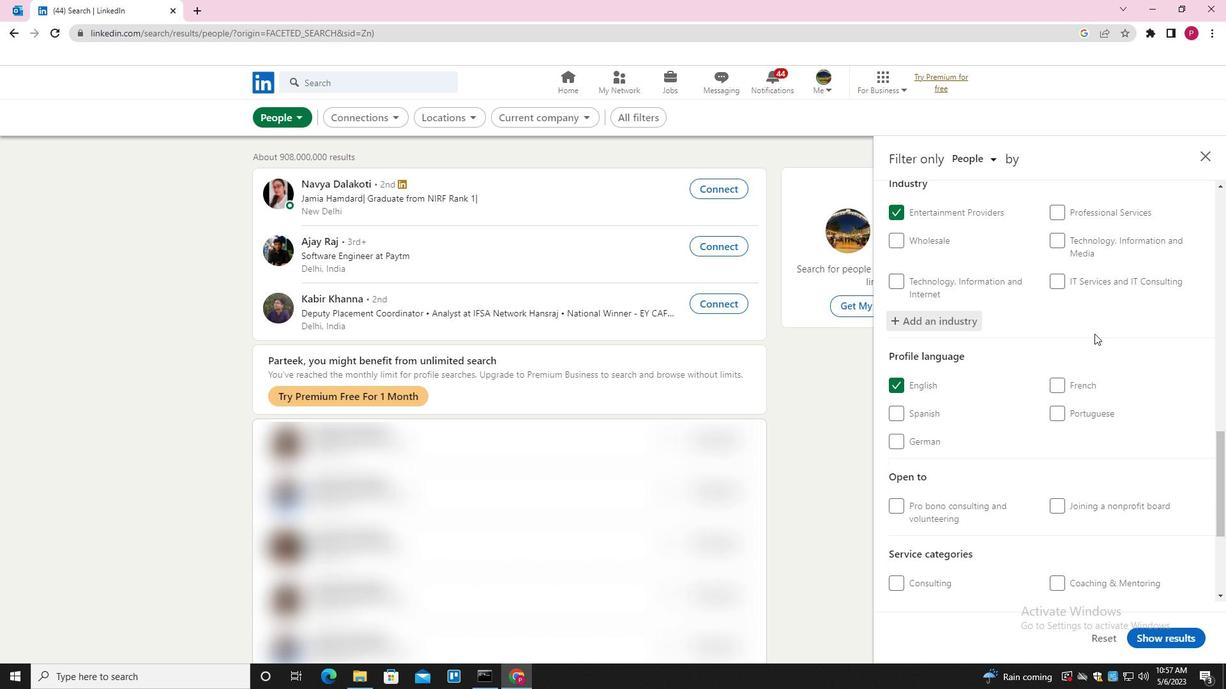
Action: Mouse scrolled (1076, 362) with delta (0, 0)
Screenshot: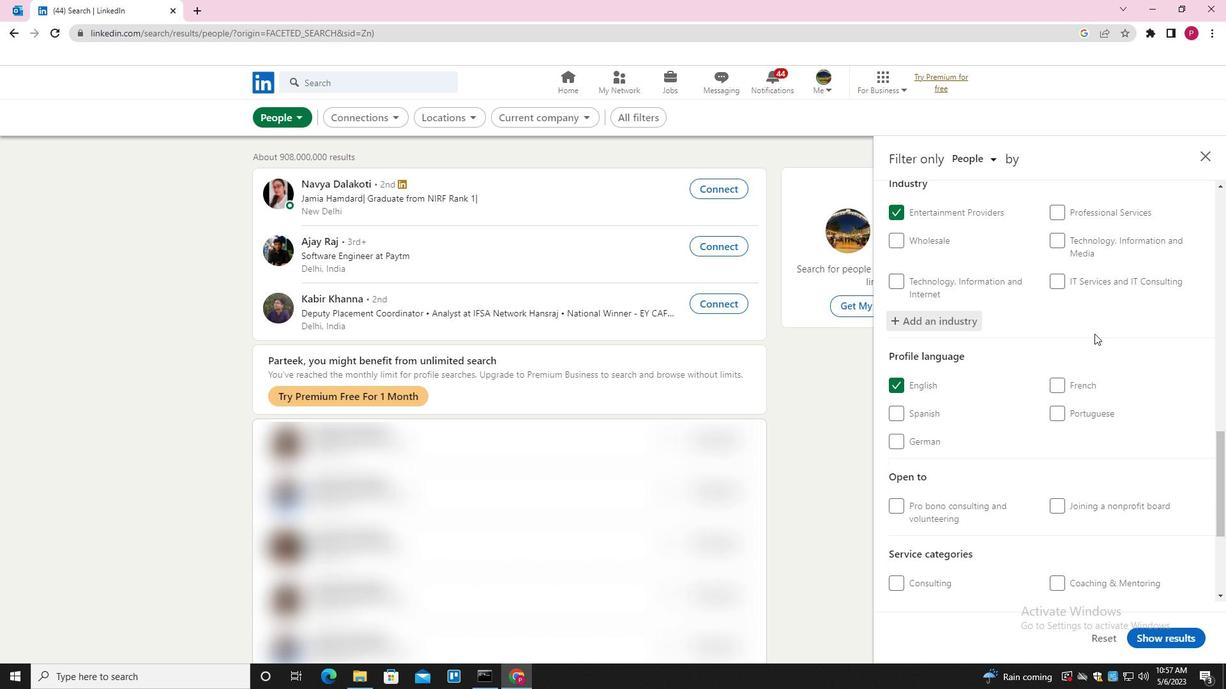 
Action: Mouse moved to (1065, 444)
Screenshot: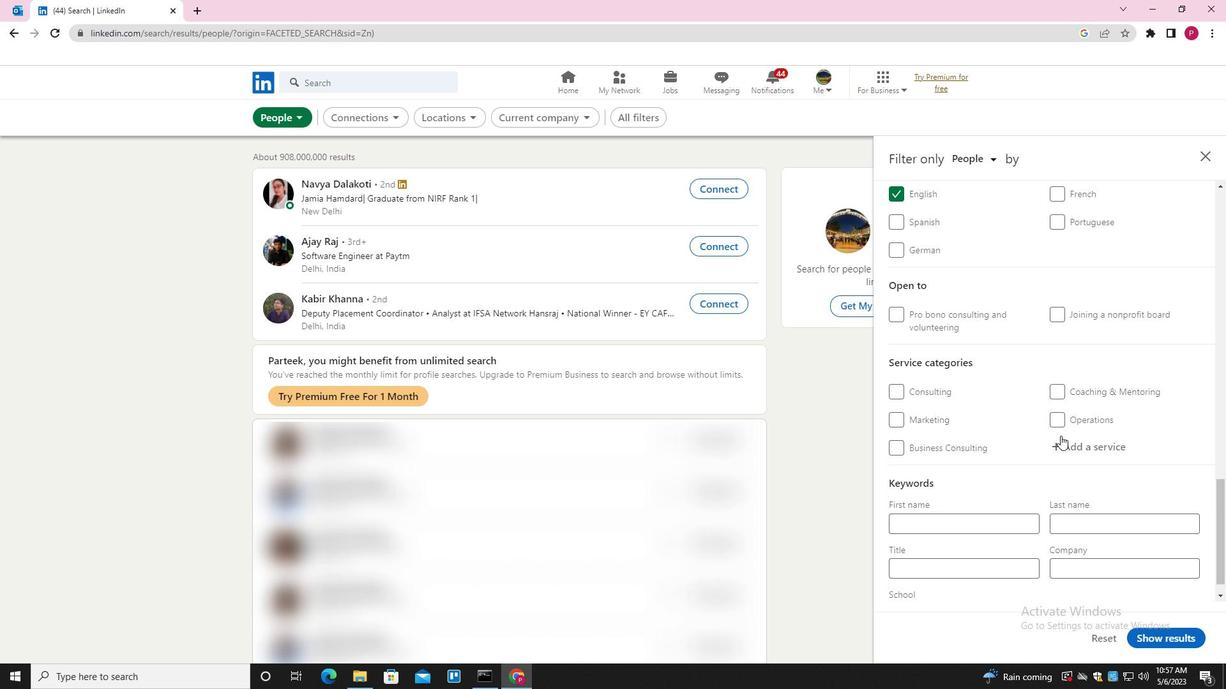 
Action: Mouse pressed left at (1065, 444)
Screenshot: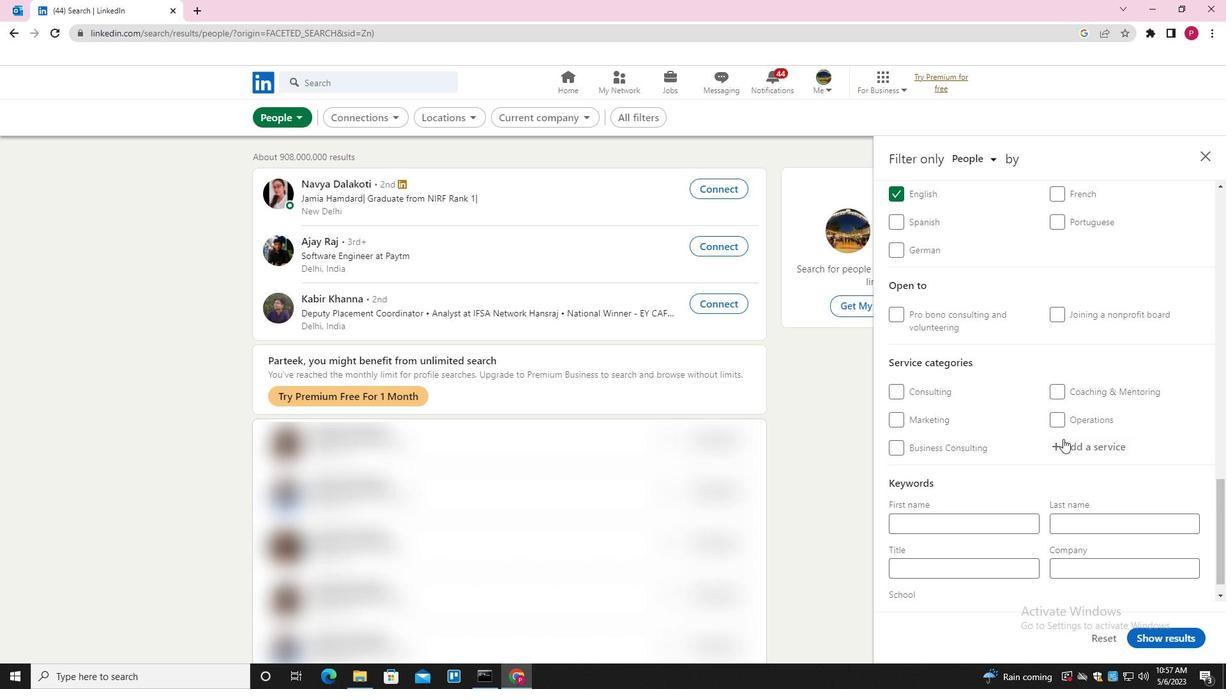 
Action: Mouse moved to (1060, 446)
Screenshot: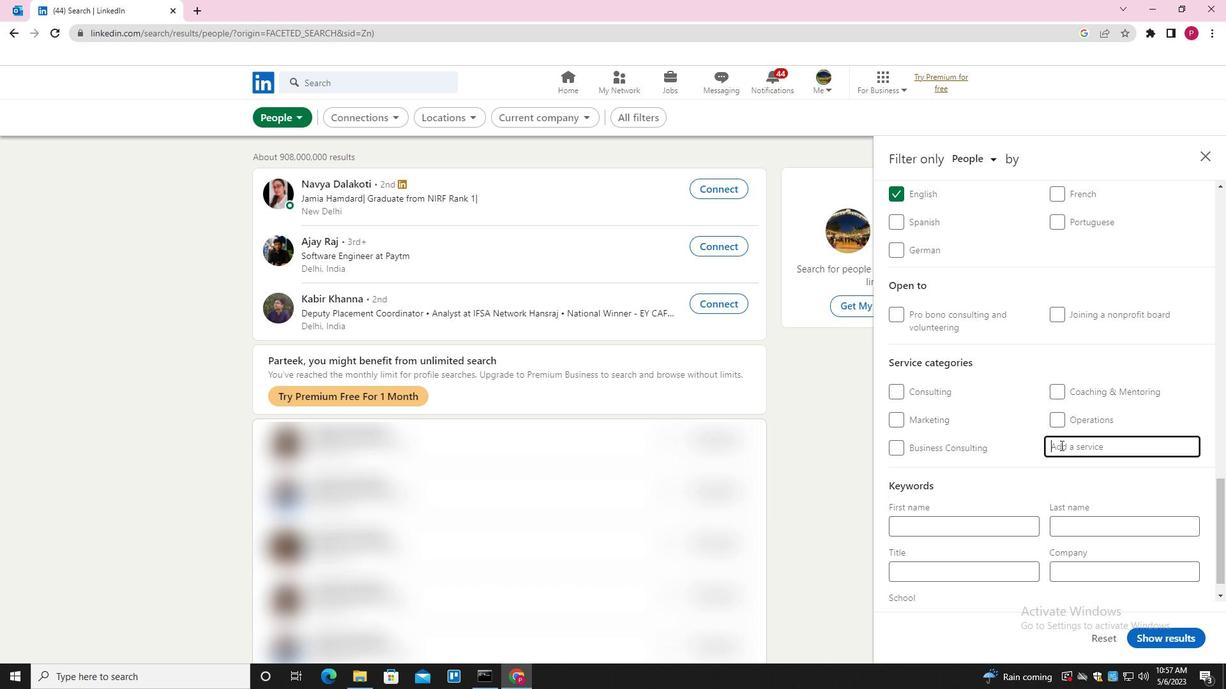 
Action: Key pressed <Key.shift><Key.shift><Key.shift><Key.shift><Key.shift>GHOSTWRITING<Key.down><Key.enter><Key.left><Key.right><Key.backspace><Key.down><Key.enter>
Screenshot: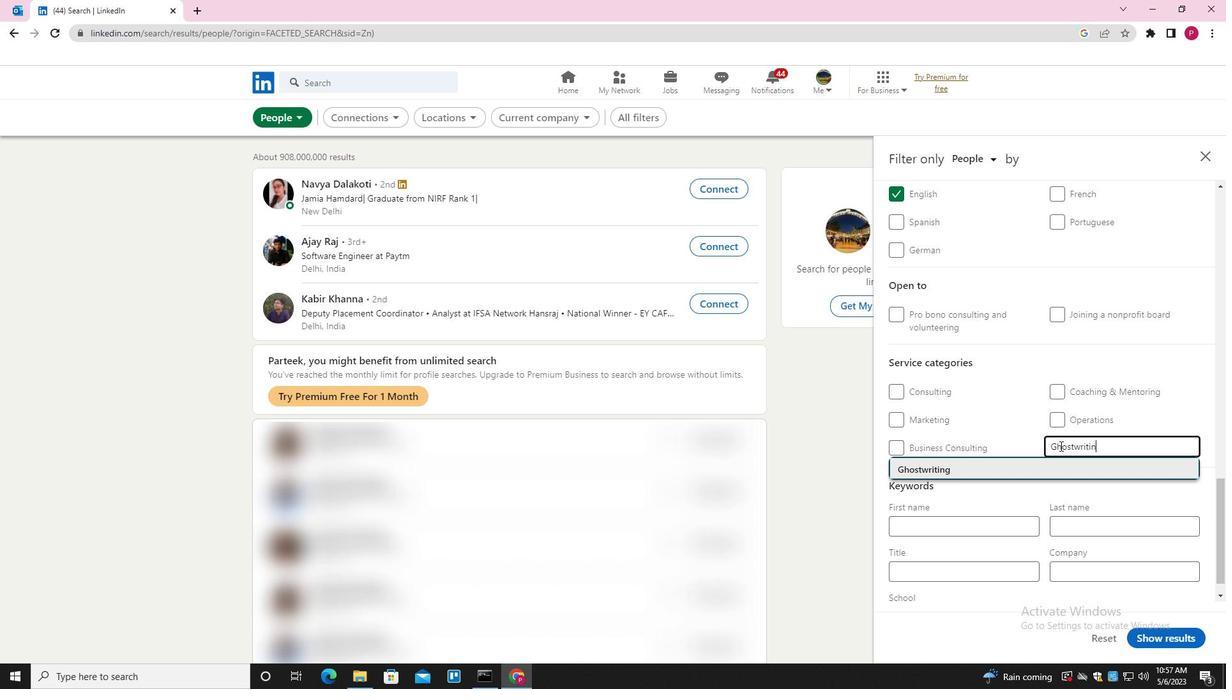
Action: Mouse moved to (1059, 447)
Screenshot: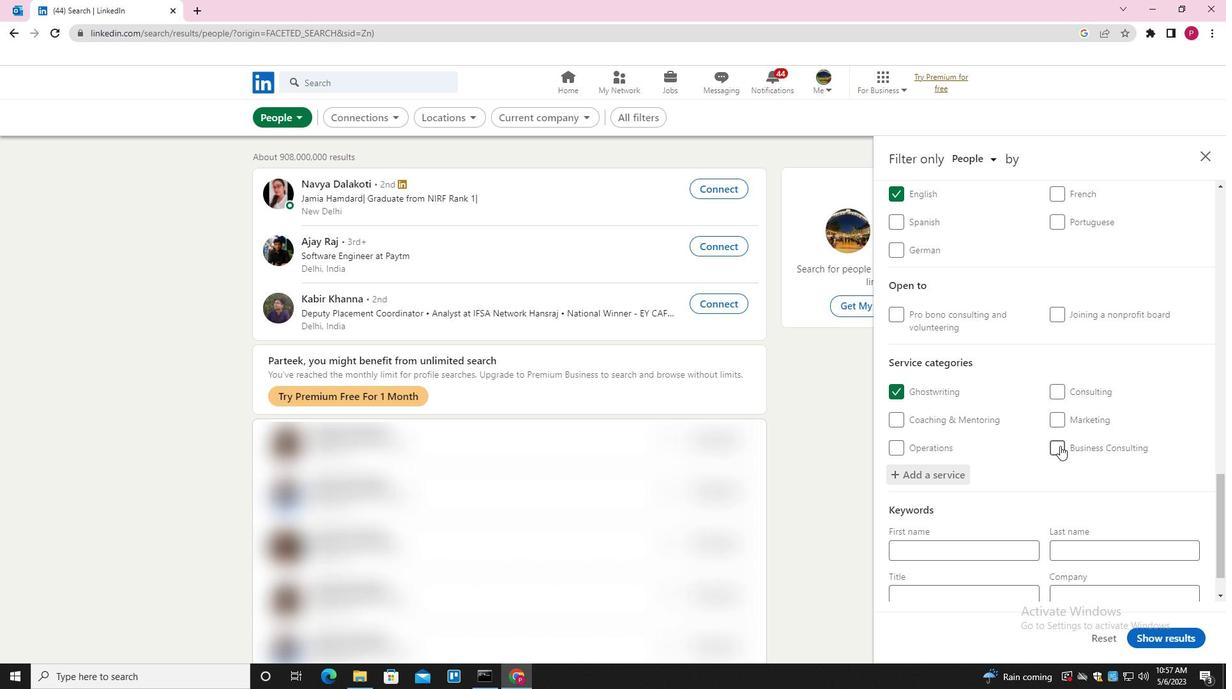 
Action: Mouse scrolled (1059, 447) with delta (0, 0)
Screenshot: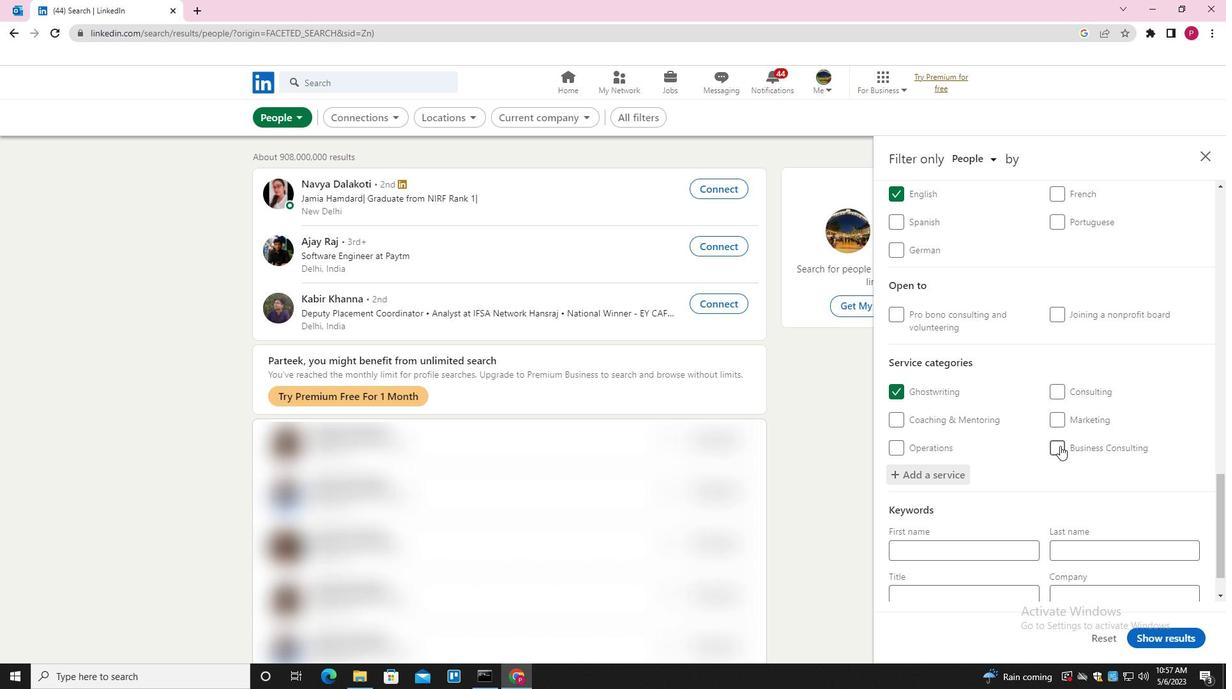 
Action: Mouse moved to (1057, 451)
Screenshot: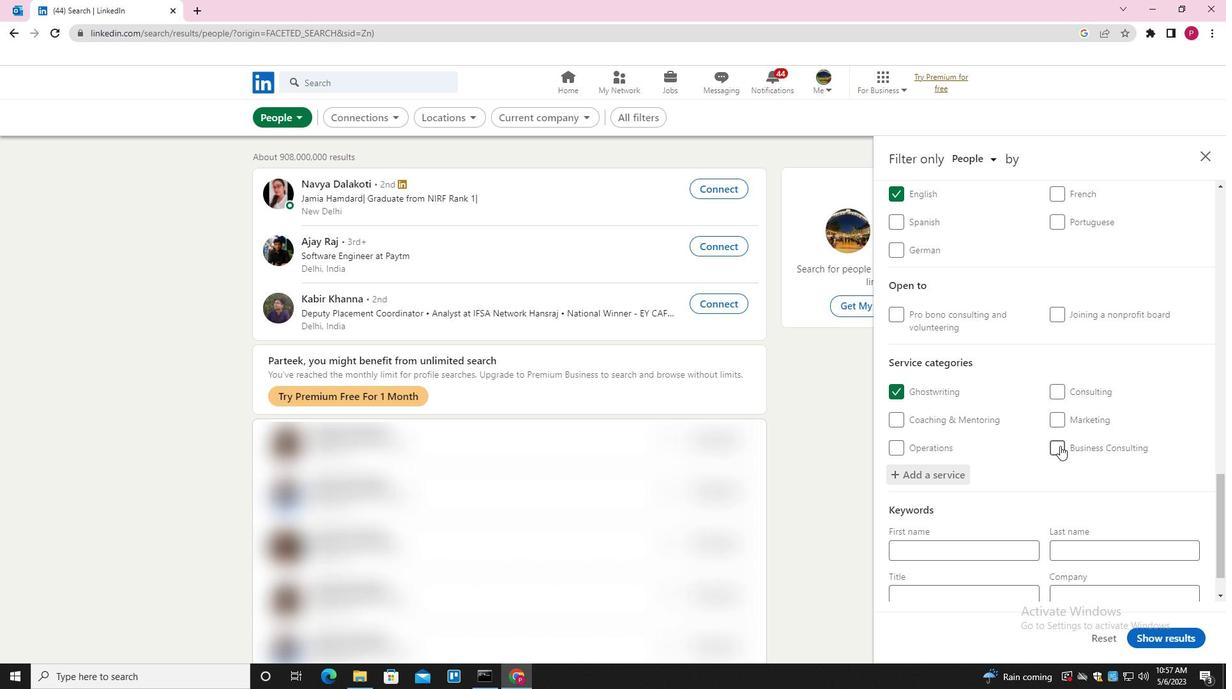
Action: Mouse scrolled (1057, 450) with delta (0, 0)
Screenshot: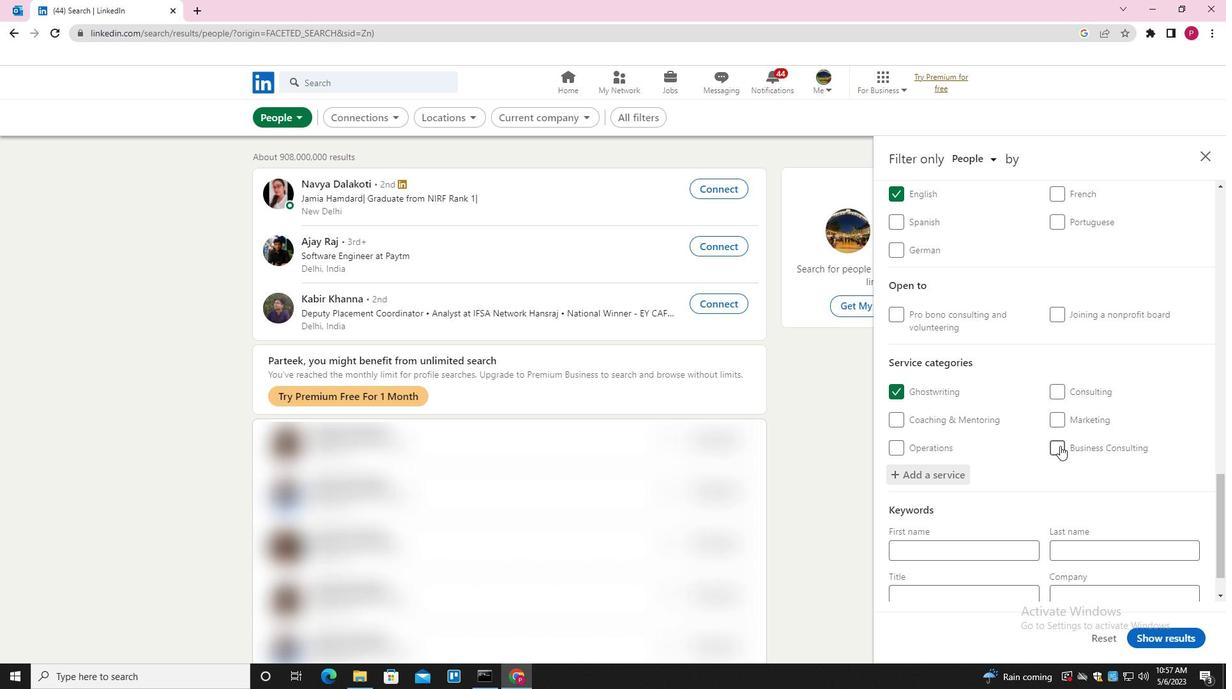 
Action: Mouse moved to (1051, 454)
Screenshot: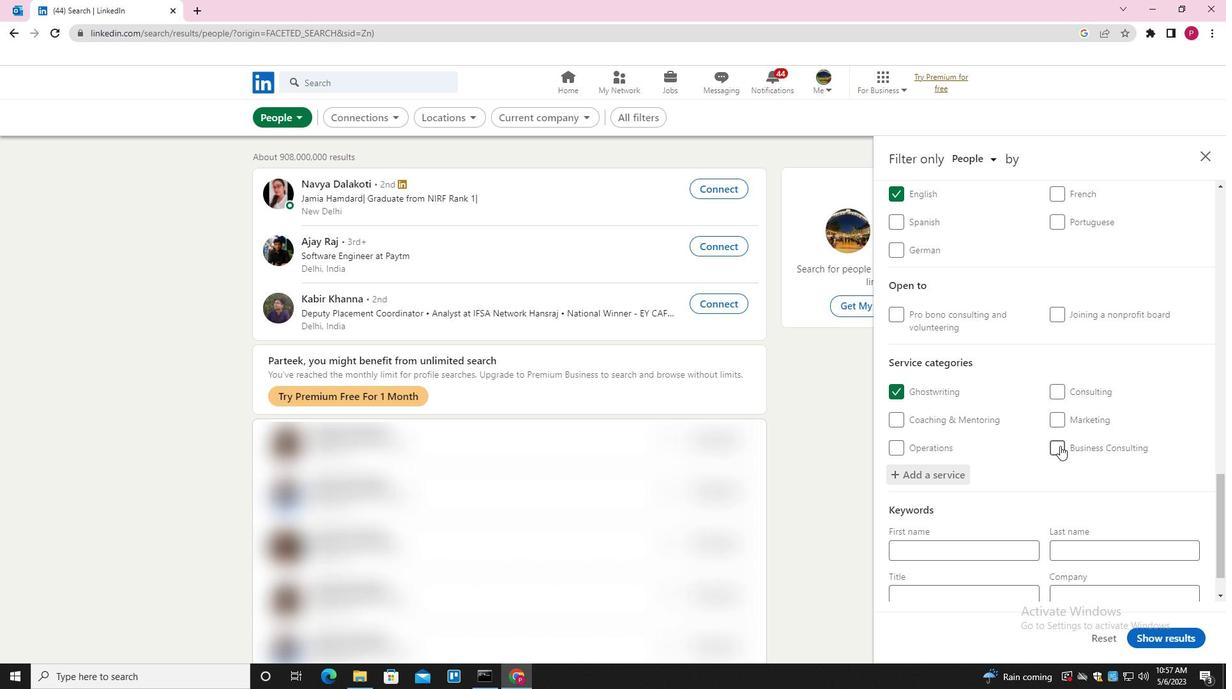 
Action: Mouse scrolled (1051, 454) with delta (0, 0)
Screenshot: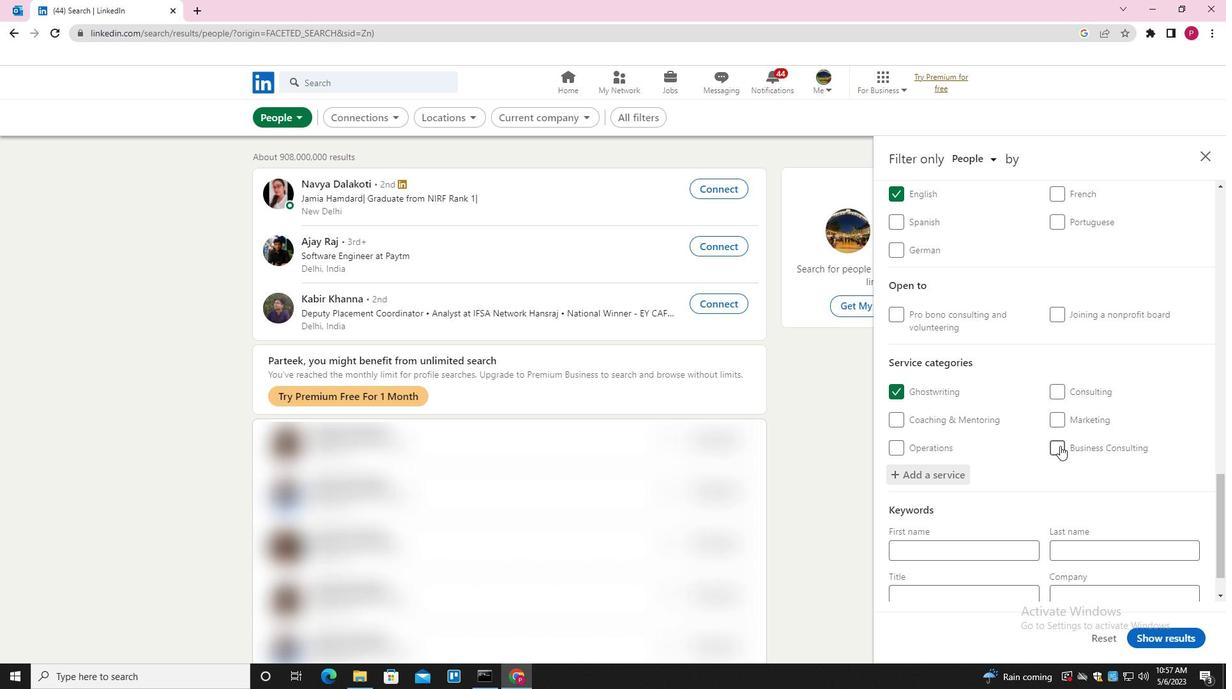 
Action: Mouse moved to (1048, 456)
Screenshot: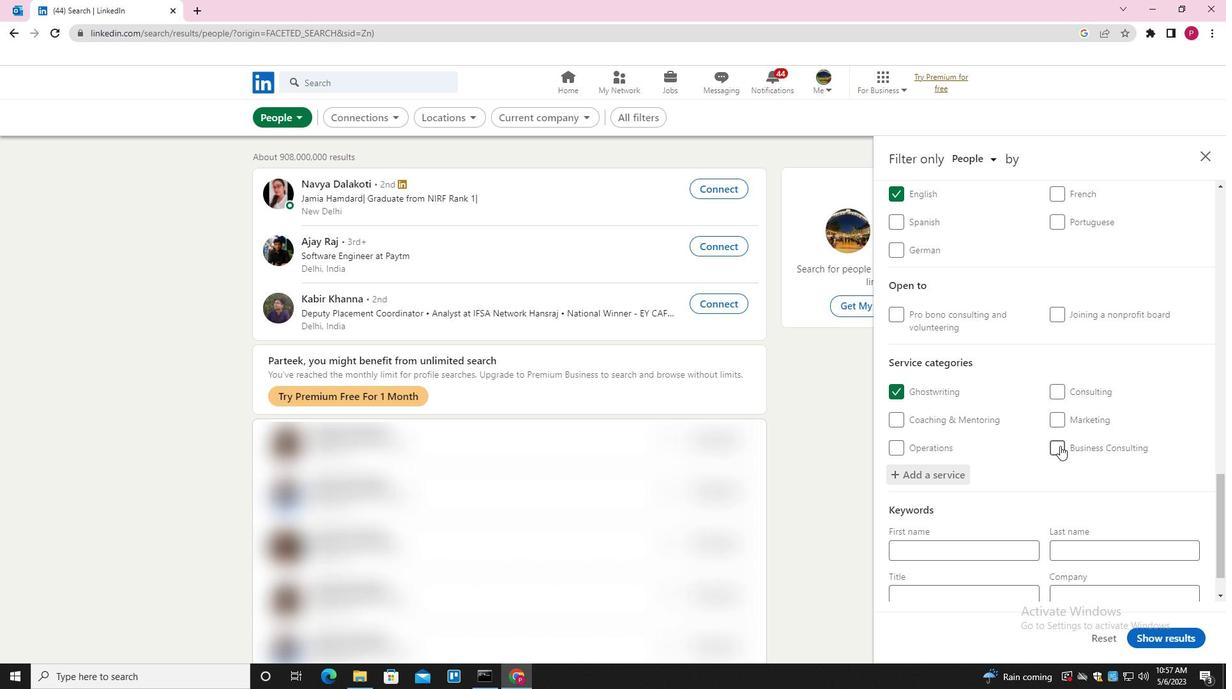 
Action: Mouse scrolled (1048, 456) with delta (0, 0)
Screenshot: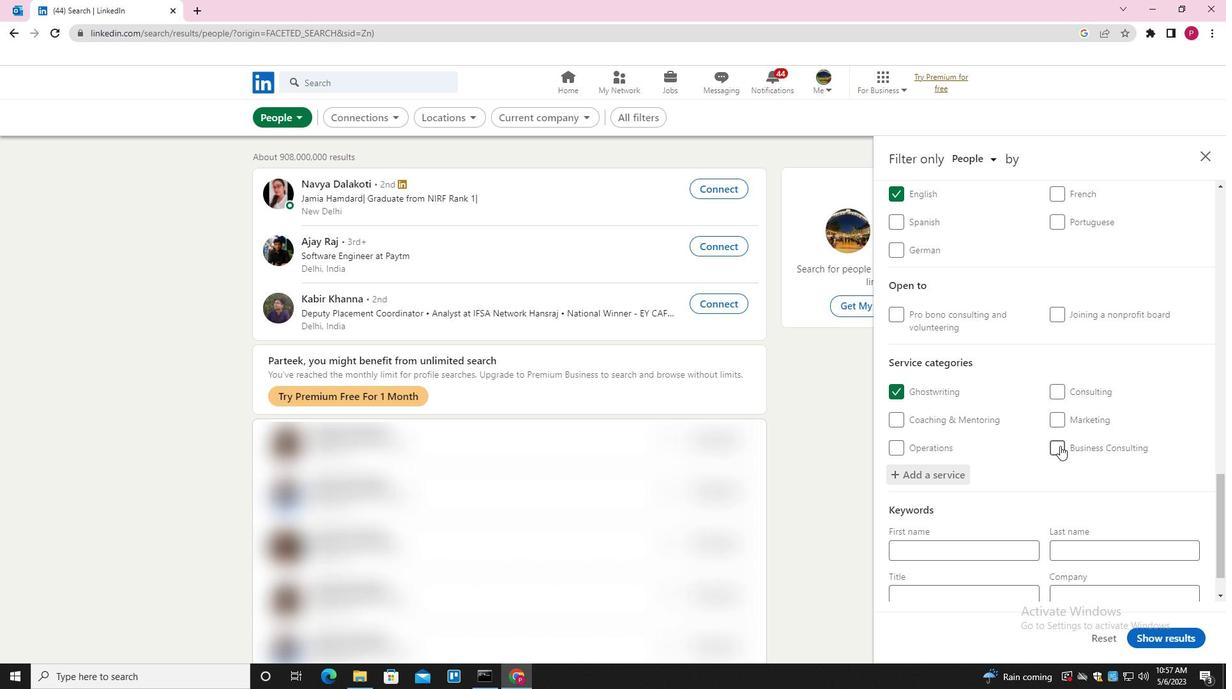 
Action: Mouse moved to (1009, 541)
Screenshot: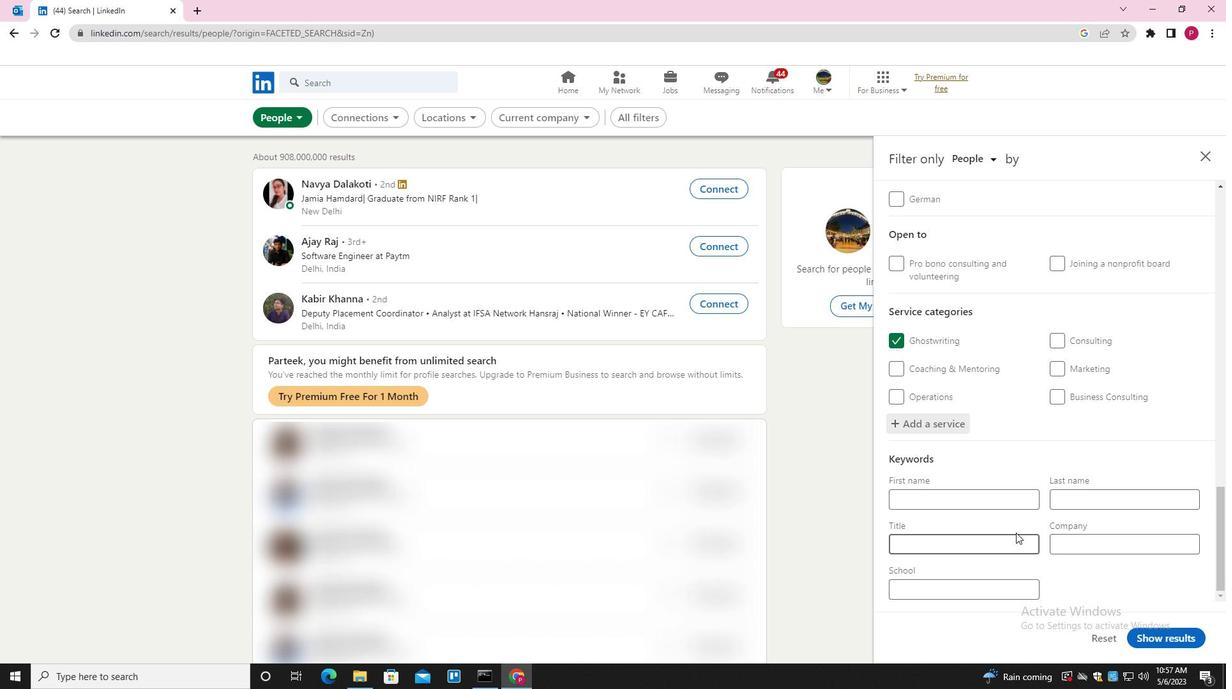
Action: Mouse pressed left at (1009, 541)
Screenshot: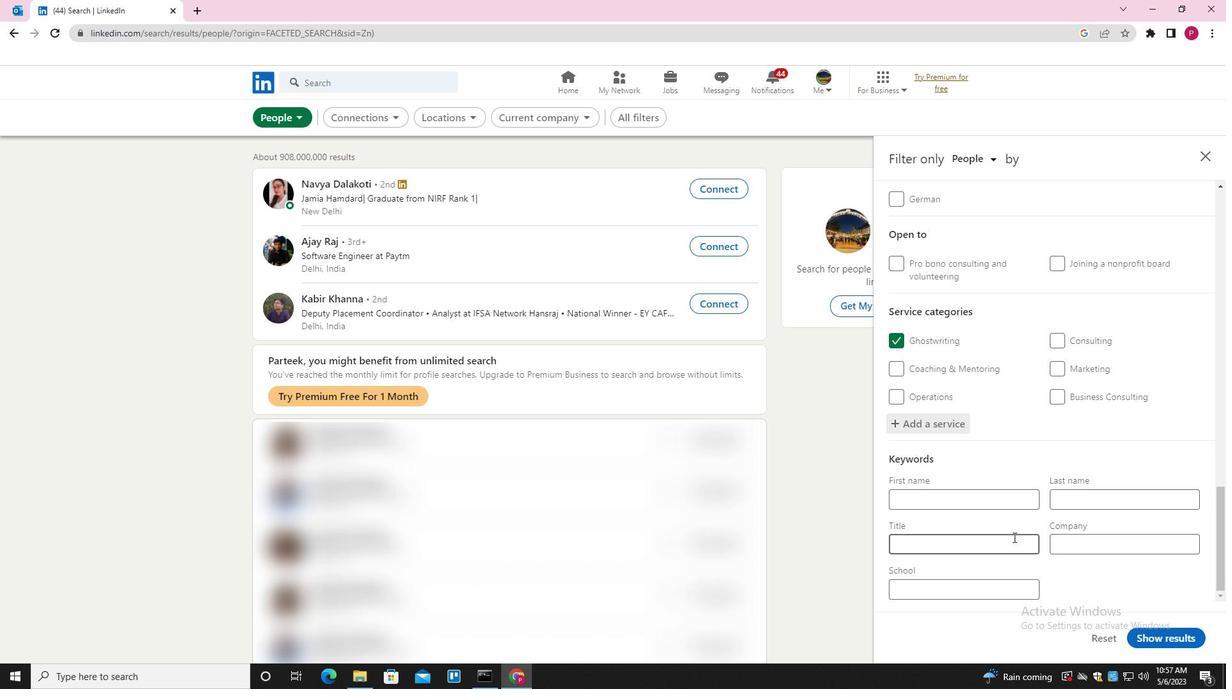 
Action: Mouse moved to (1006, 543)
Screenshot: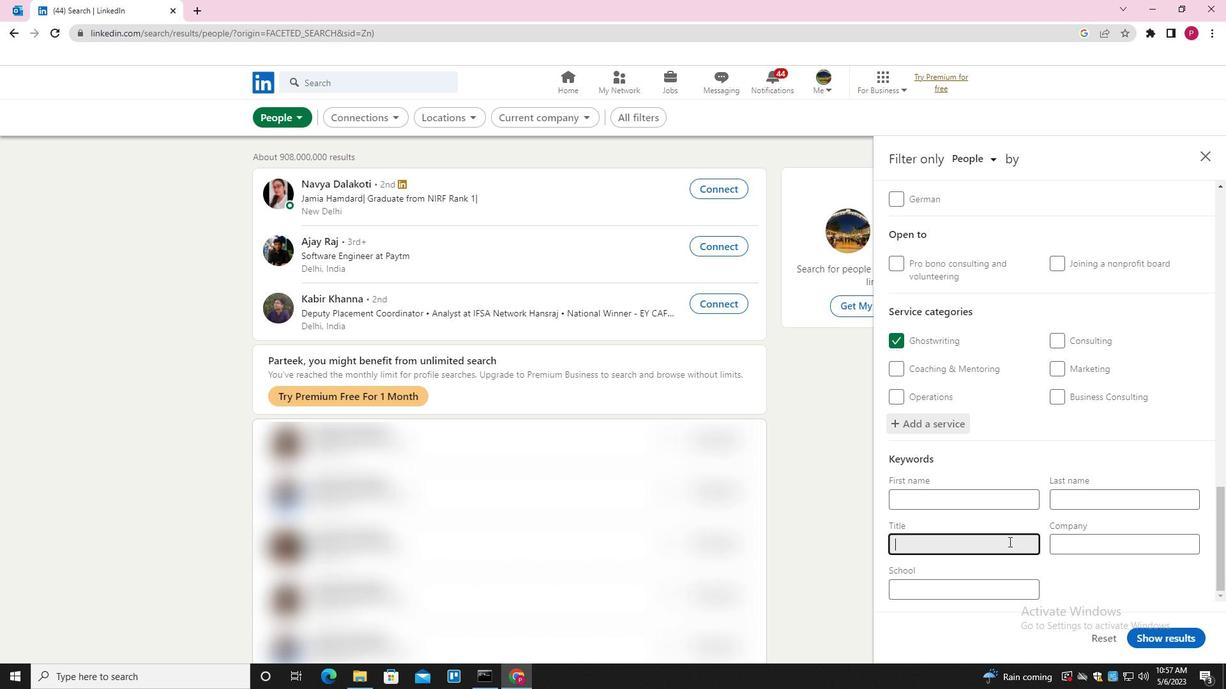 
Action: Key pressed <Key.shift>MUNUFACTURING<Key.space><Key.backspace><Key.backspace><Key.backspace><Key.backspace><Key.backspace><Key.backspace><Key.backspace><Key.backspace><Key.backspace><Key.backspace><Key.backspace><Key.backspace><Key.backspace>ANUFACTURING<Key.space><Key.shift>ASSEMBLER
Screenshot: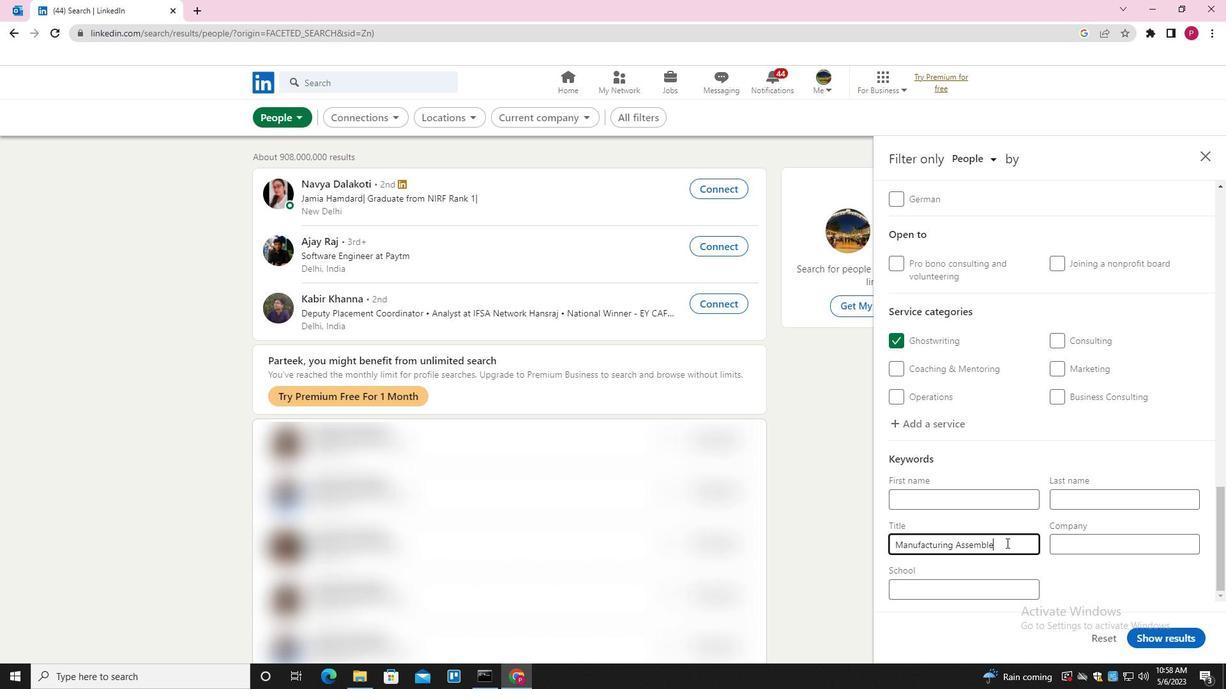 
Action: Mouse moved to (1151, 634)
Screenshot: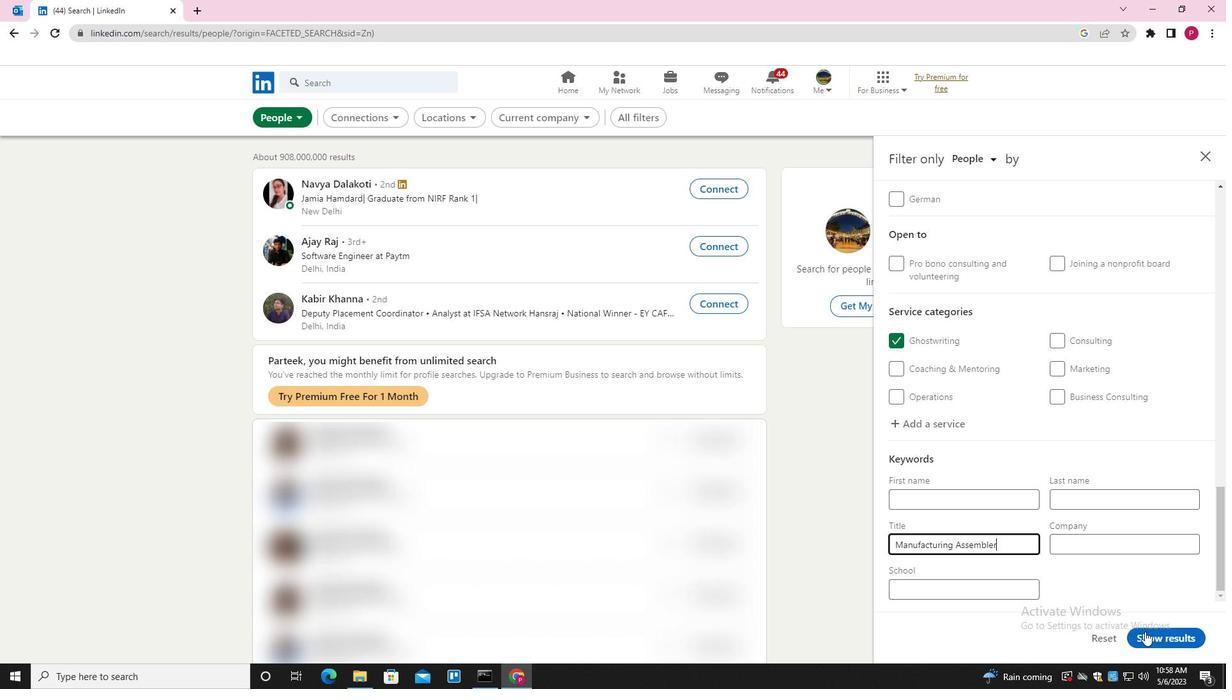 
Action: Mouse pressed left at (1151, 634)
Screenshot: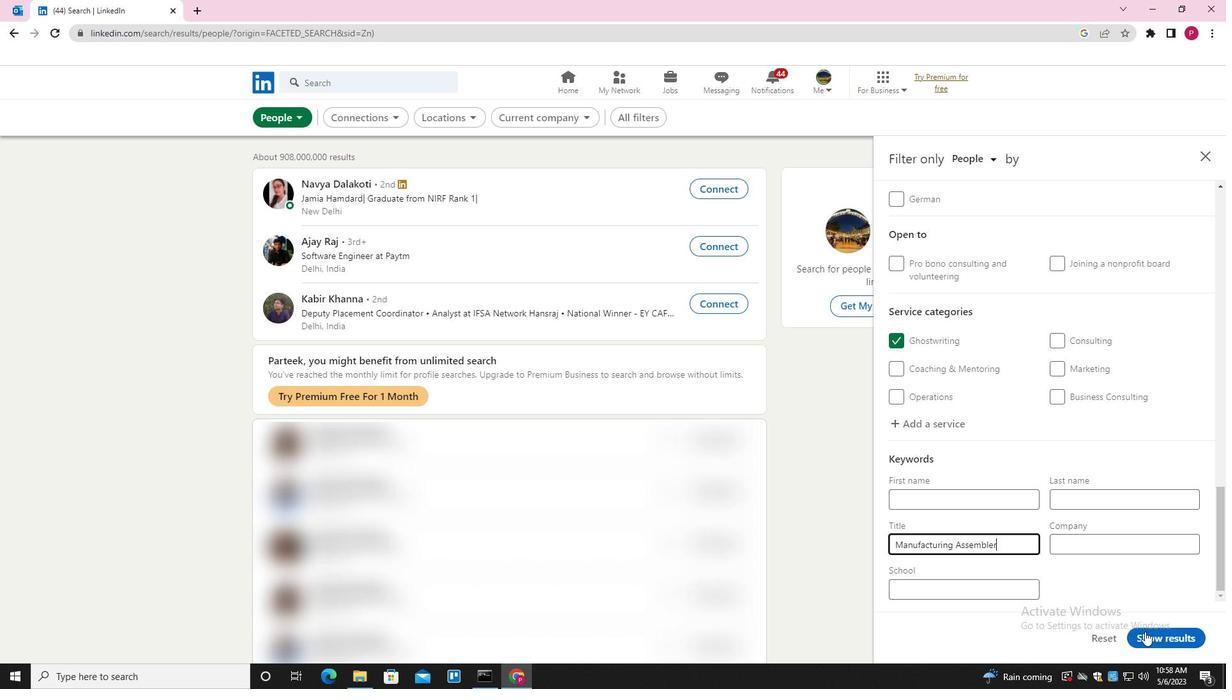 
Action: Mouse moved to (564, 270)
Screenshot: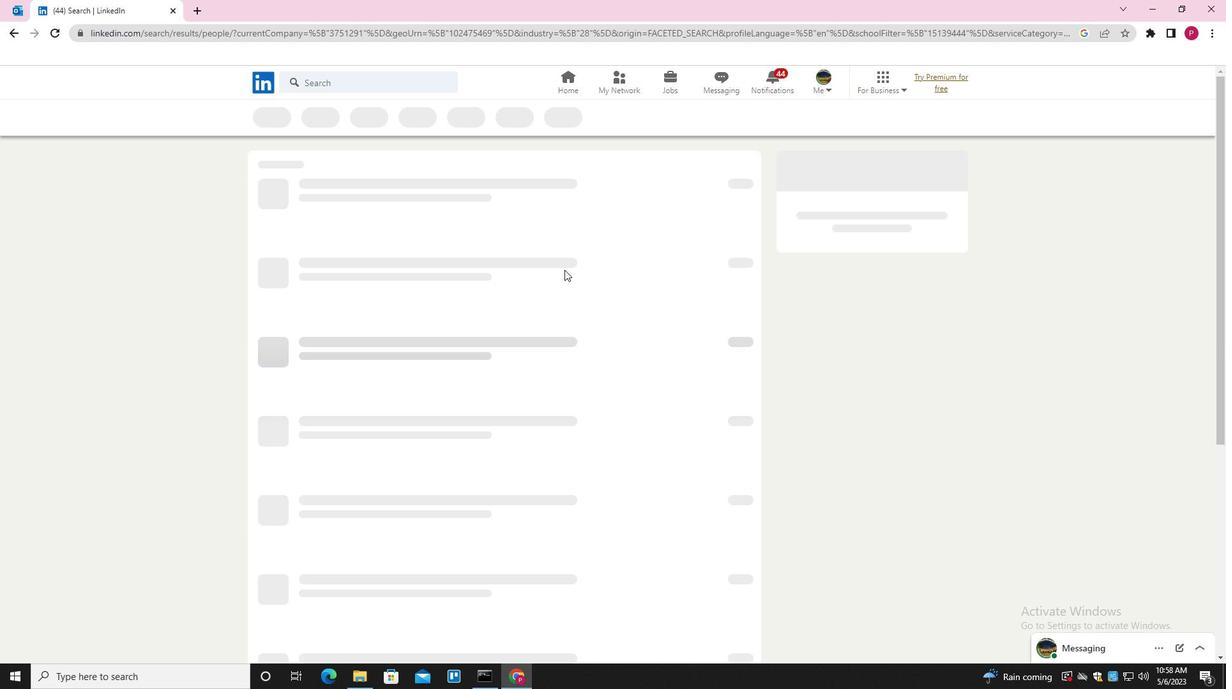 
